 Task: Look for space in Tocoa, Honduras from 9th June, 2023 to 16th June, 2023 for 2 adults in price range Rs.8000 to Rs.16000. Place can be entire place with 2 bedrooms having 2 beds and 1 bathroom. Property type can be house, flat, guest house. Booking option can be shelf check-in. Required host language is English.
Action: Mouse moved to (532, 88)
Screenshot: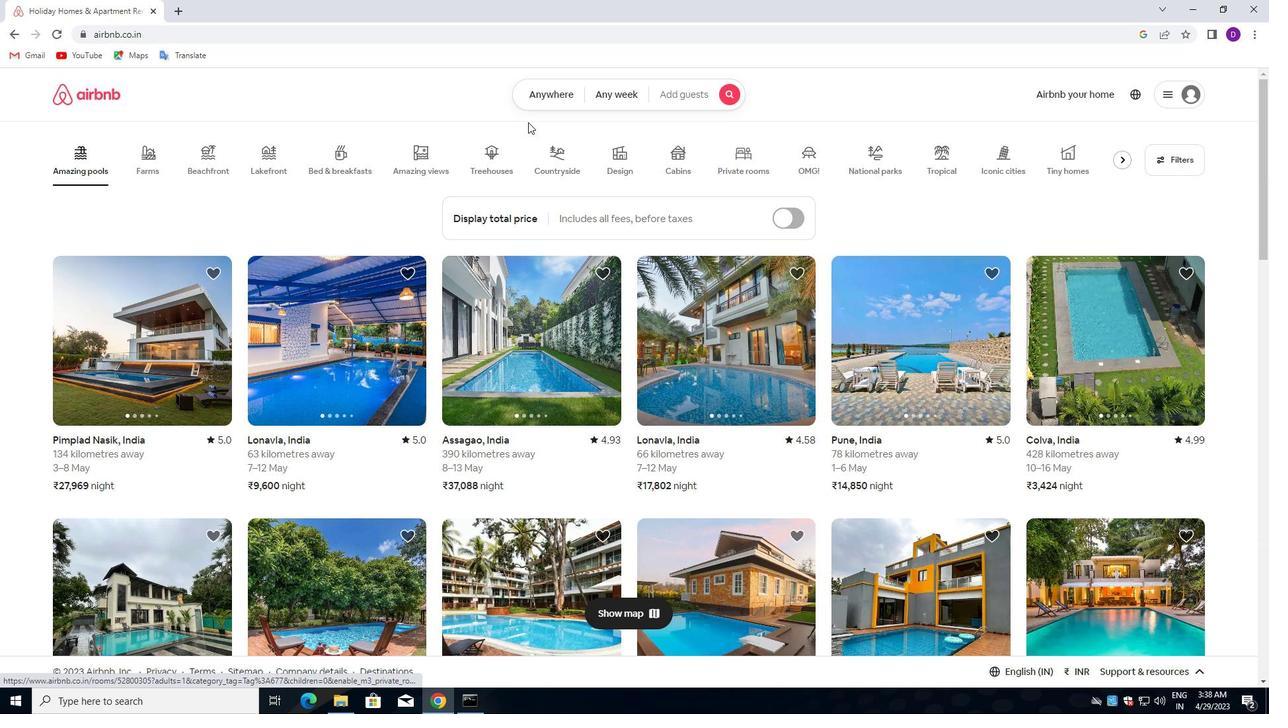 
Action: Mouse pressed left at (532, 88)
Screenshot: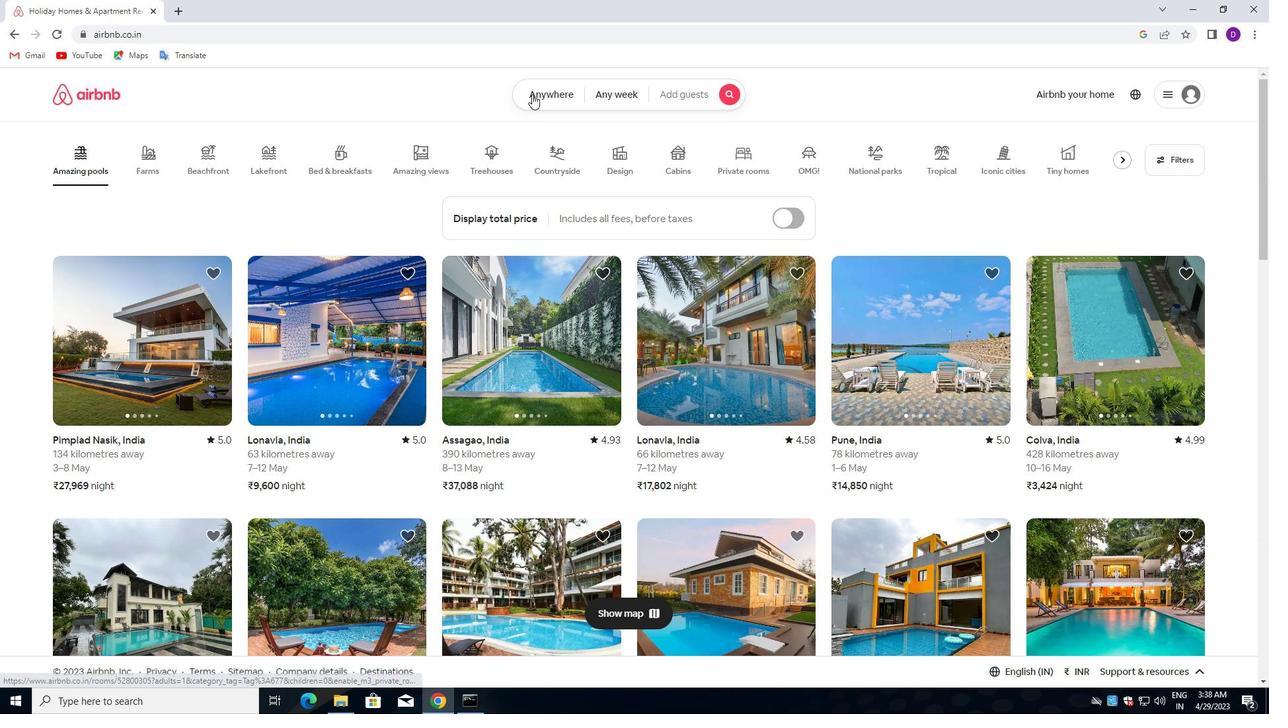
Action: Mouse moved to (416, 149)
Screenshot: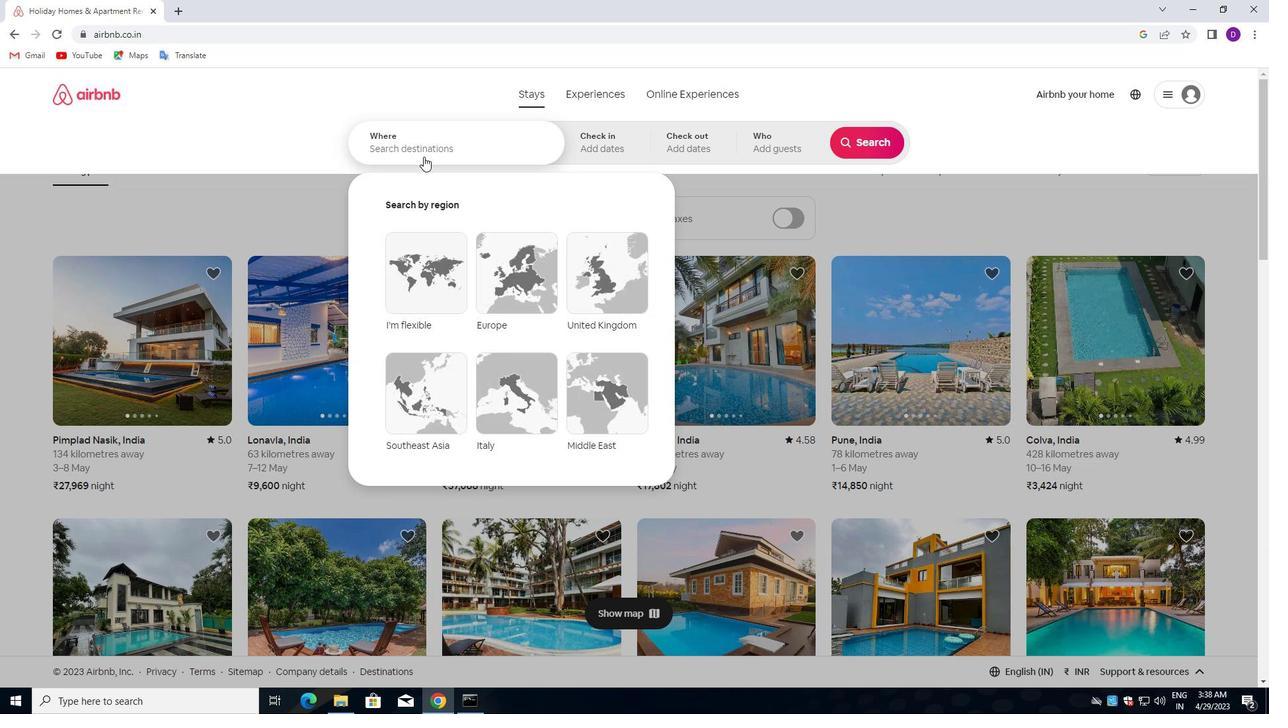 
Action: Mouse pressed left at (416, 149)
Screenshot: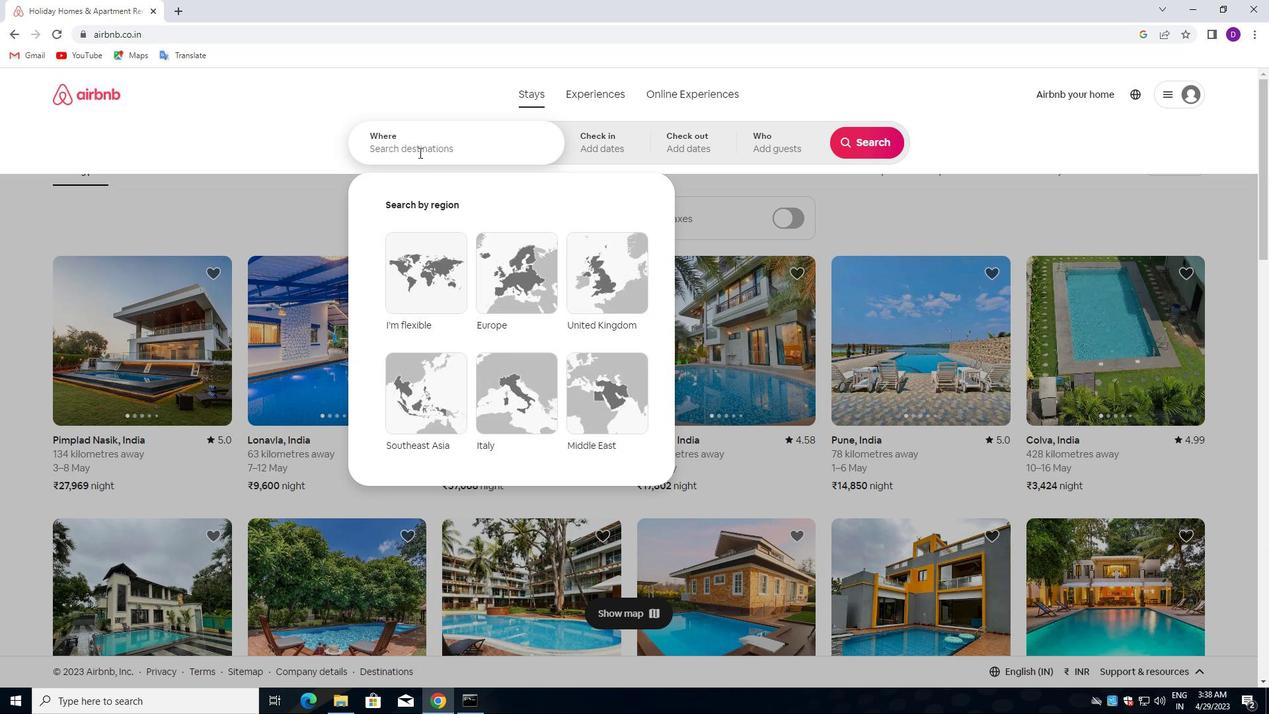 
Action: Key pressed <Key.shift>TOCOA,<Key.space><Key.shift>HONDU<Key.down><Key.enter>
Screenshot: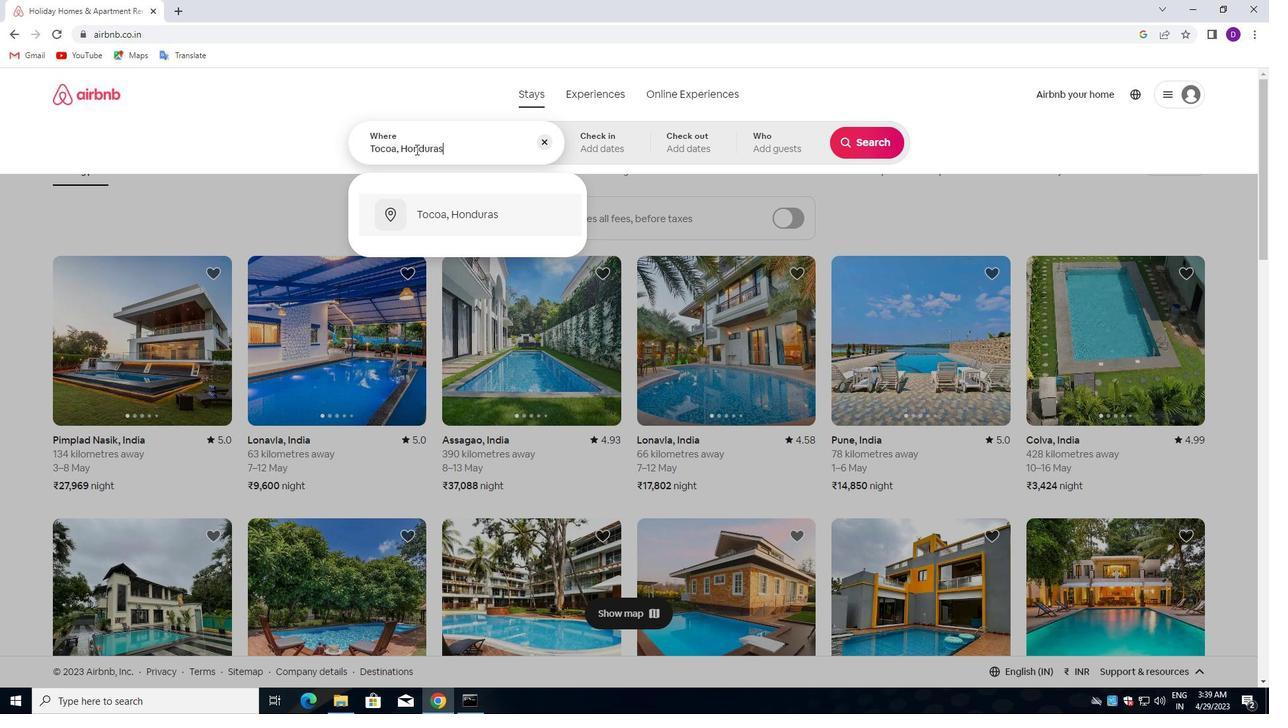 
Action: Mouse moved to (861, 250)
Screenshot: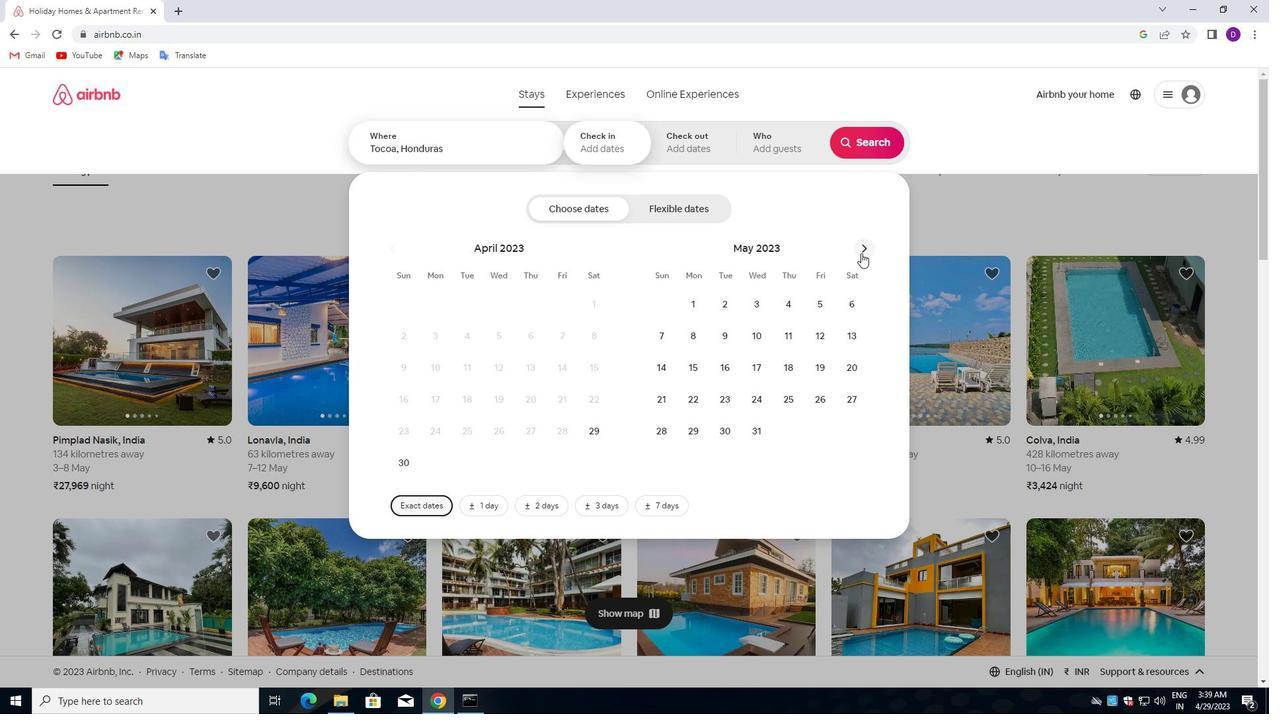 
Action: Mouse pressed left at (861, 250)
Screenshot: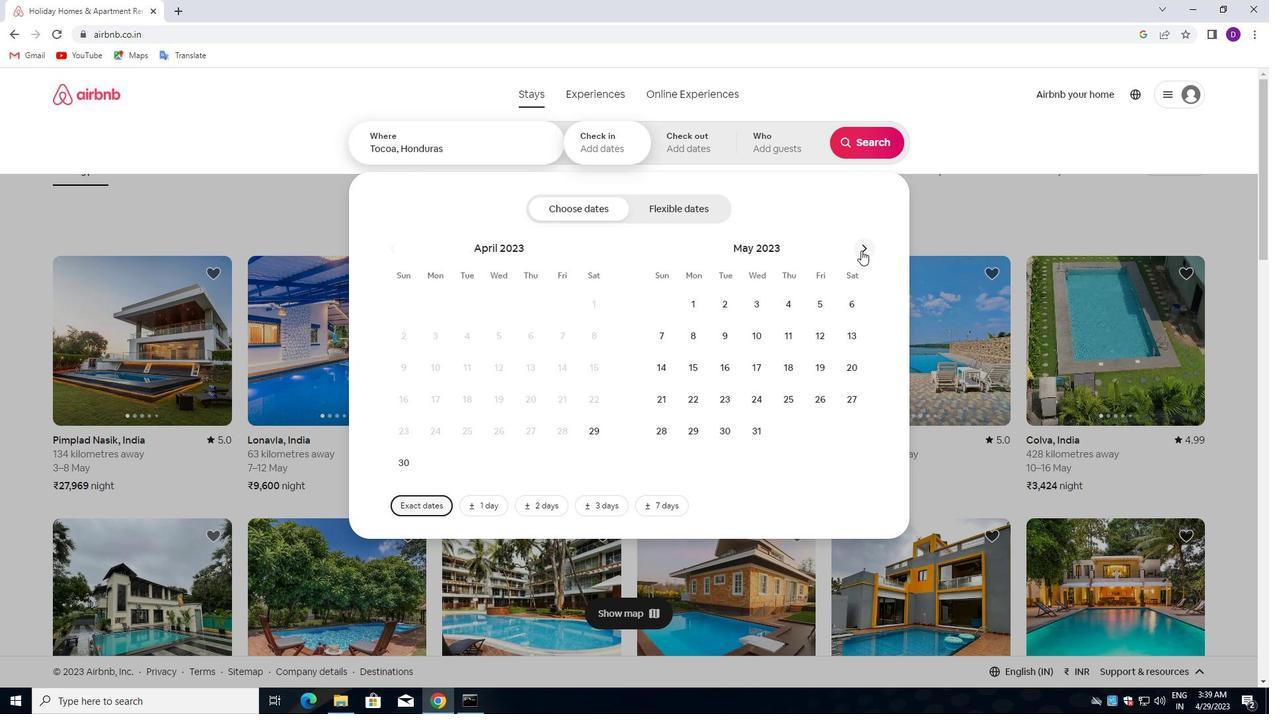 
Action: Mouse moved to (822, 335)
Screenshot: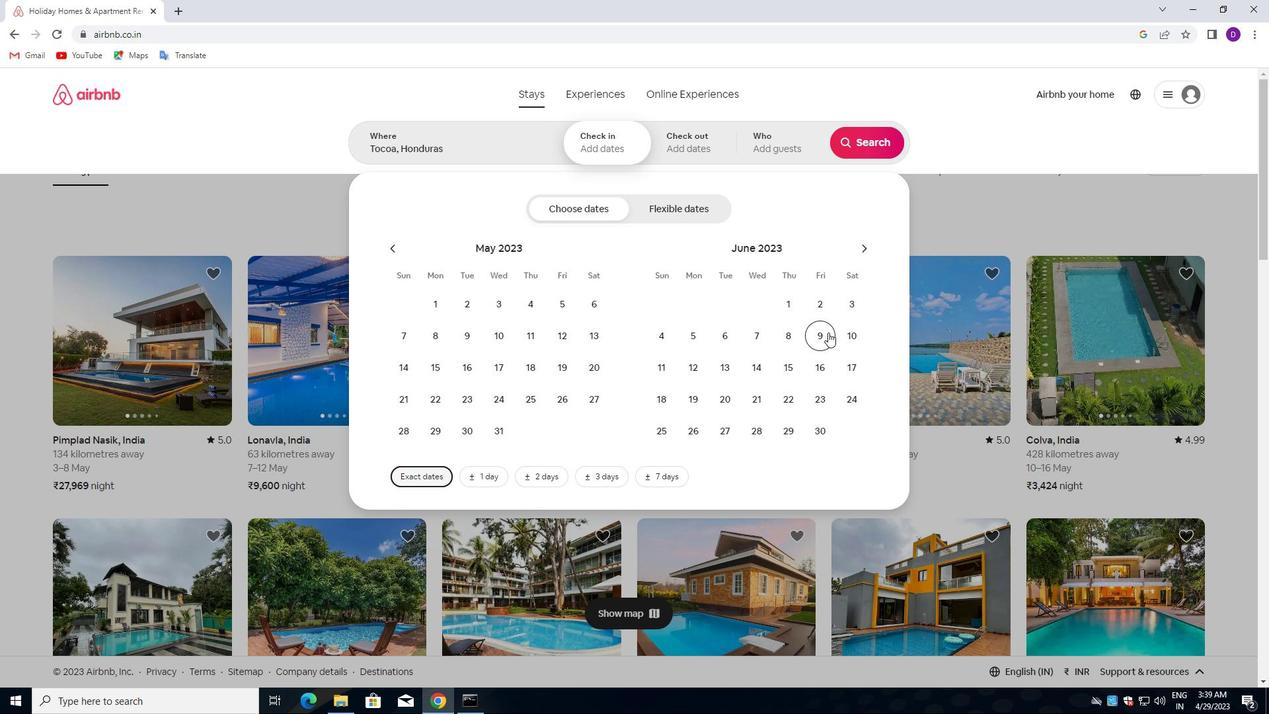 
Action: Mouse pressed left at (822, 335)
Screenshot: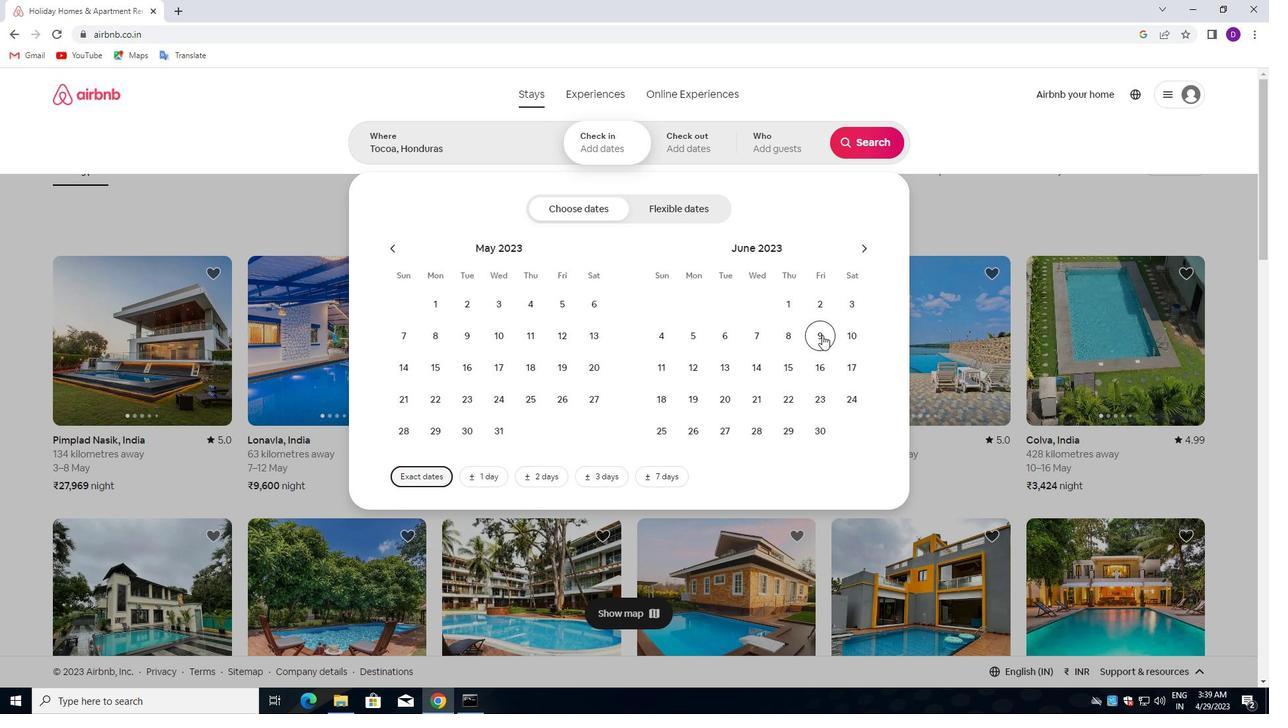 
Action: Mouse moved to (824, 362)
Screenshot: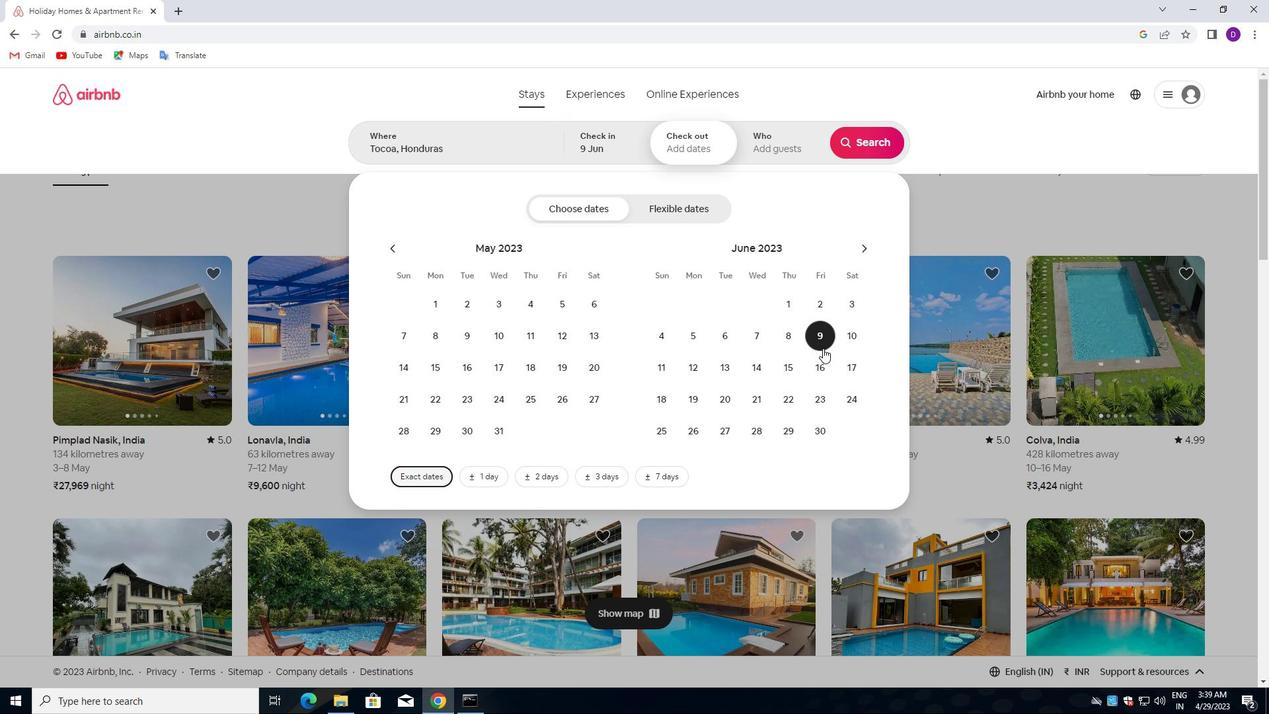 
Action: Mouse pressed left at (824, 362)
Screenshot: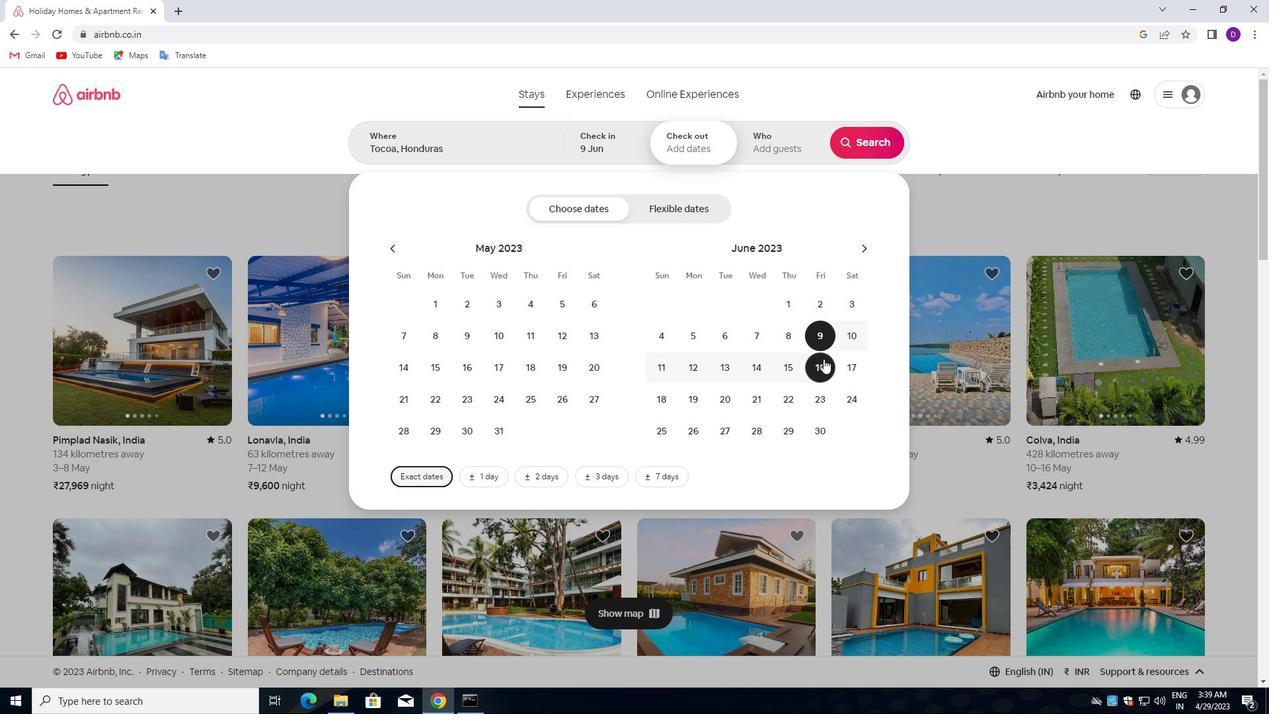 
Action: Mouse moved to (771, 148)
Screenshot: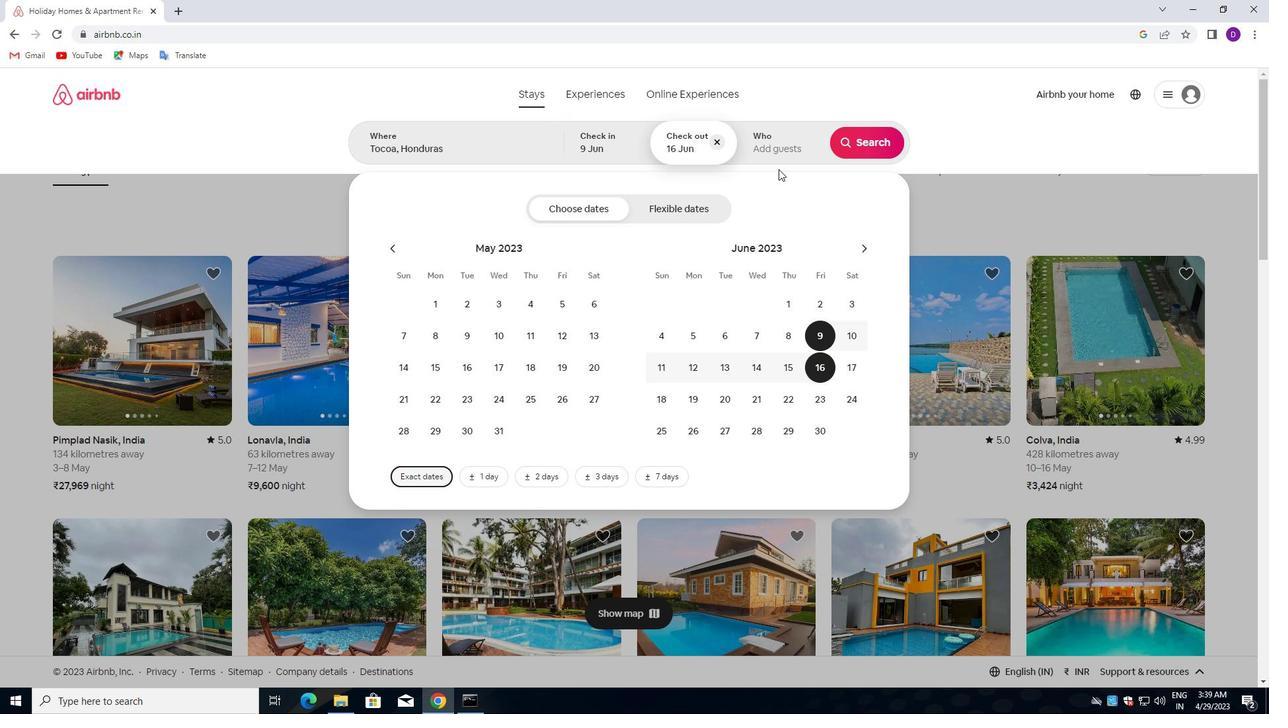 
Action: Mouse pressed left at (771, 148)
Screenshot: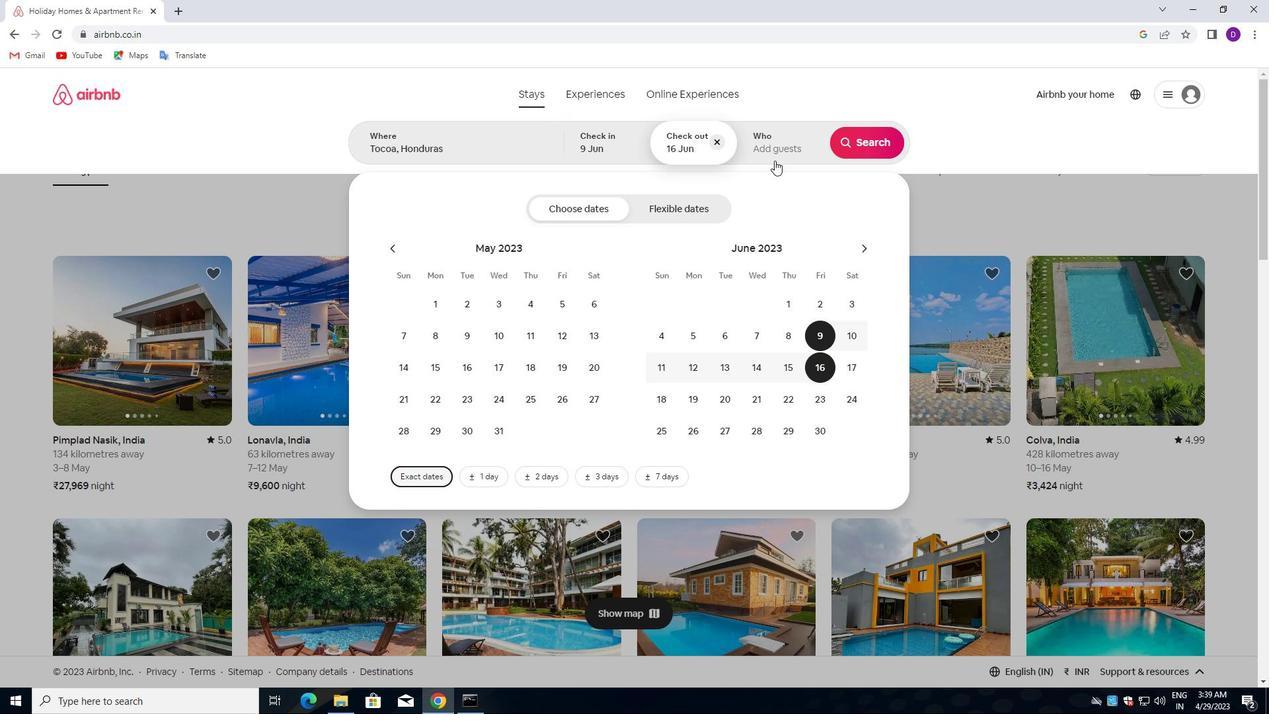 
Action: Mouse moved to (867, 217)
Screenshot: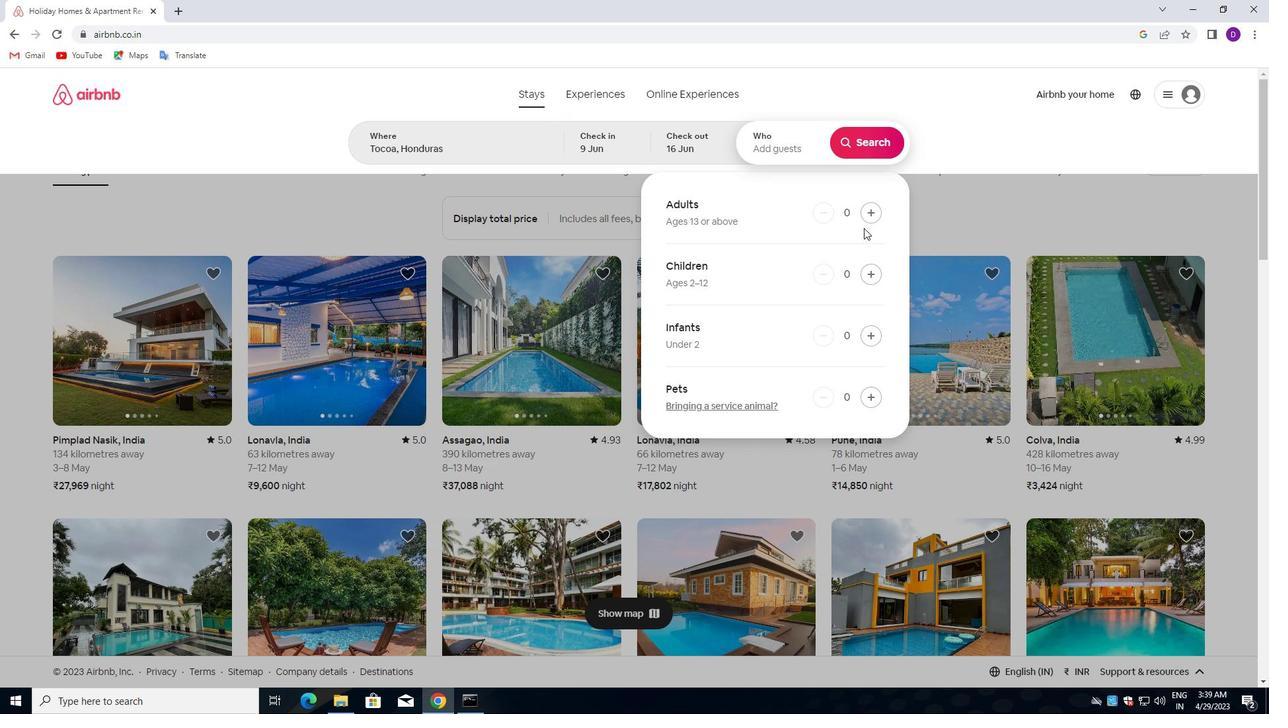 
Action: Mouse pressed left at (867, 217)
Screenshot: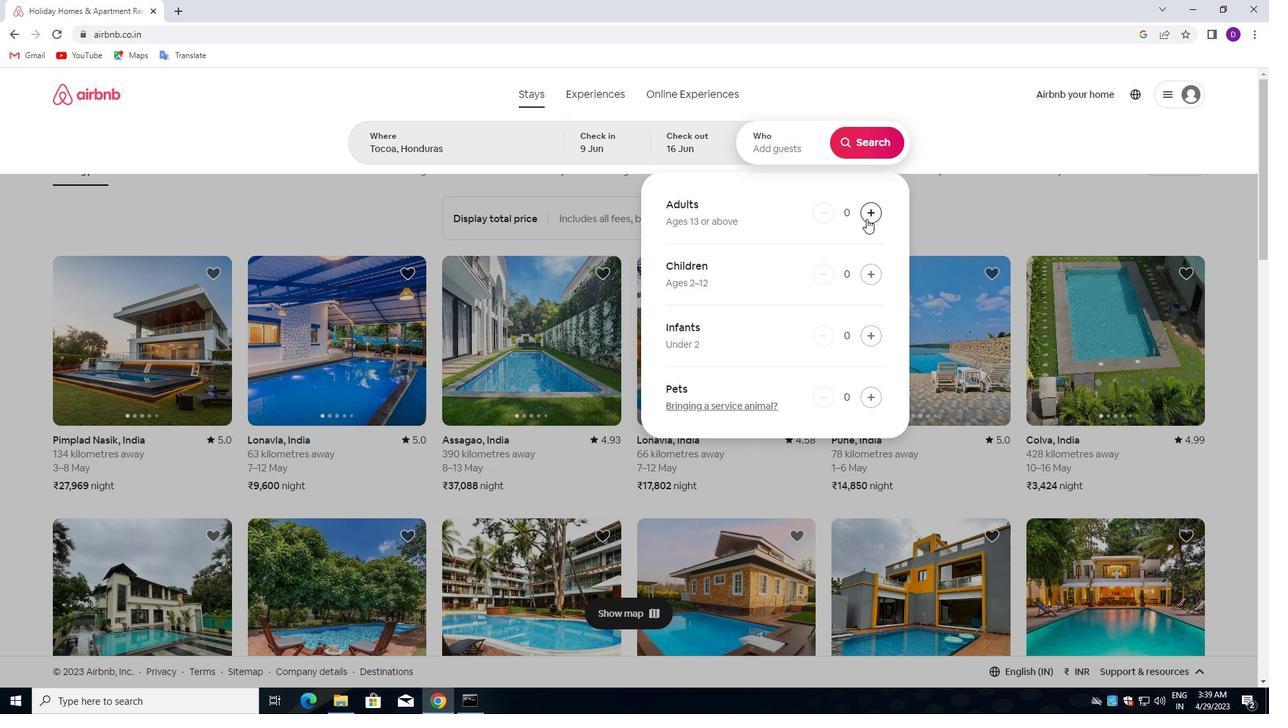 
Action: Mouse pressed left at (867, 217)
Screenshot: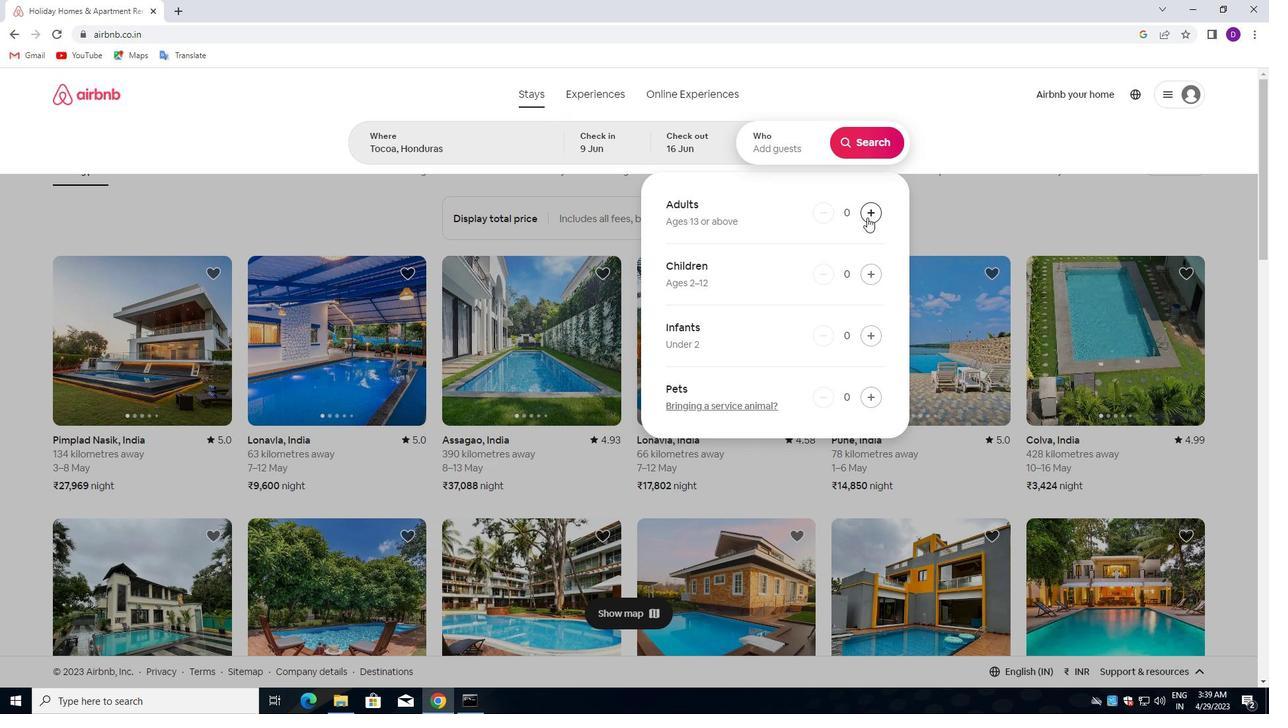 
Action: Mouse moved to (855, 146)
Screenshot: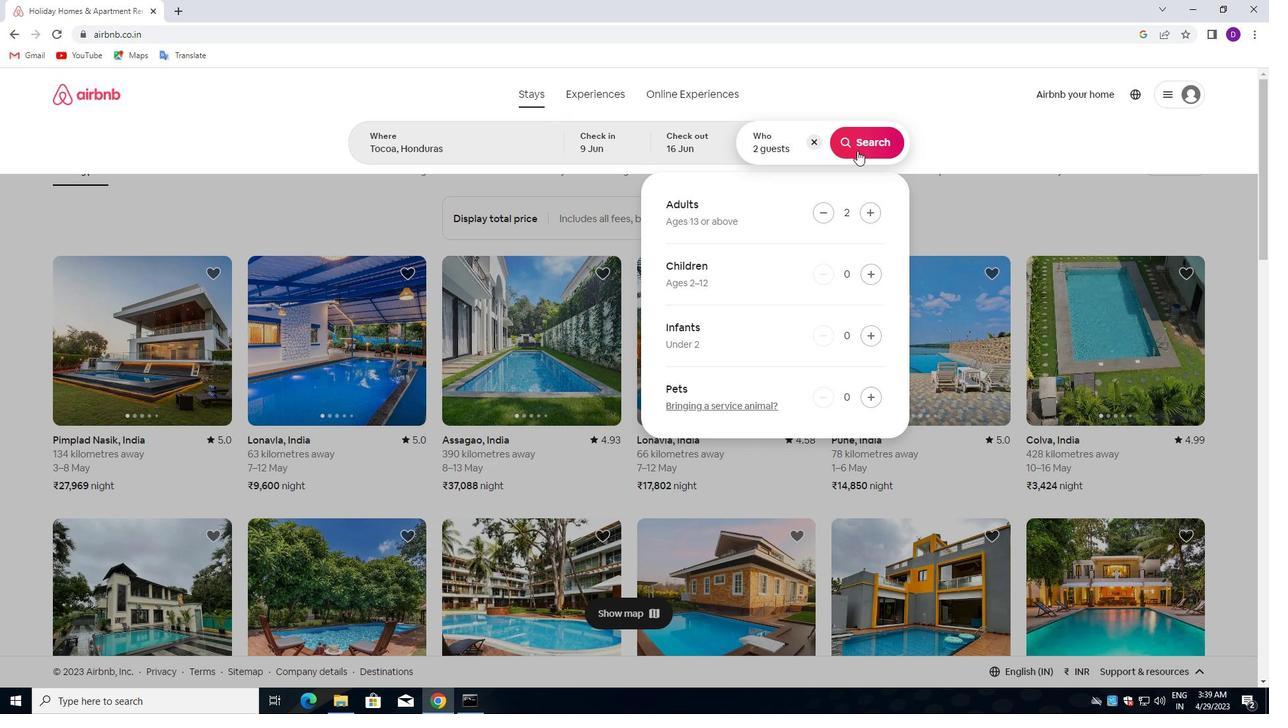 
Action: Mouse pressed left at (855, 146)
Screenshot: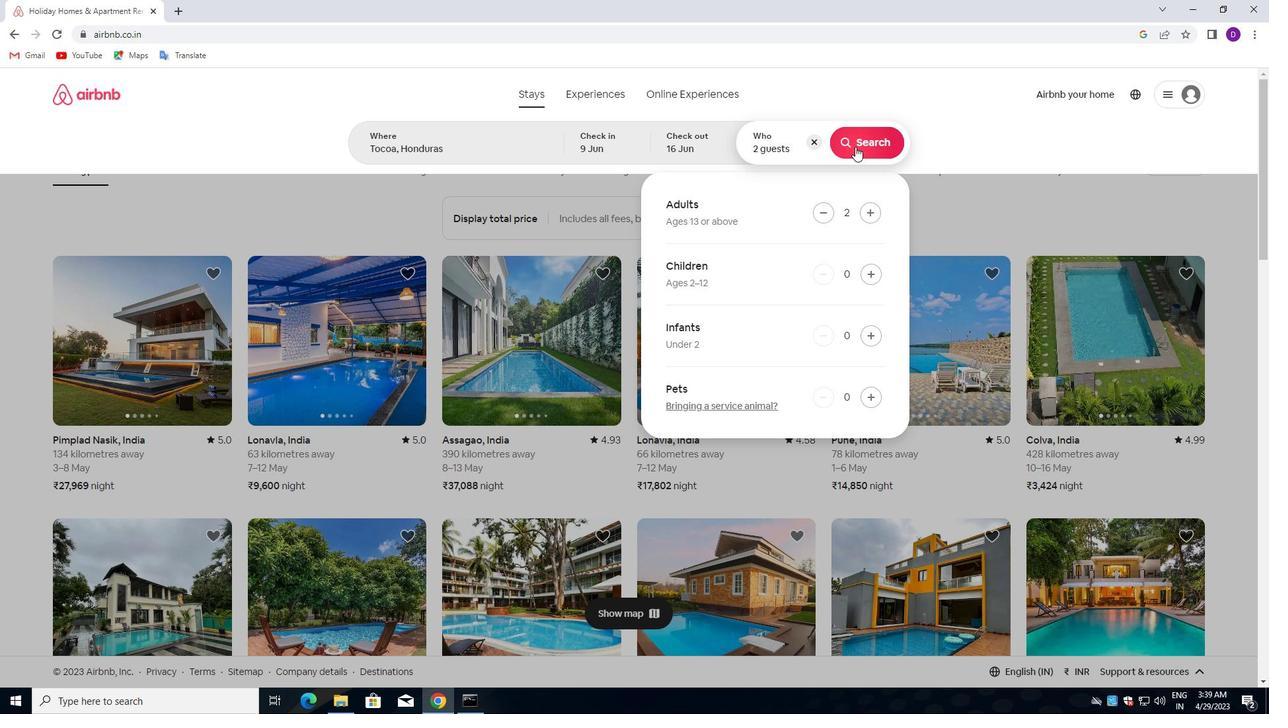 
Action: Mouse moved to (1204, 143)
Screenshot: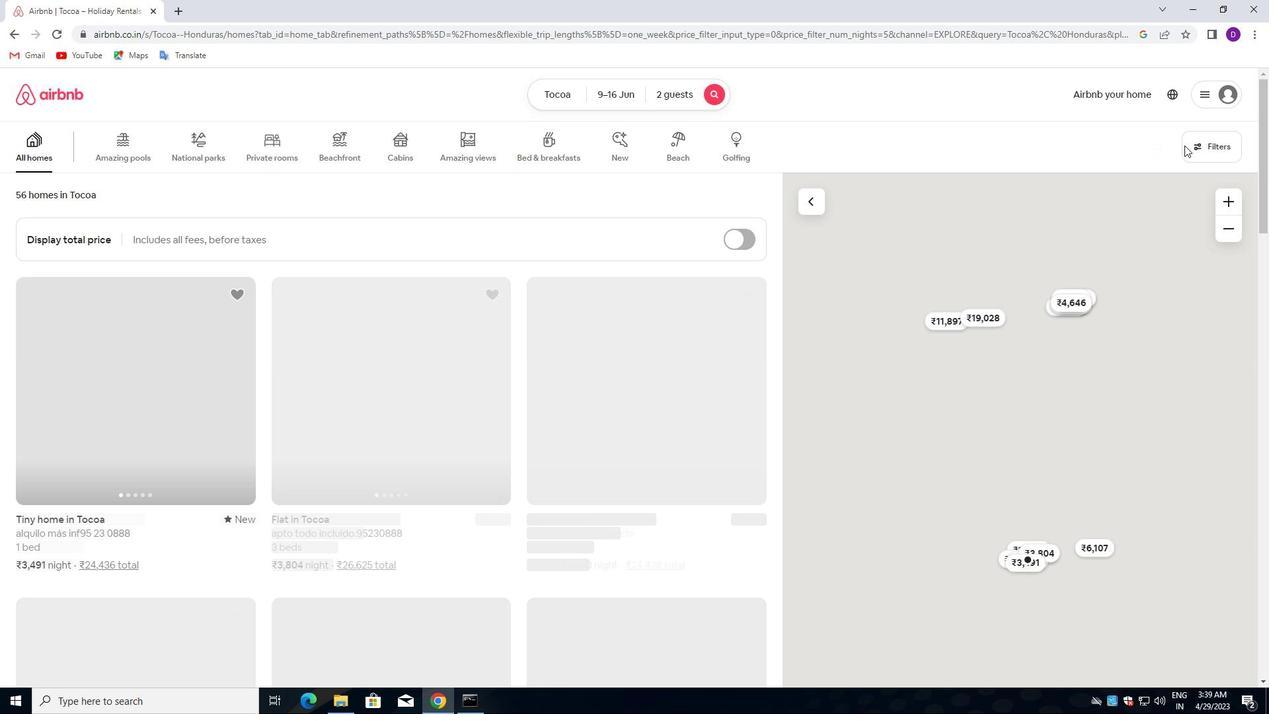 
Action: Mouse pressed left at (1204, 143)
Screenshot: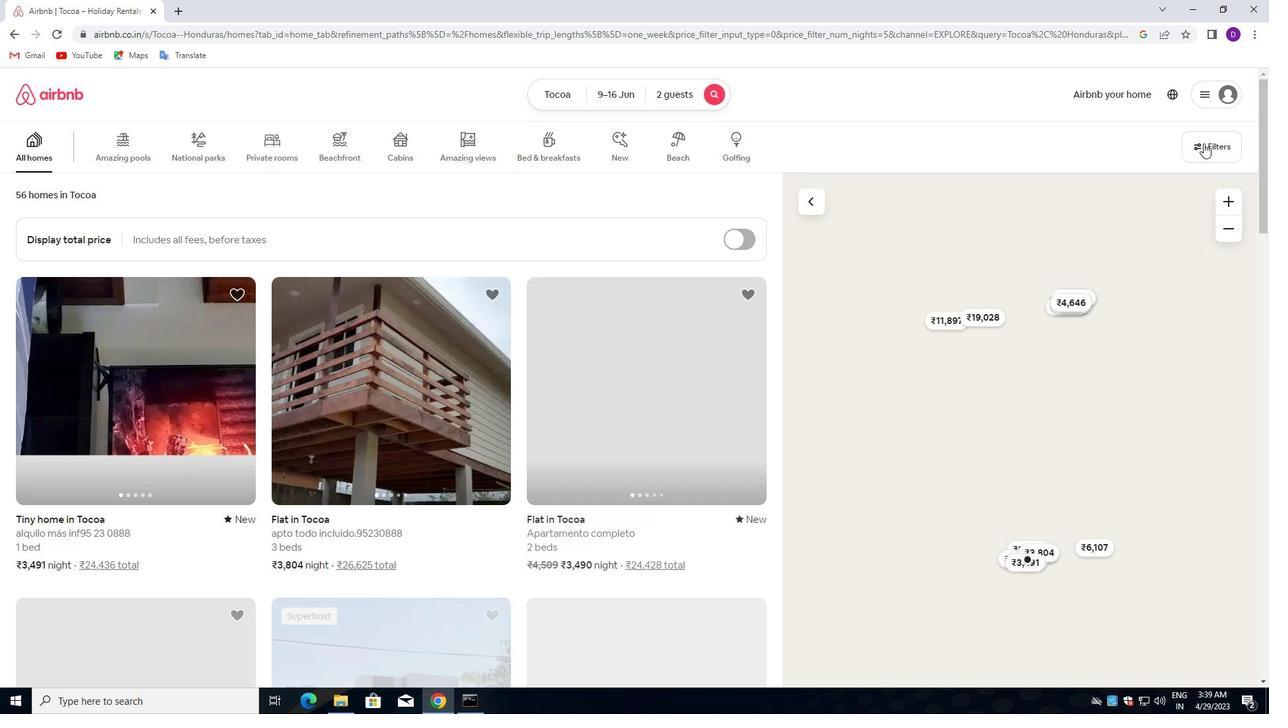 
Action: Mouse moved to (456, 318)
Screenshot: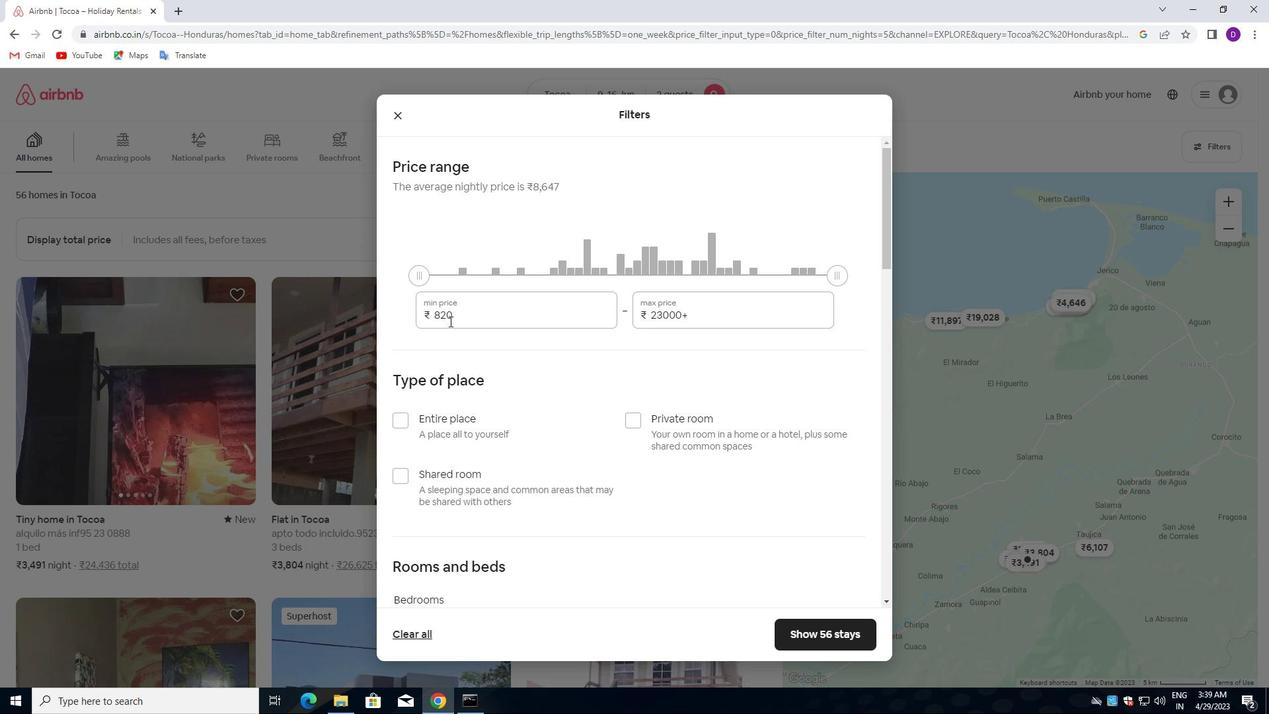 
Action: Mouse pressed left at (456, 318)
Screenshot: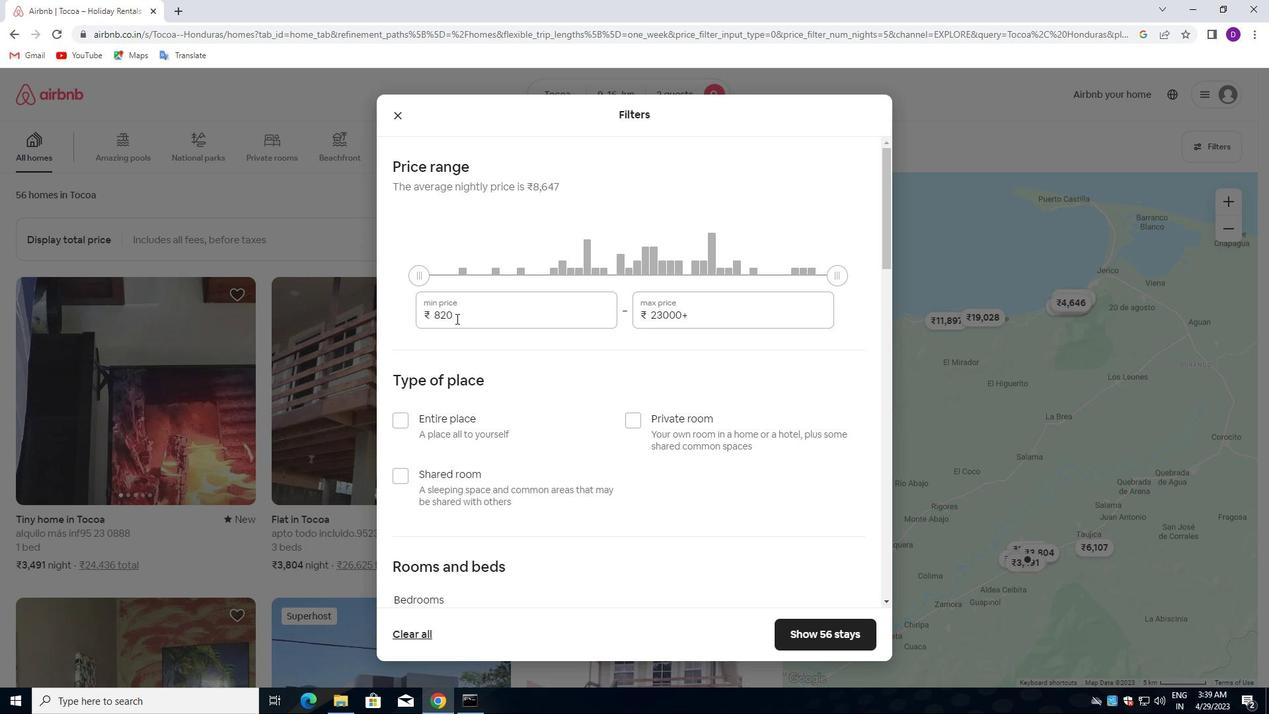 
Action: Mouse pressed left at (456, 318)
Screenshot: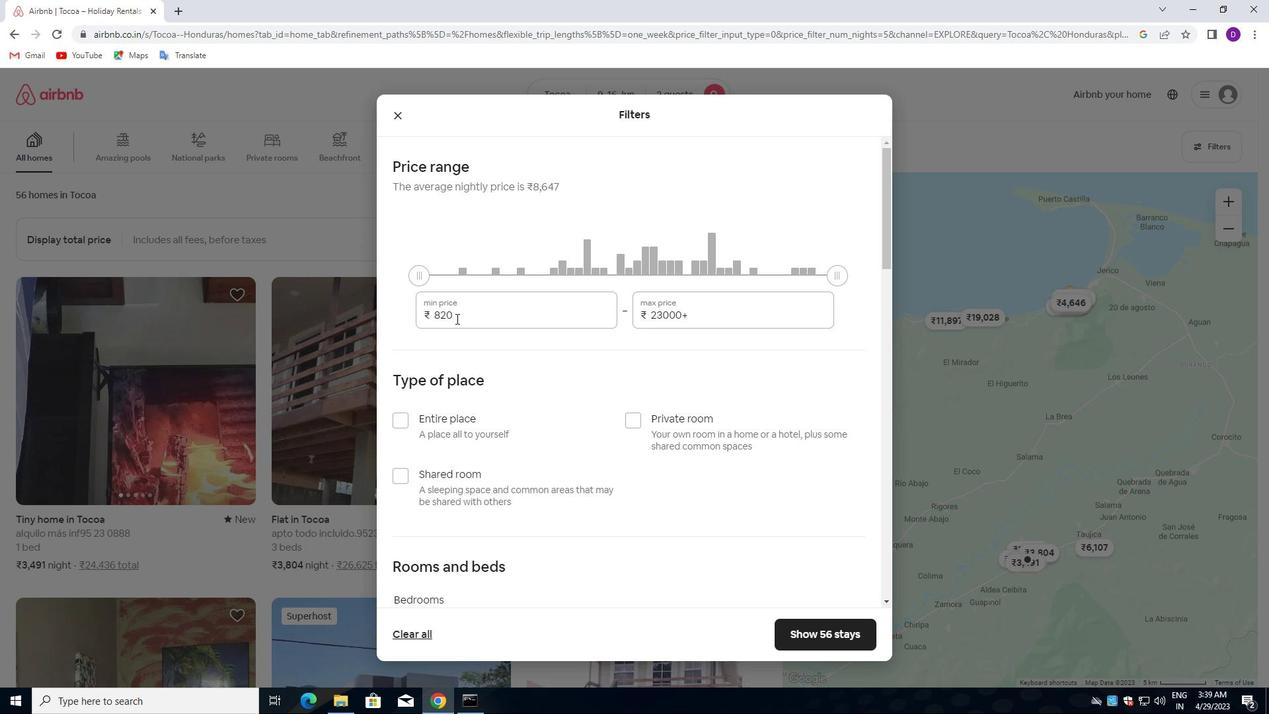 
Action: Key pressed 8000<Key.tab>16000
Screenshot: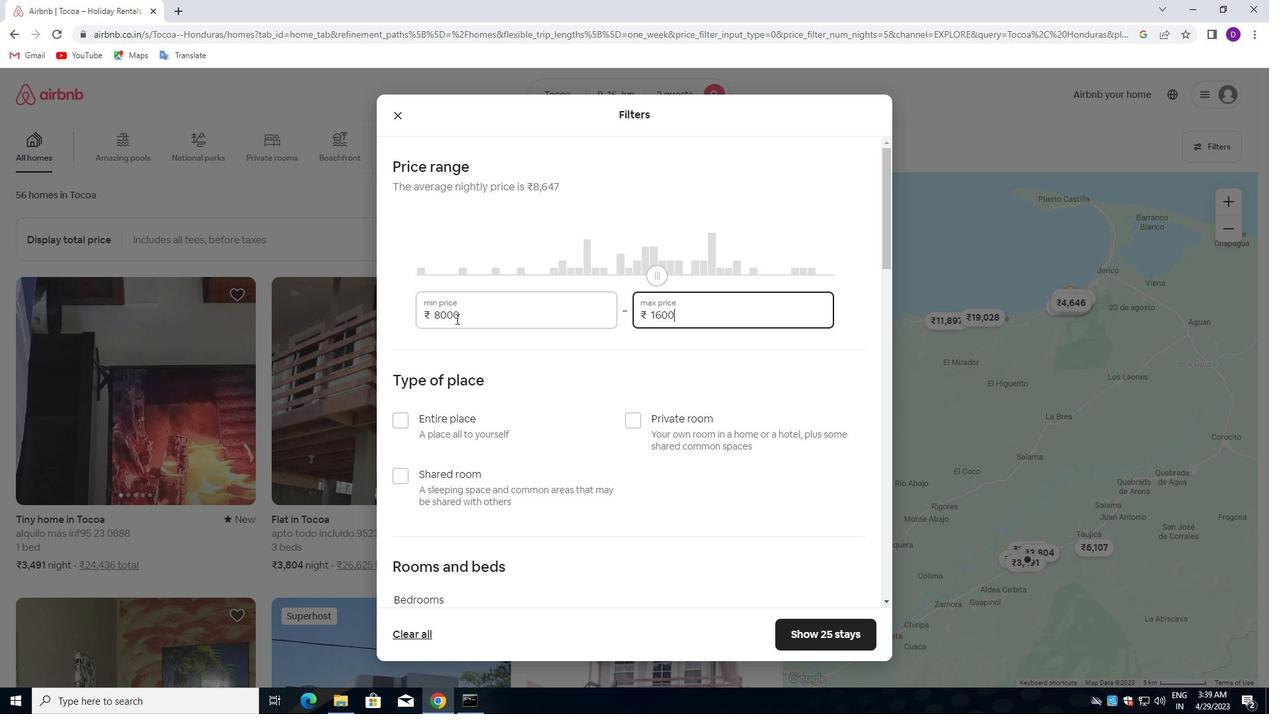 
Action: Mouse moved to (394, 419)
Screenshot: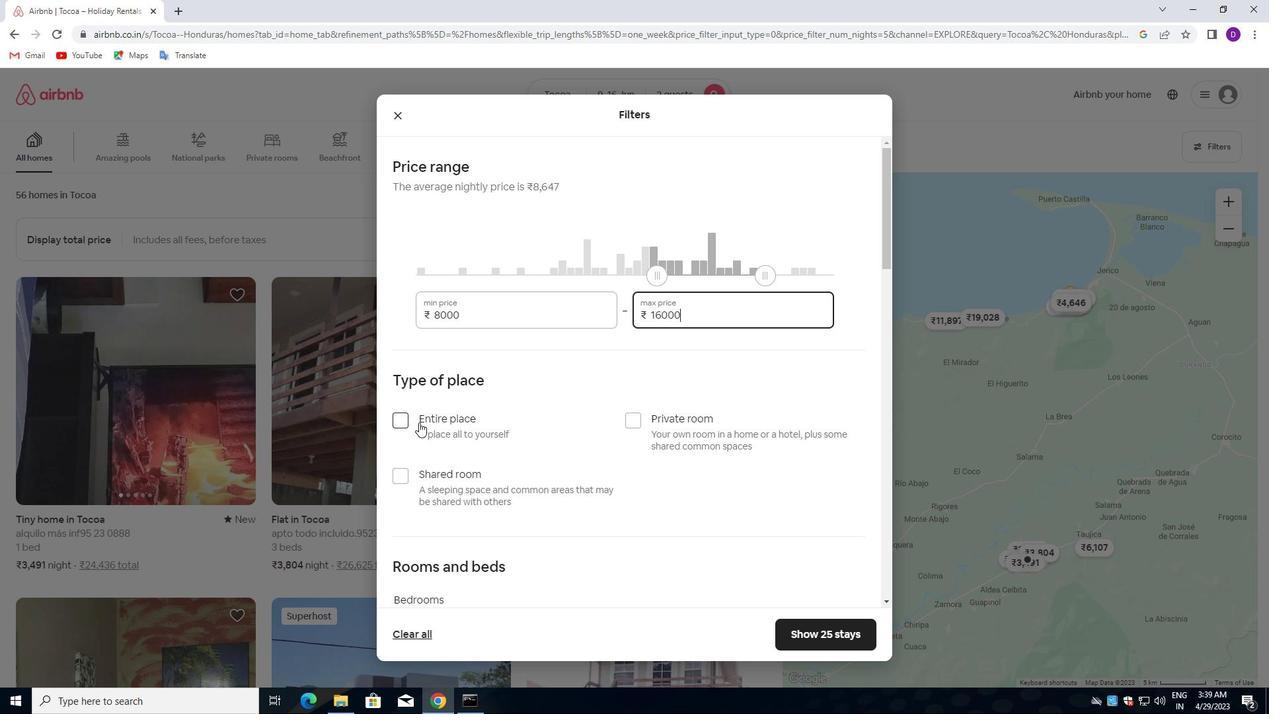 
Action: Mouse pressed left at (394, 419)
Screenshot: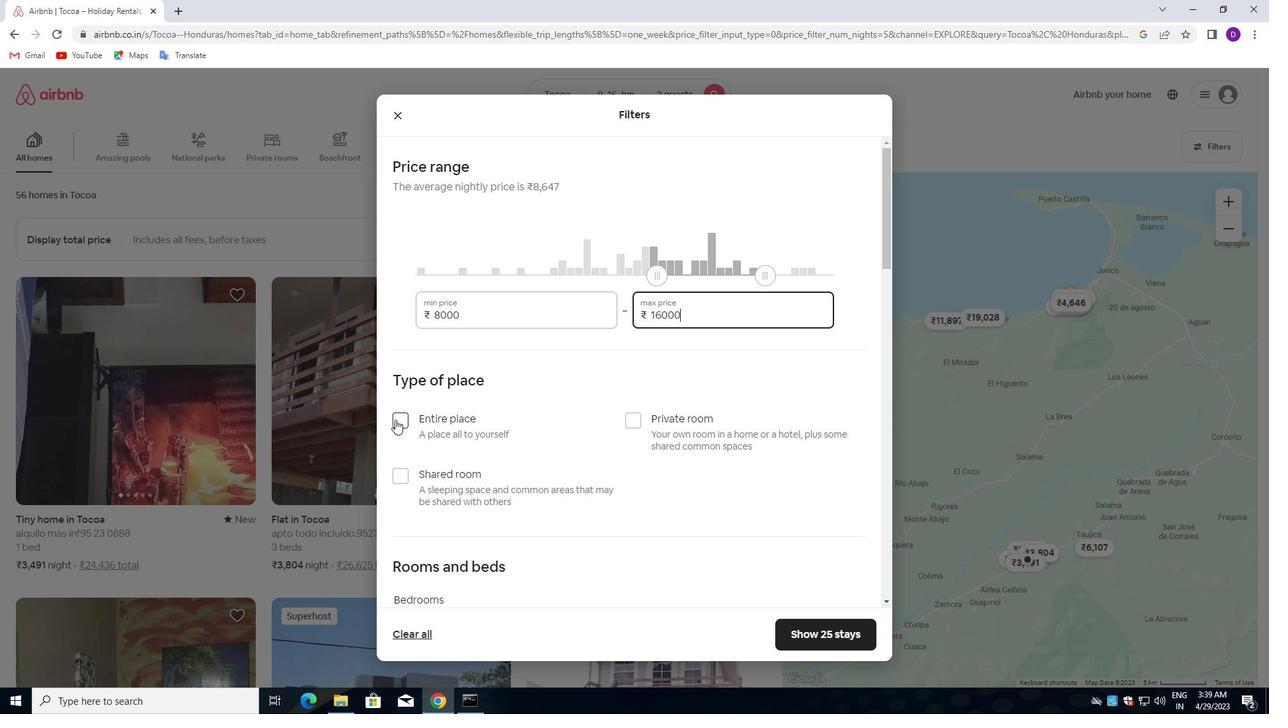 
Action: Mouse moved to (488, 412)
Screenshot: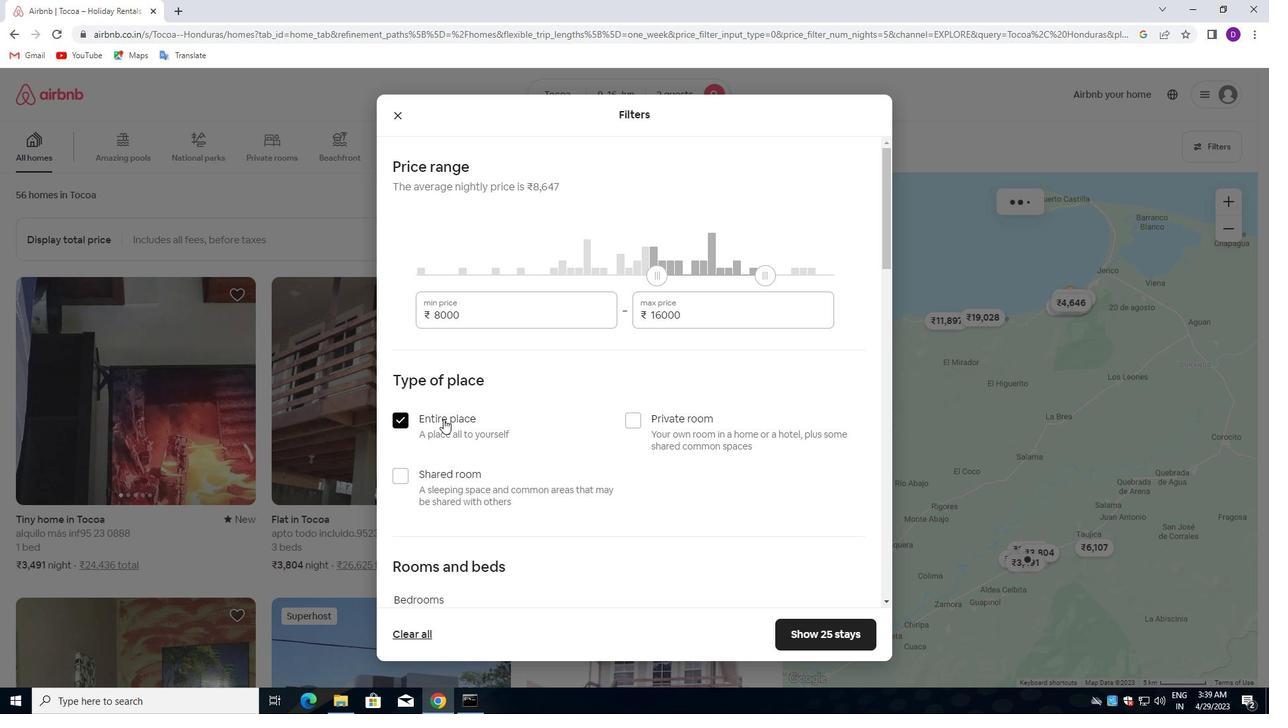 
Action: Mouse scrolled (488, 412) with delta (0, 0)
Screenshot: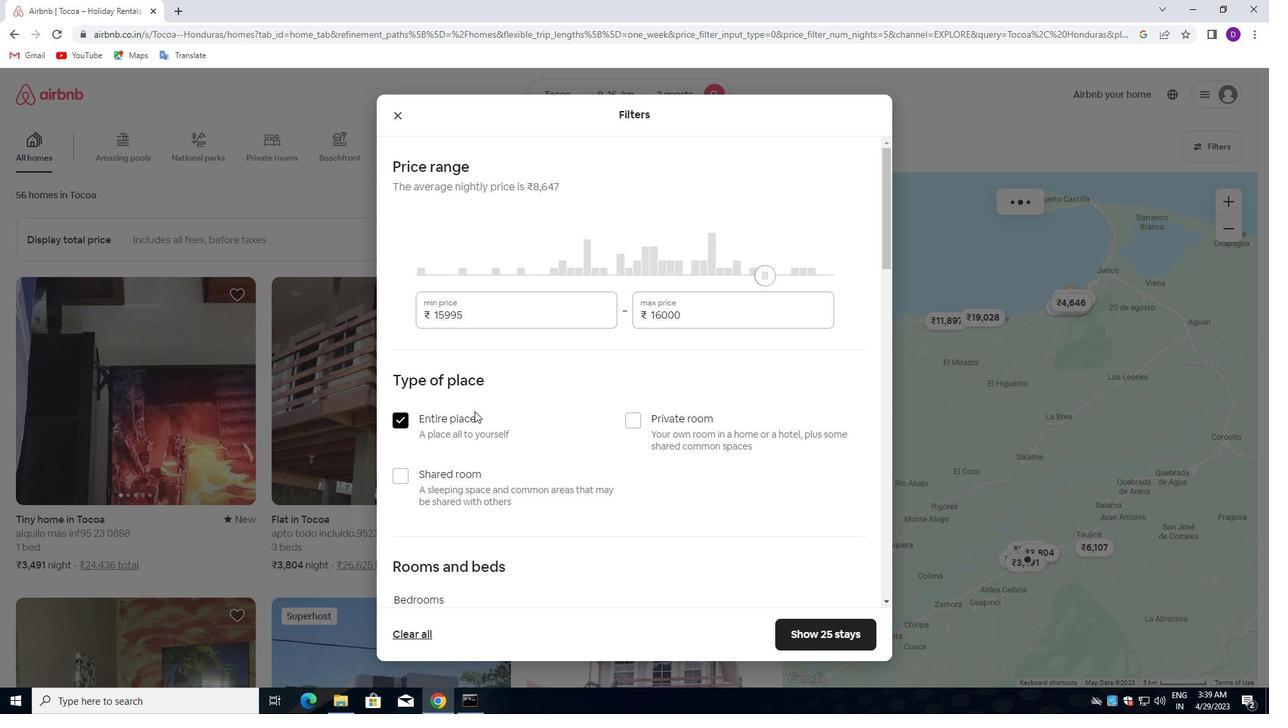 
Action: Mouse moved to (489, 413)
Screenshot: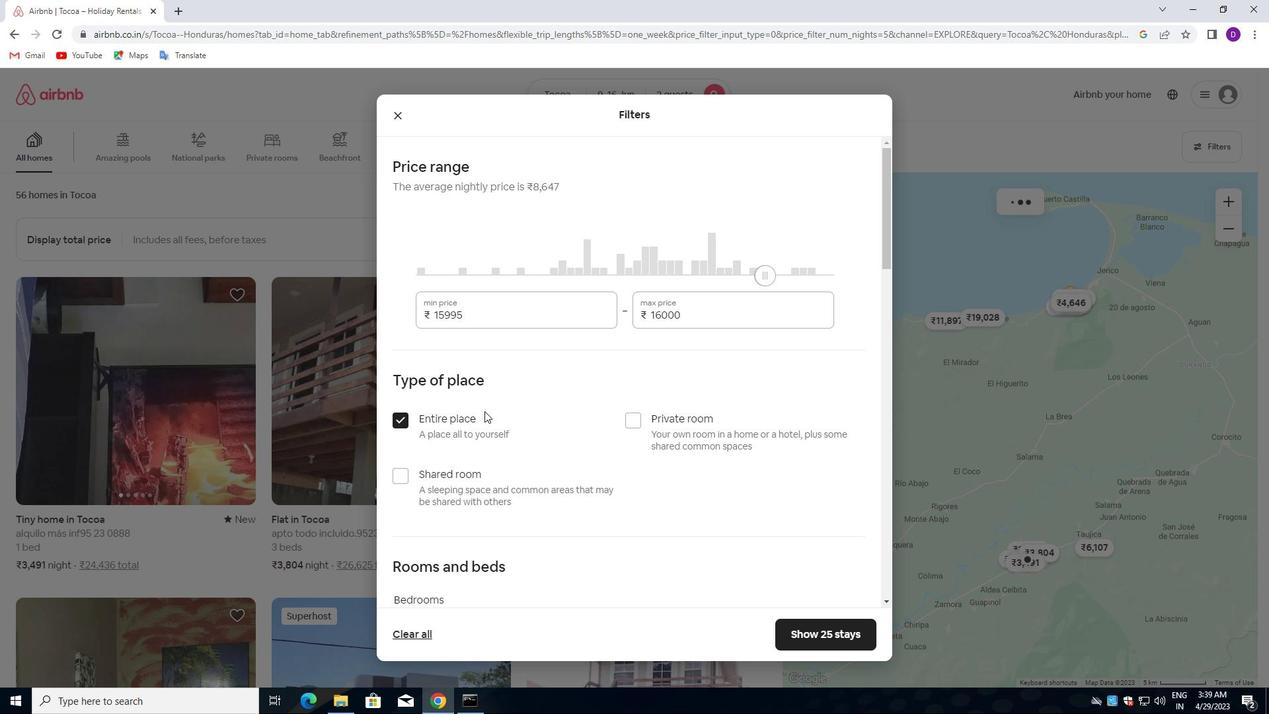 
Action: Mouse scrolled (489, 412) with delta (0, 0)
Screenshot: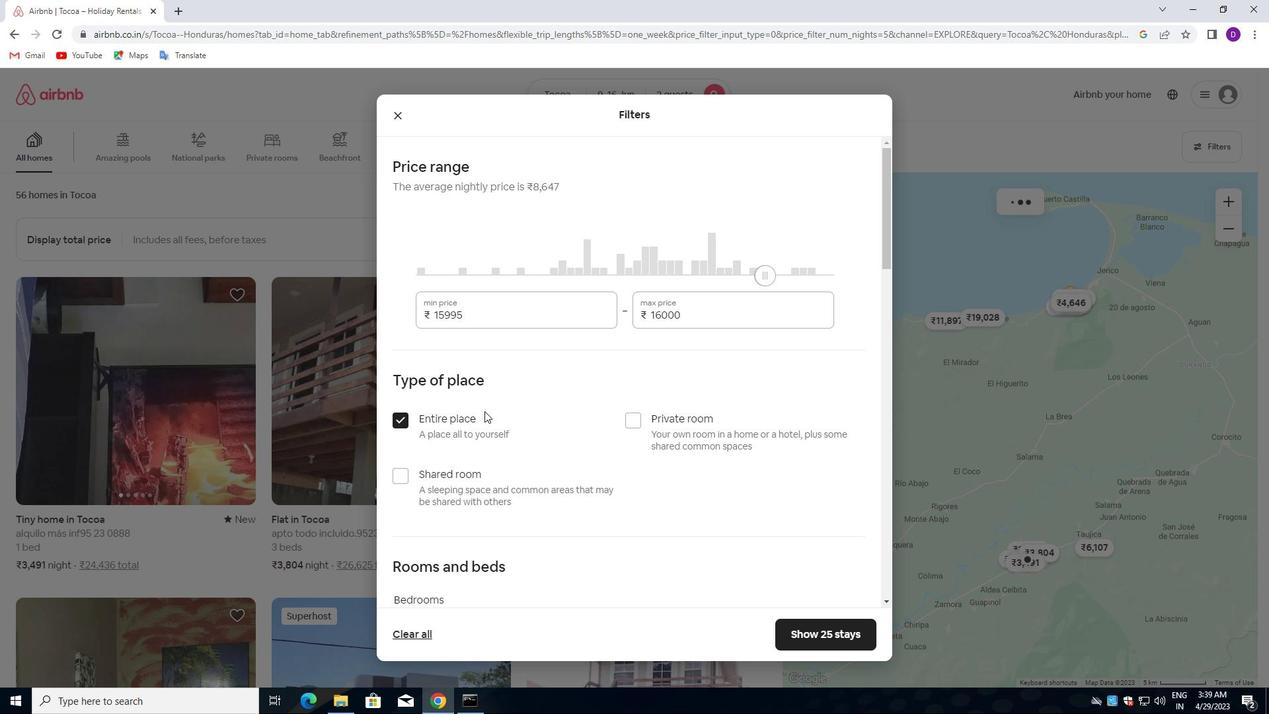 
Action: Mouse scrolled (489, 412) with delta (0, 0)
Screenshot: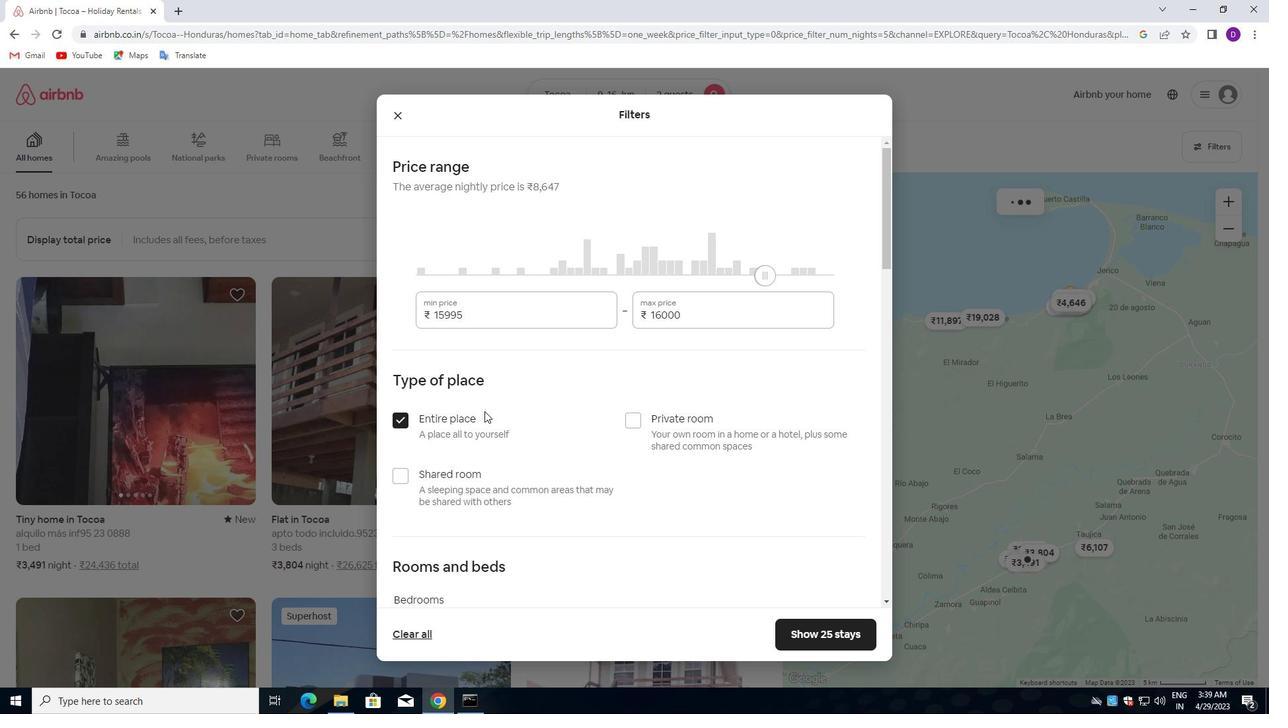 
Action: Mouse scrolled (489, 412) with delta (0, 0)
Screenshot: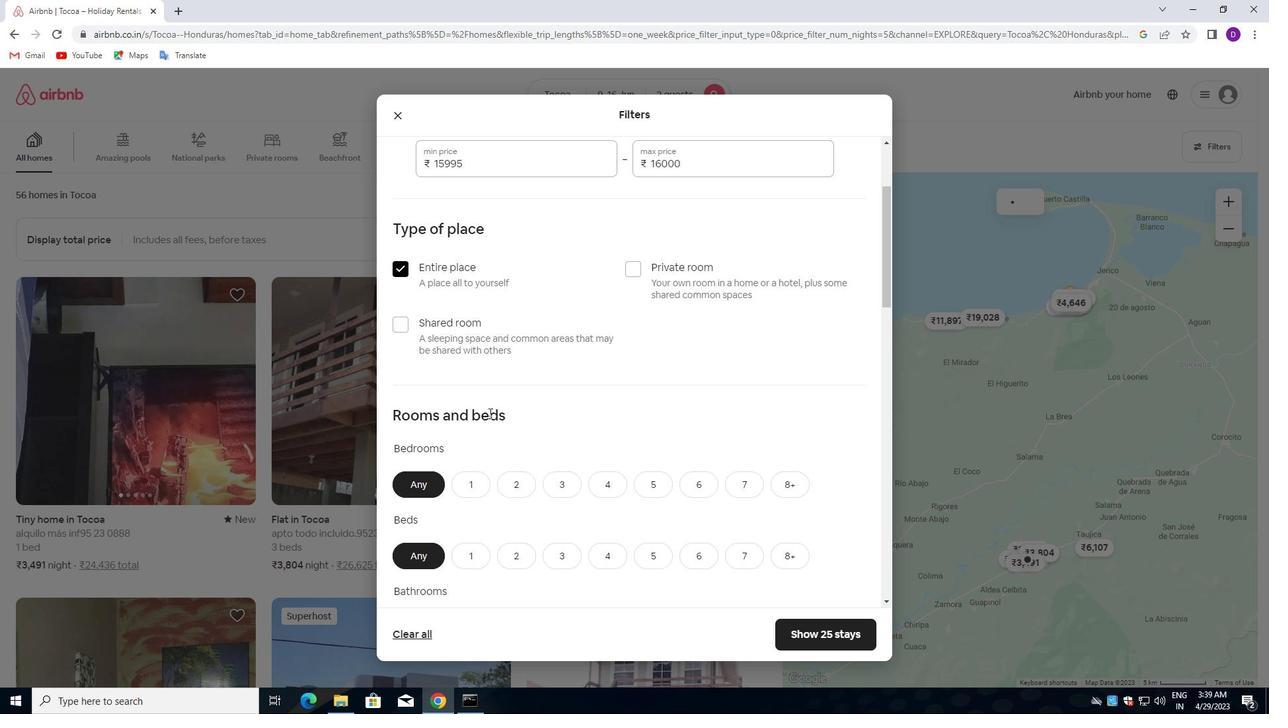 
Action: Mouse scrolled (489, 412) with delta (0, 0)
Screenshot: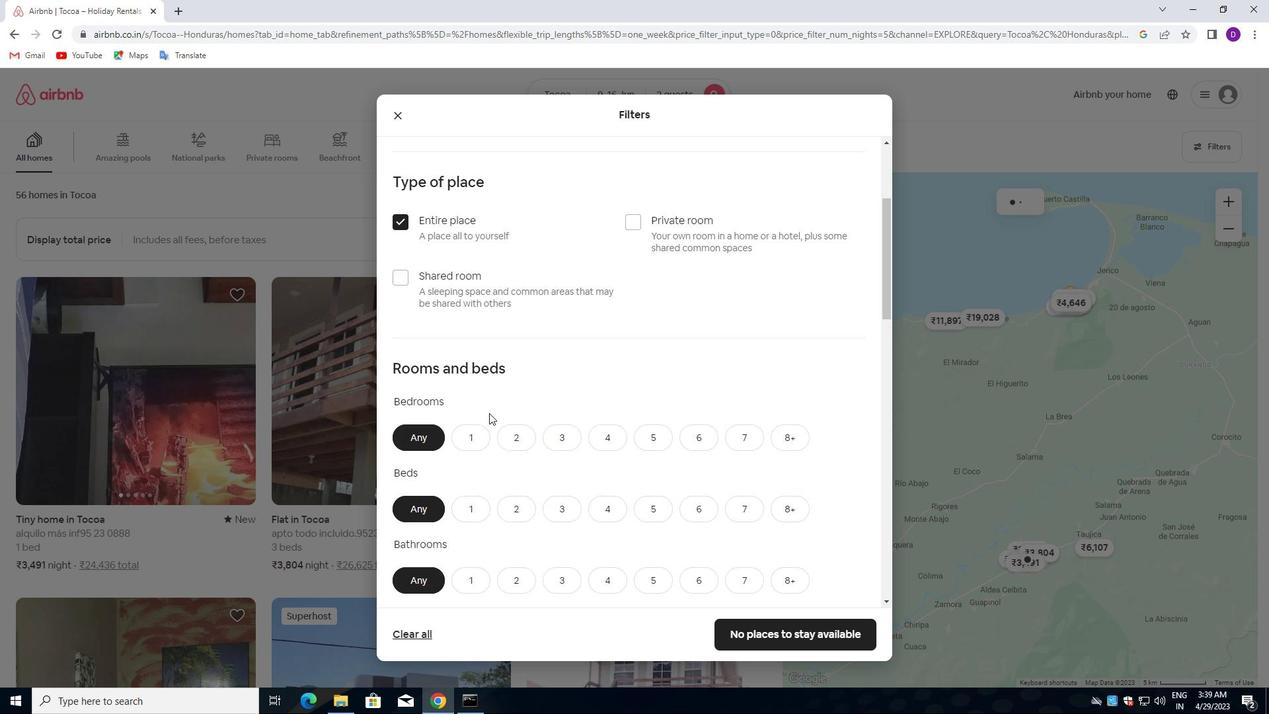 
Action: Mouse moved to (517, 309)
Screenshot: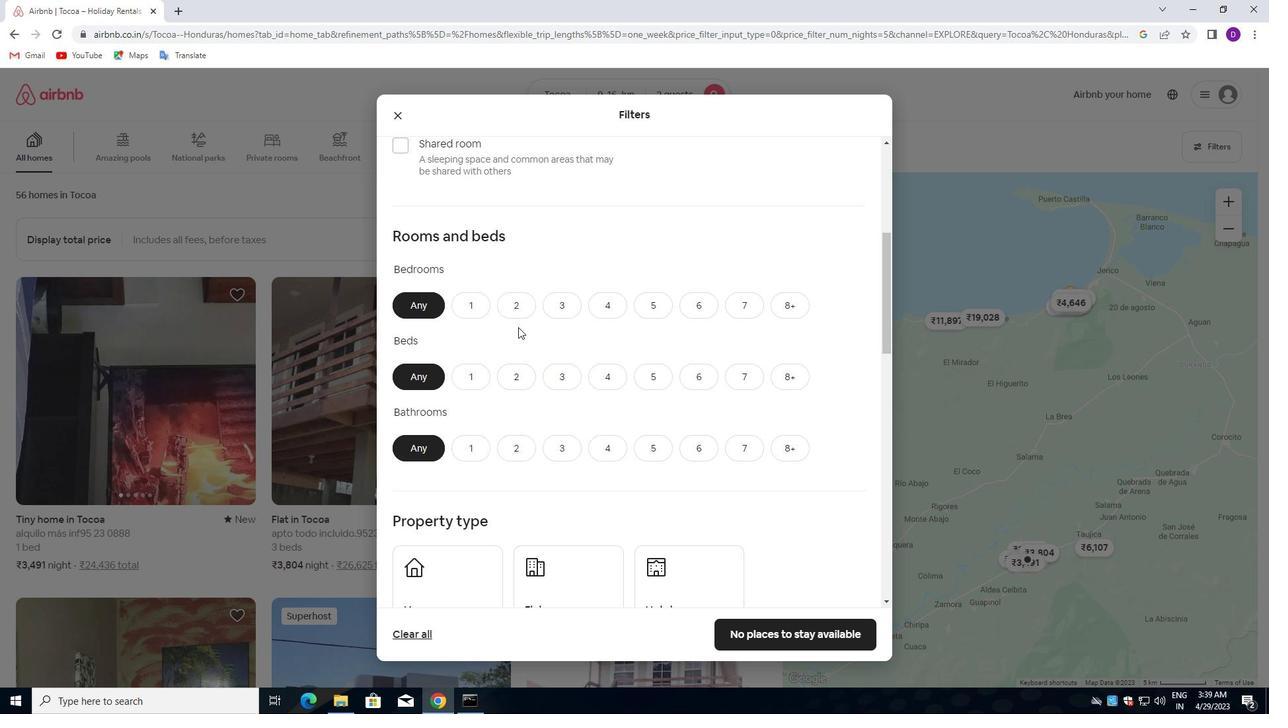 
Action: Mouse pressed left at (517, 309)
Screenshot: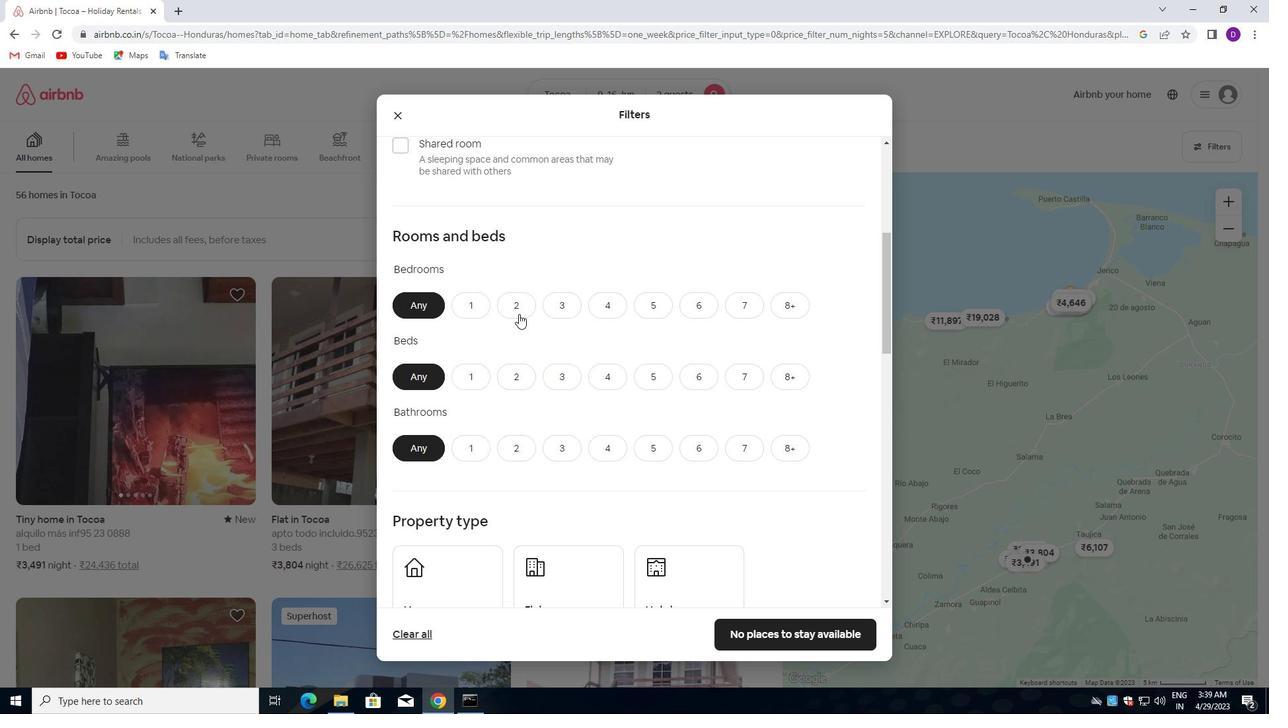 
Action: Mouse moved to (521, 379)
Screenshot: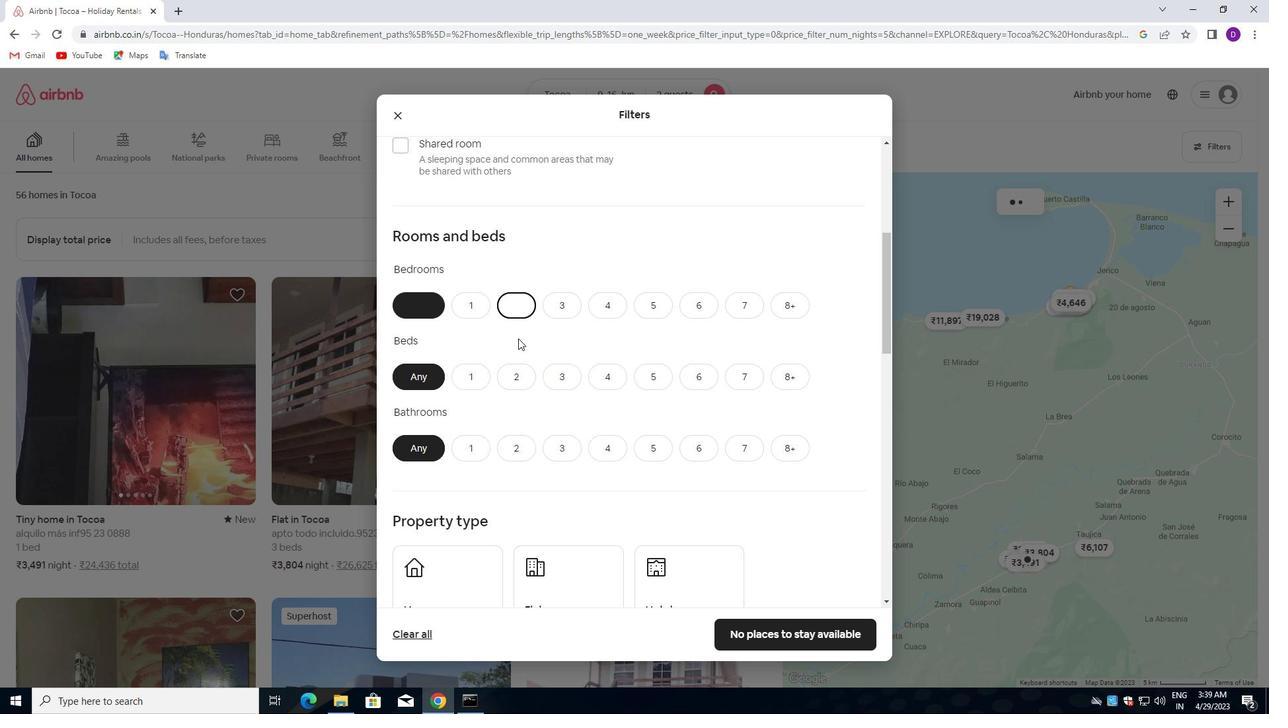 
Action: Mouse pressed left at (521, 379)
Screenshot: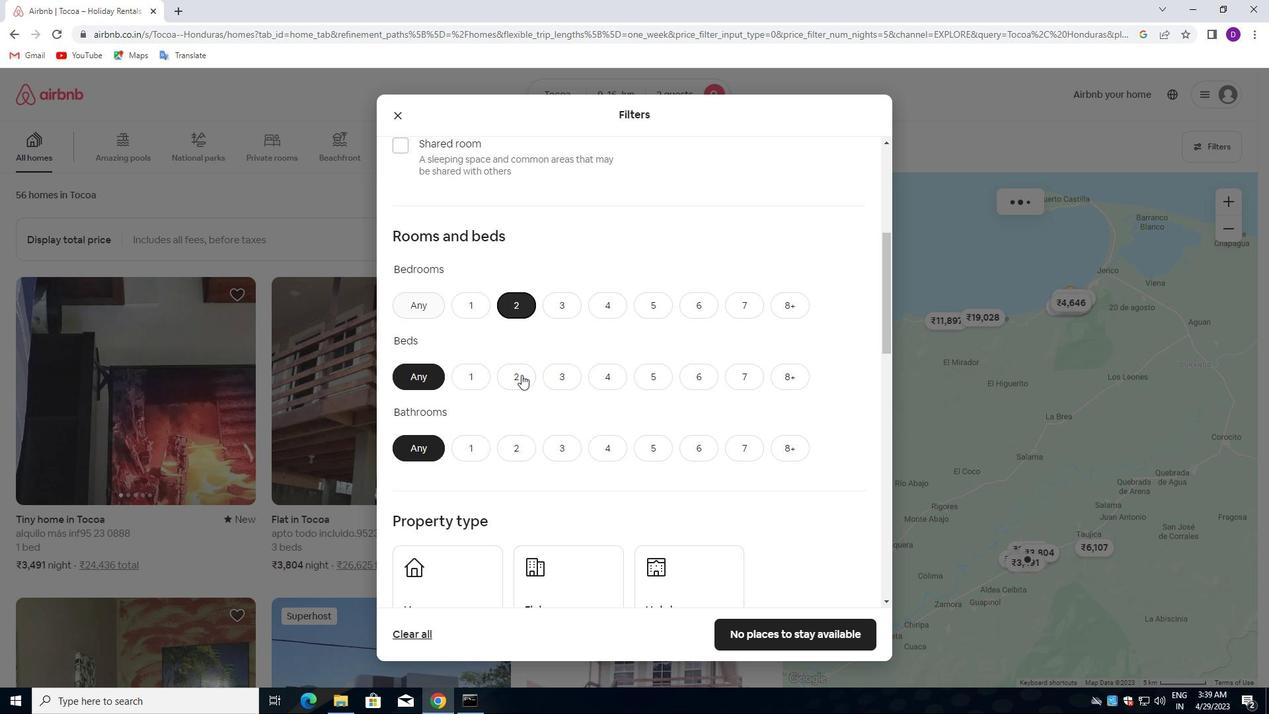 
Action: Mouse moved to (472, 455)
Screenshot: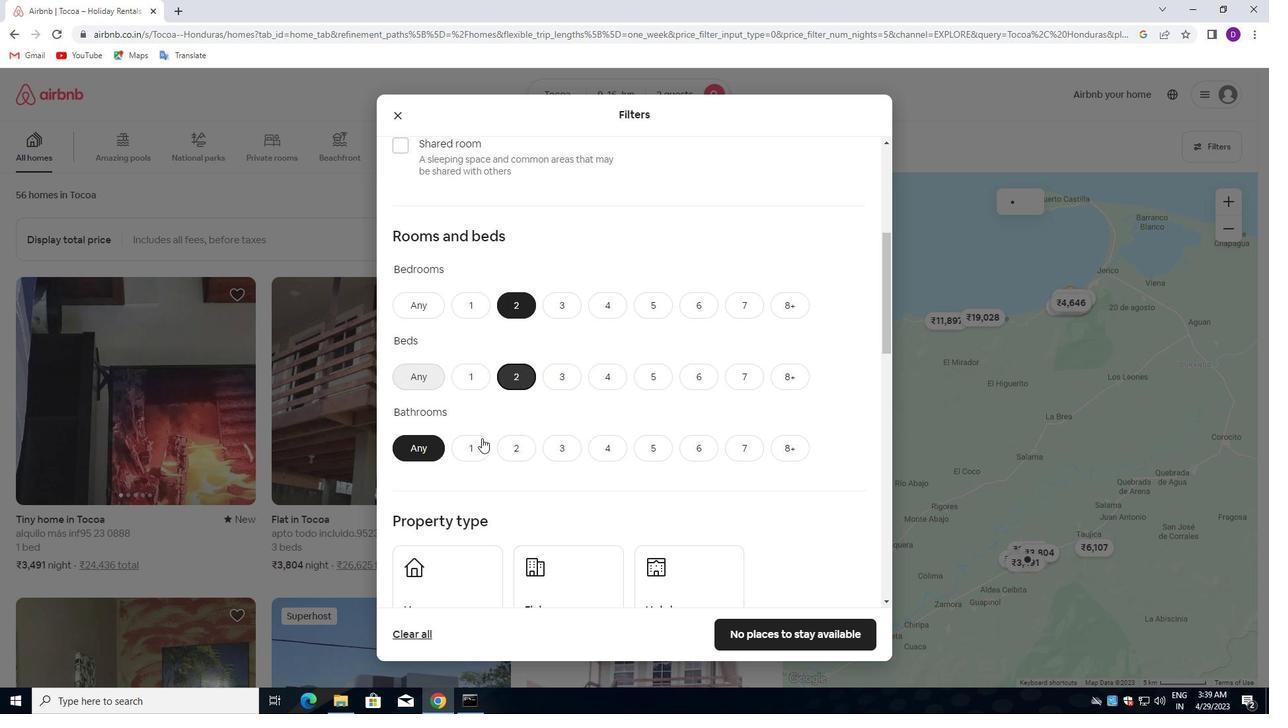 
Action: Mouse pressed left at (472, 455)
Screenshot: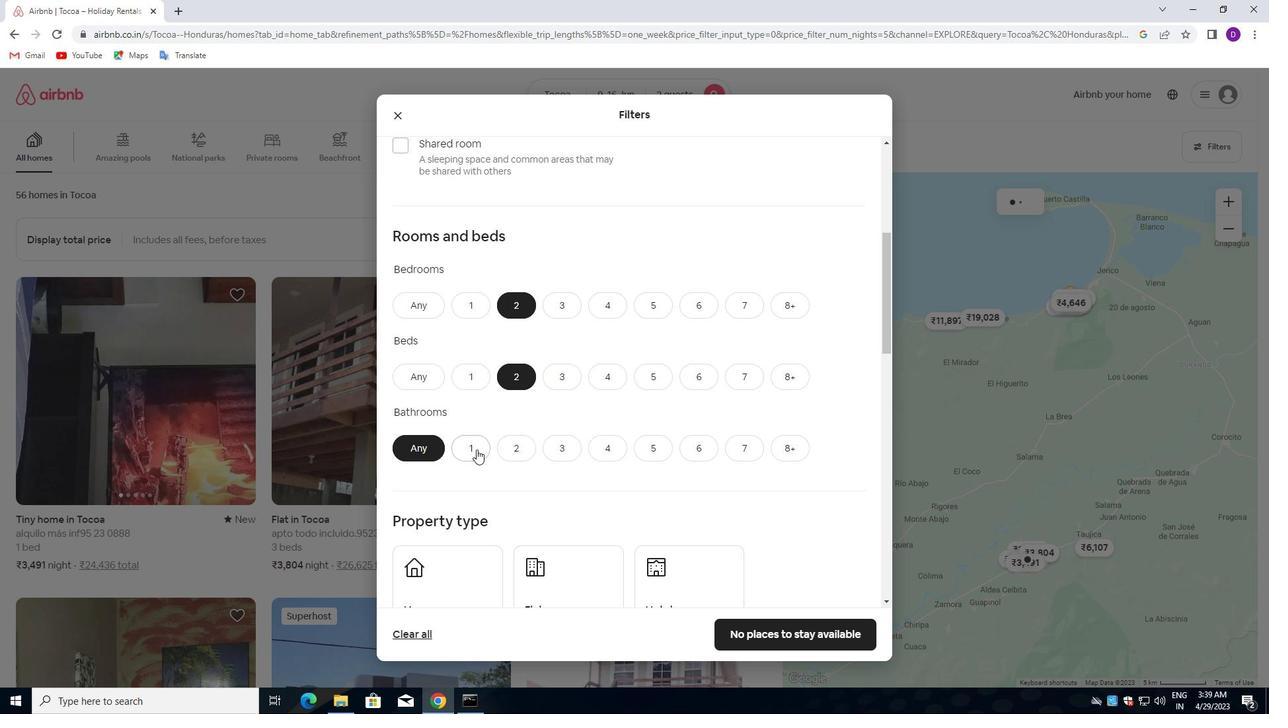 
Action: Mouse moved to (572, 421)
Screenshot: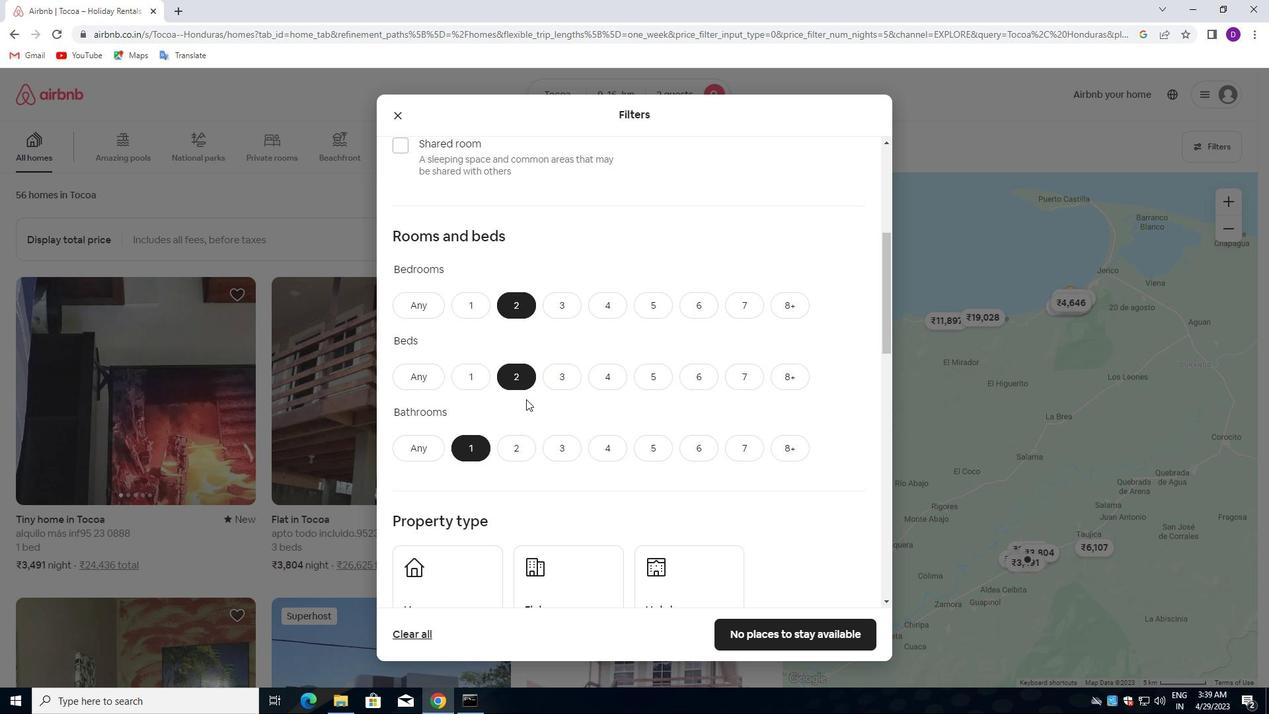 
Action: Mouse scrolled (572, 420) with delta (0, 0)
Screenshot: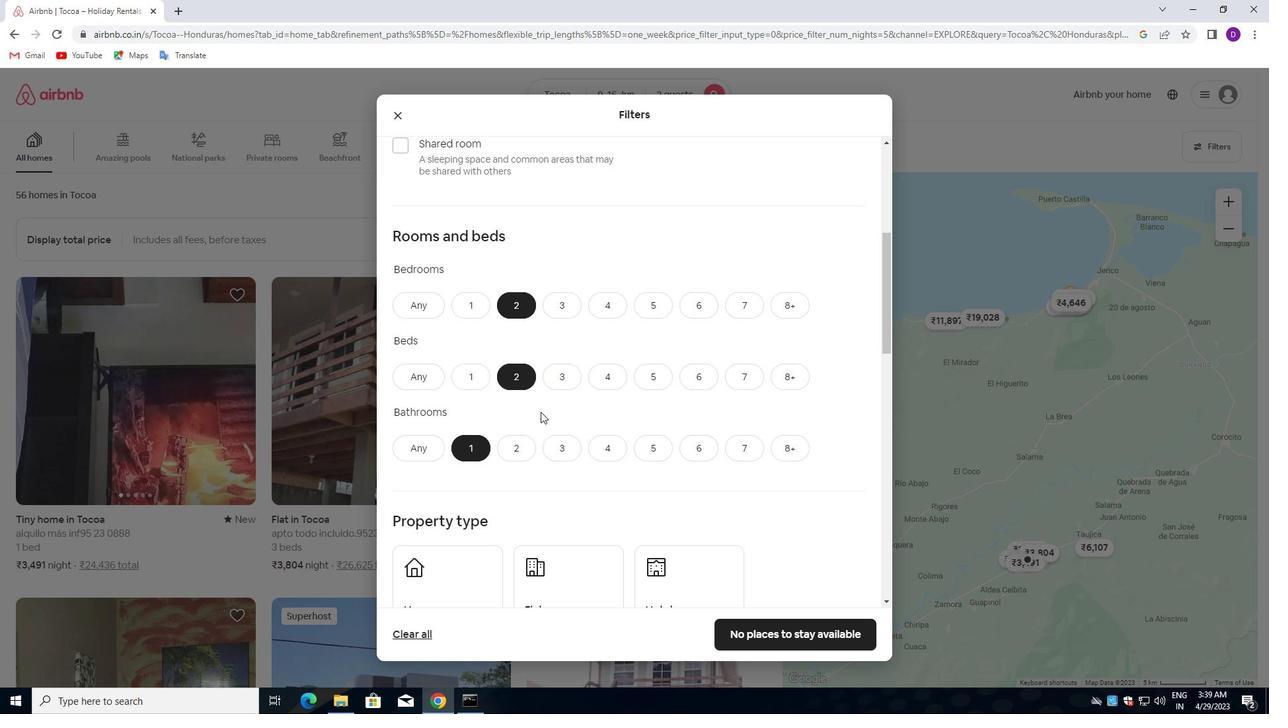 
Action: Mouse moved to (459, 496)
Screenshot: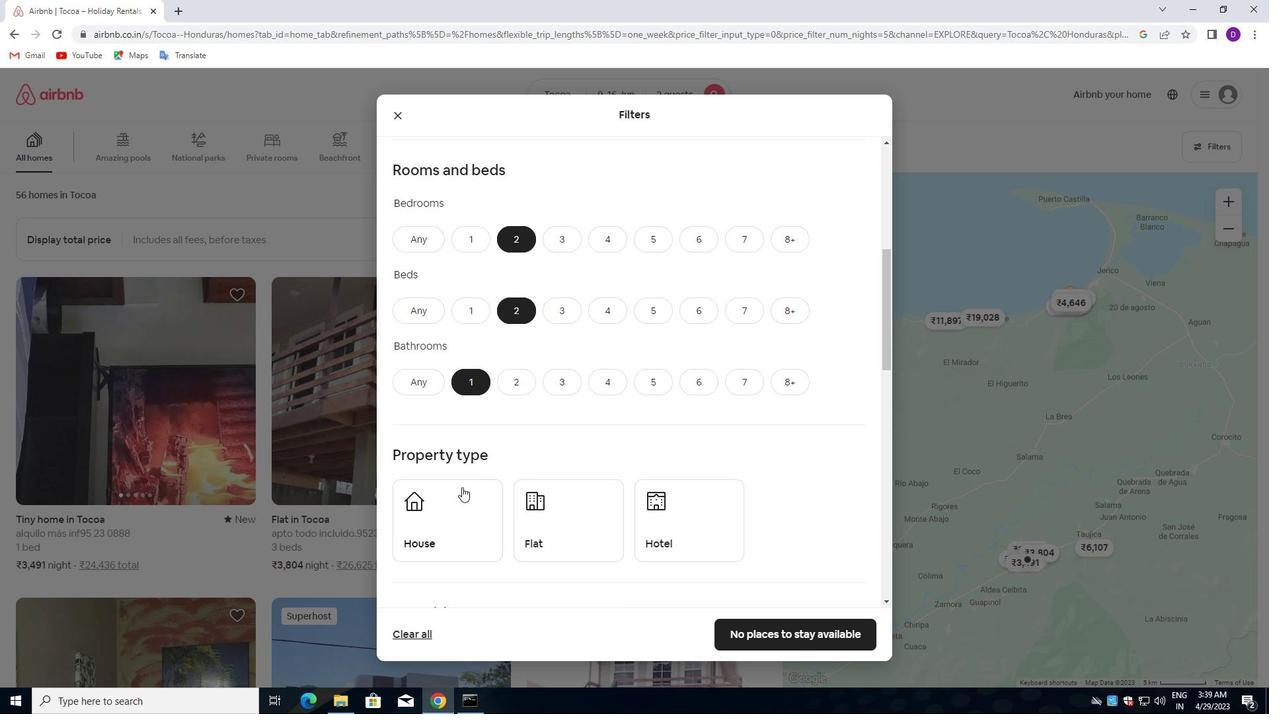 
Action: Mouse pressed left at (459, 496)
Screenshot: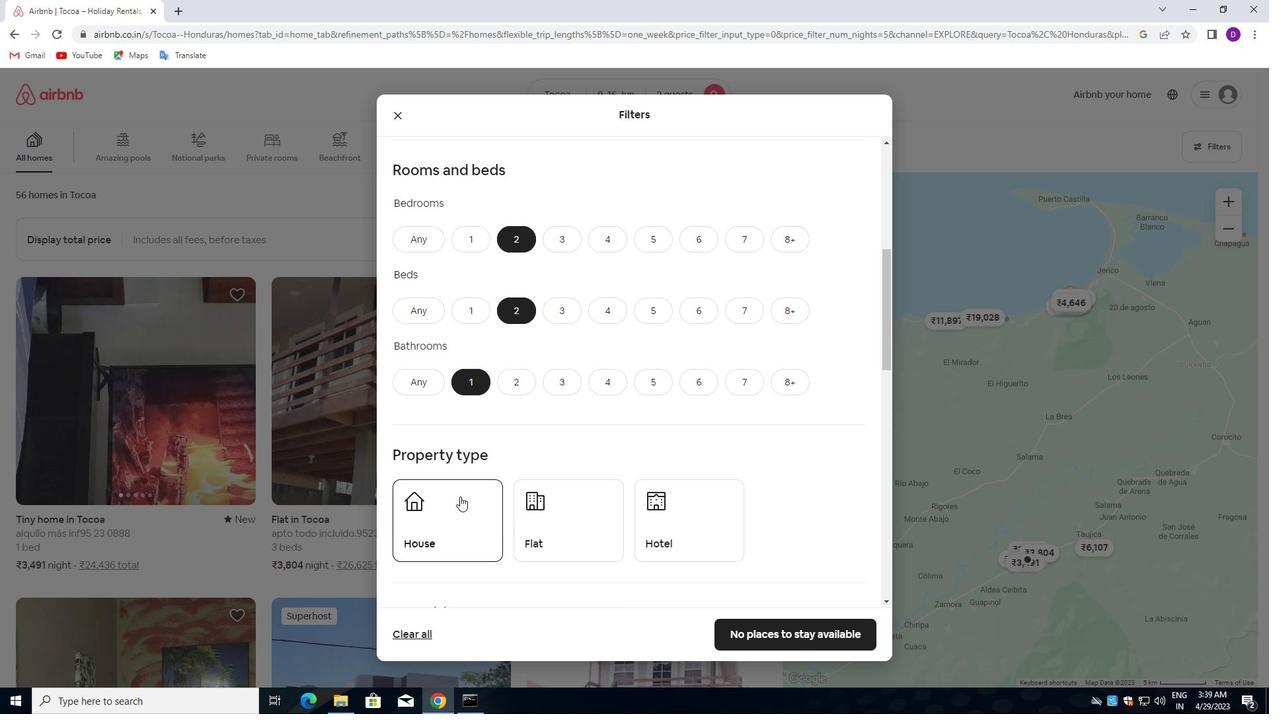 
Action: Mouse moved to (555, 507)
Screenshot: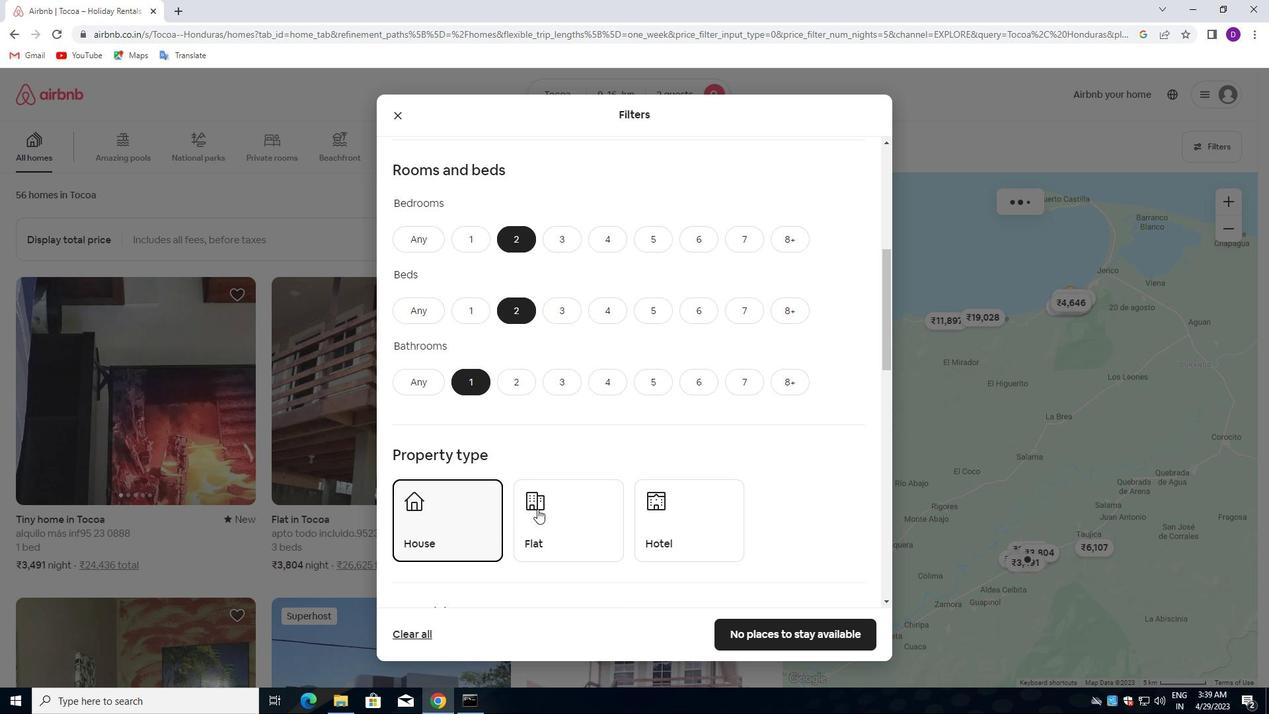 
Action: Mouse pressed left at (555, 507)
Screenshot: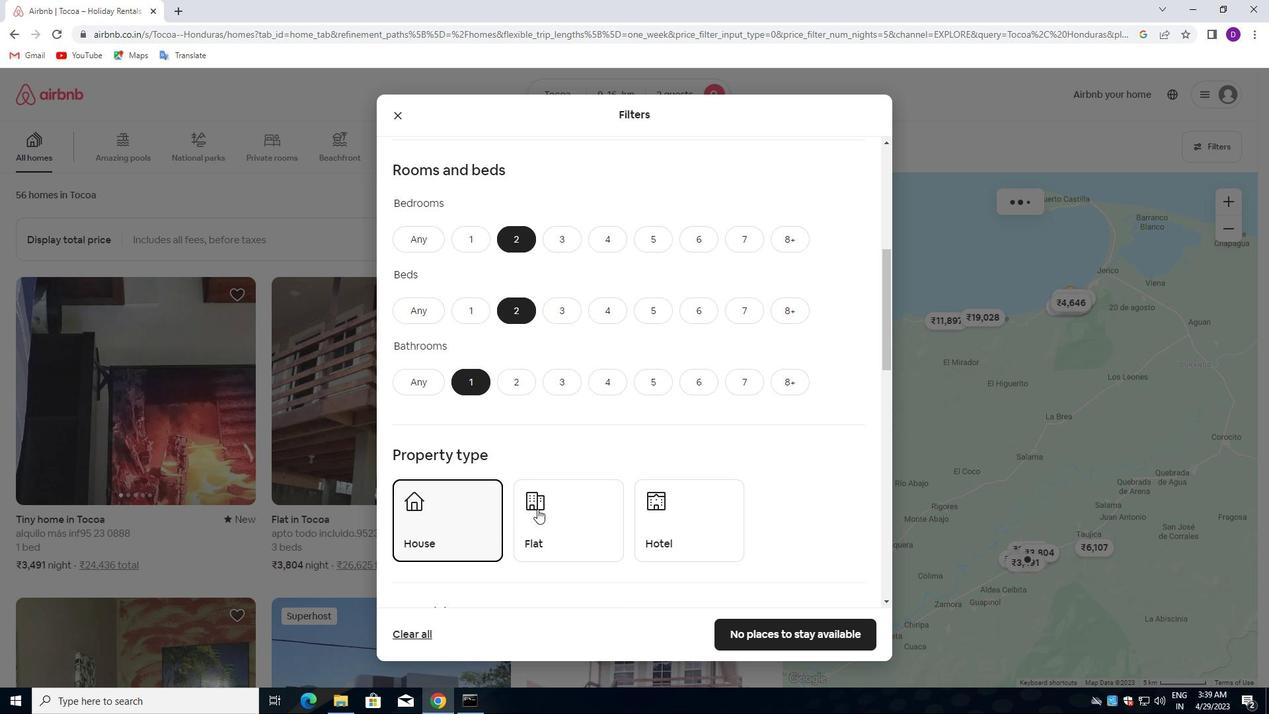 
Action: Mouse moved to (609, 440)
Screenshot: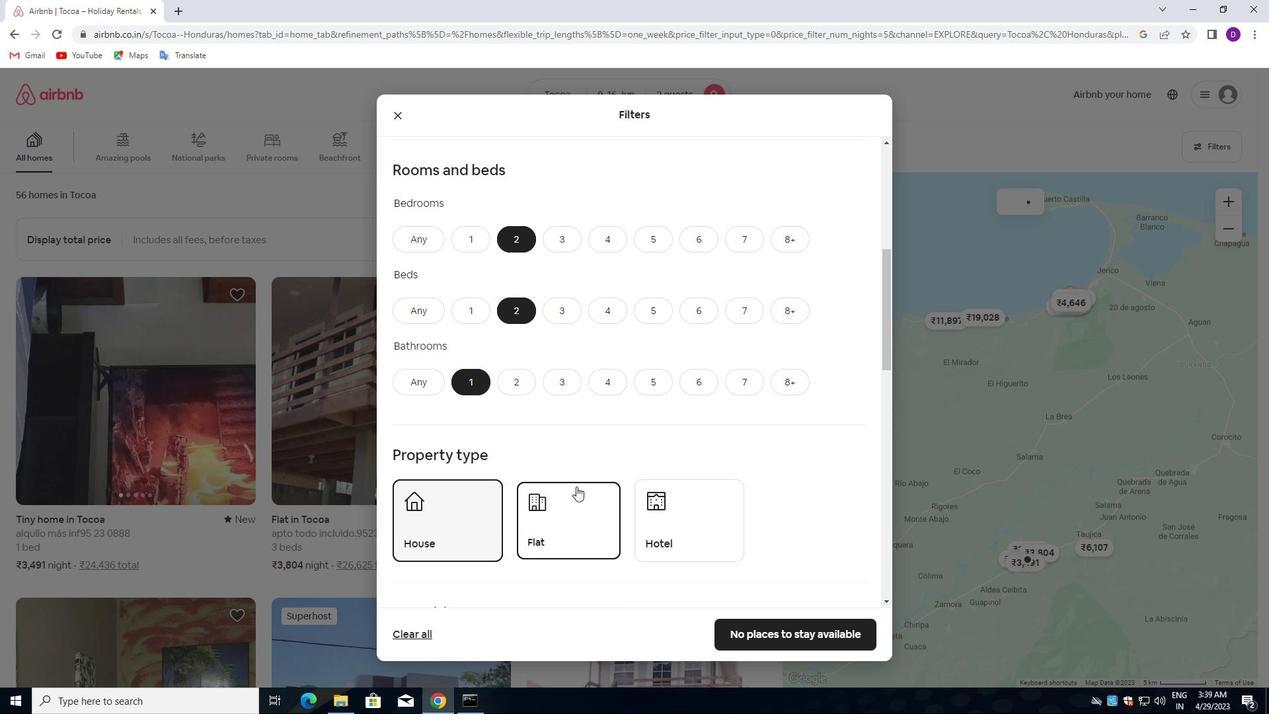 
Action: Mouse scrolled (609, 439) with delta (0, 0)
Screenshot: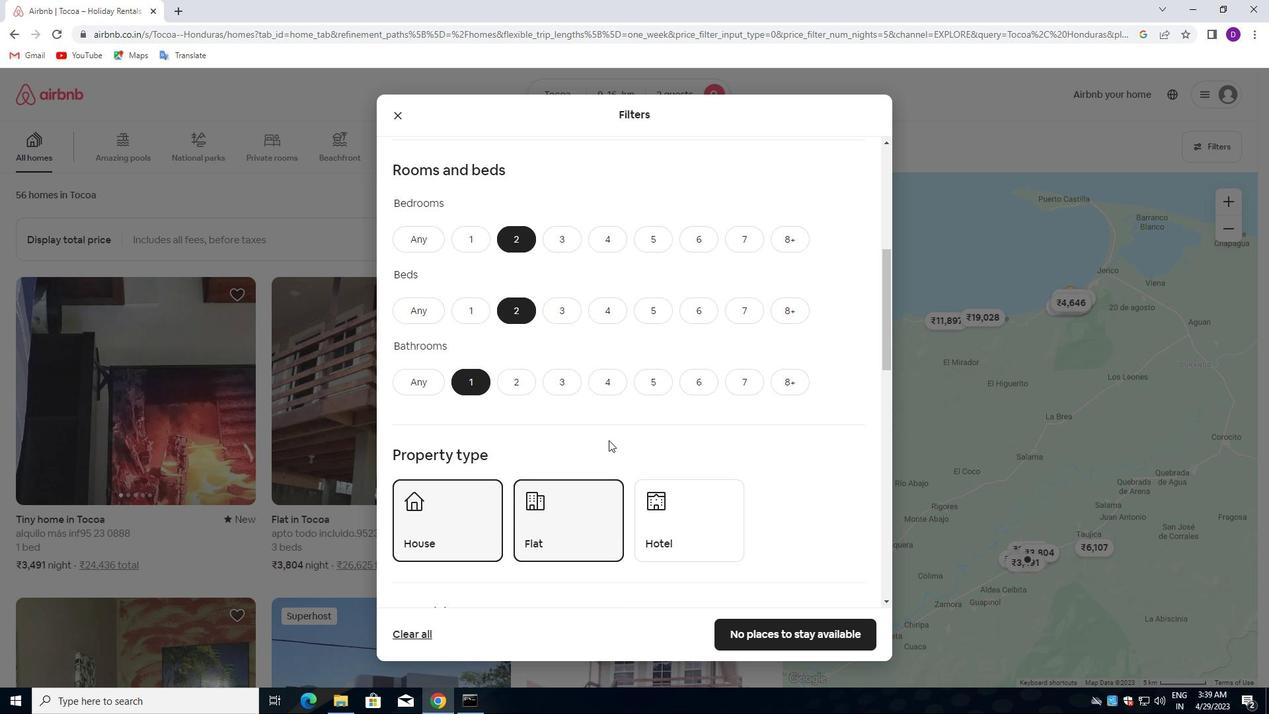 
Action: Mouse scrolled (609, 439) with delta (0, 0)
Screenshot: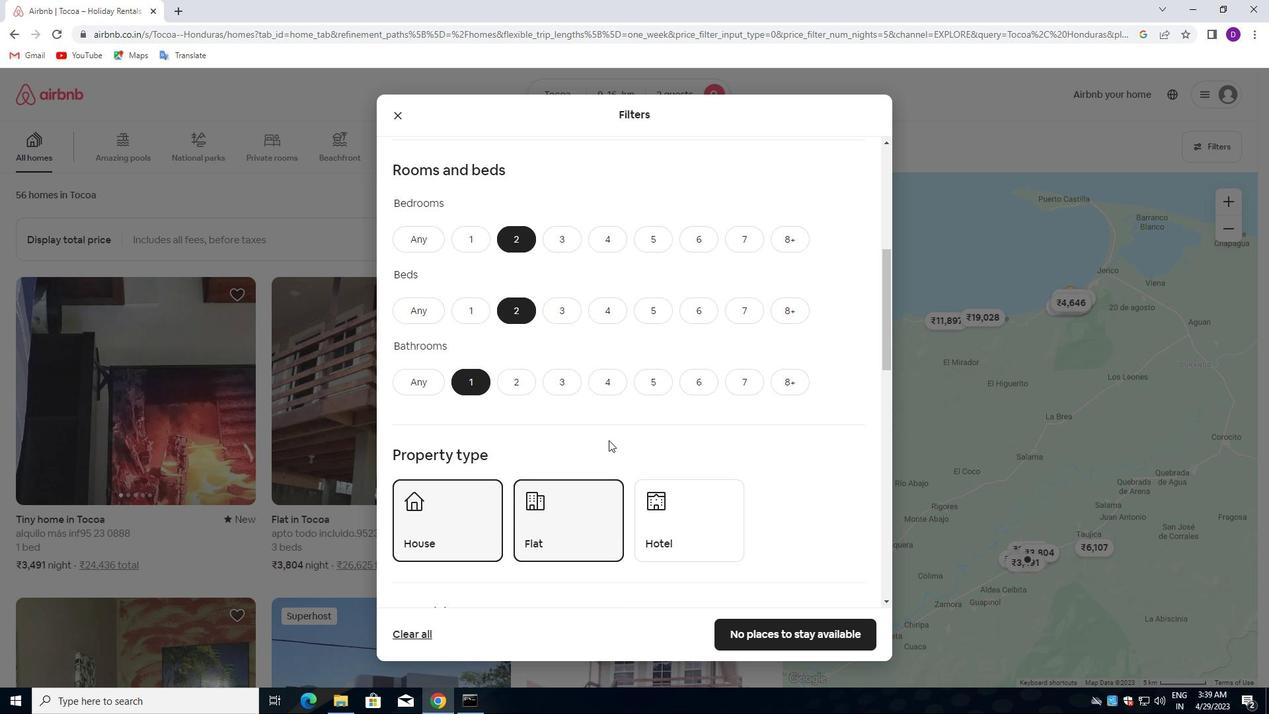 
Action: Mouse scrolled (609, 439) with delta (0, 0)
Screenshot: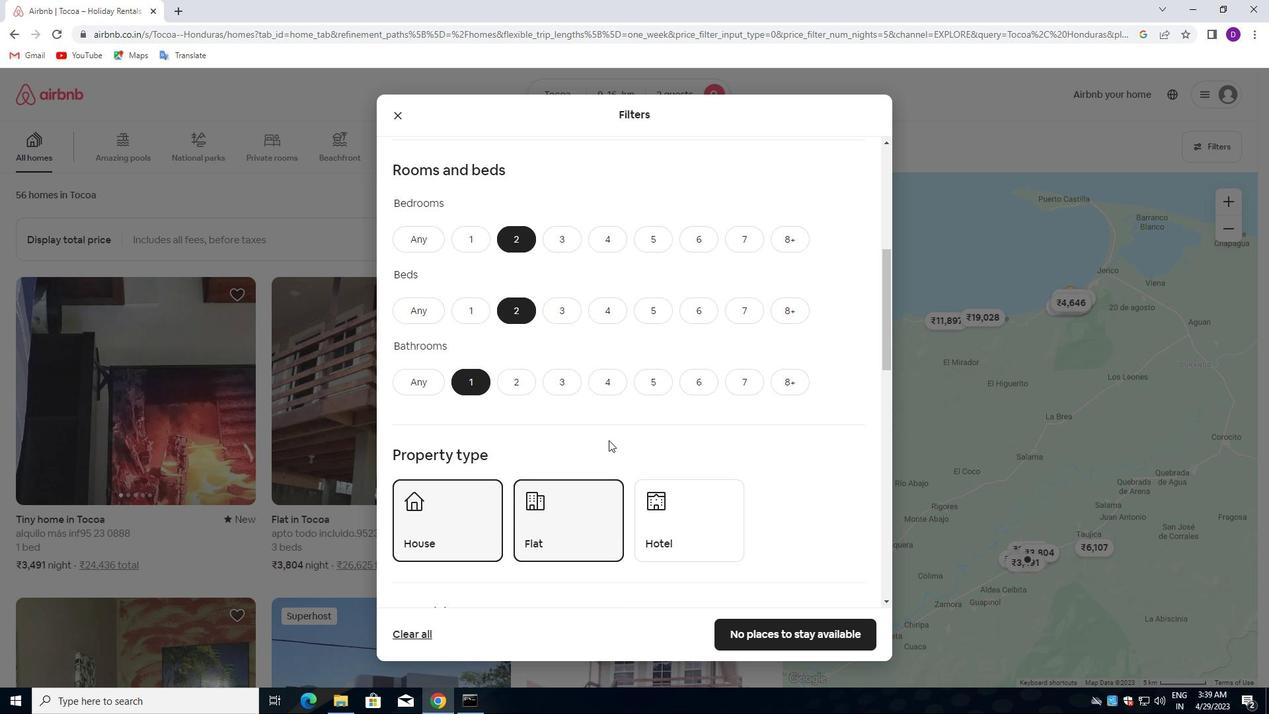 
Action: Mouse moved to (609, 439)
Screenshot: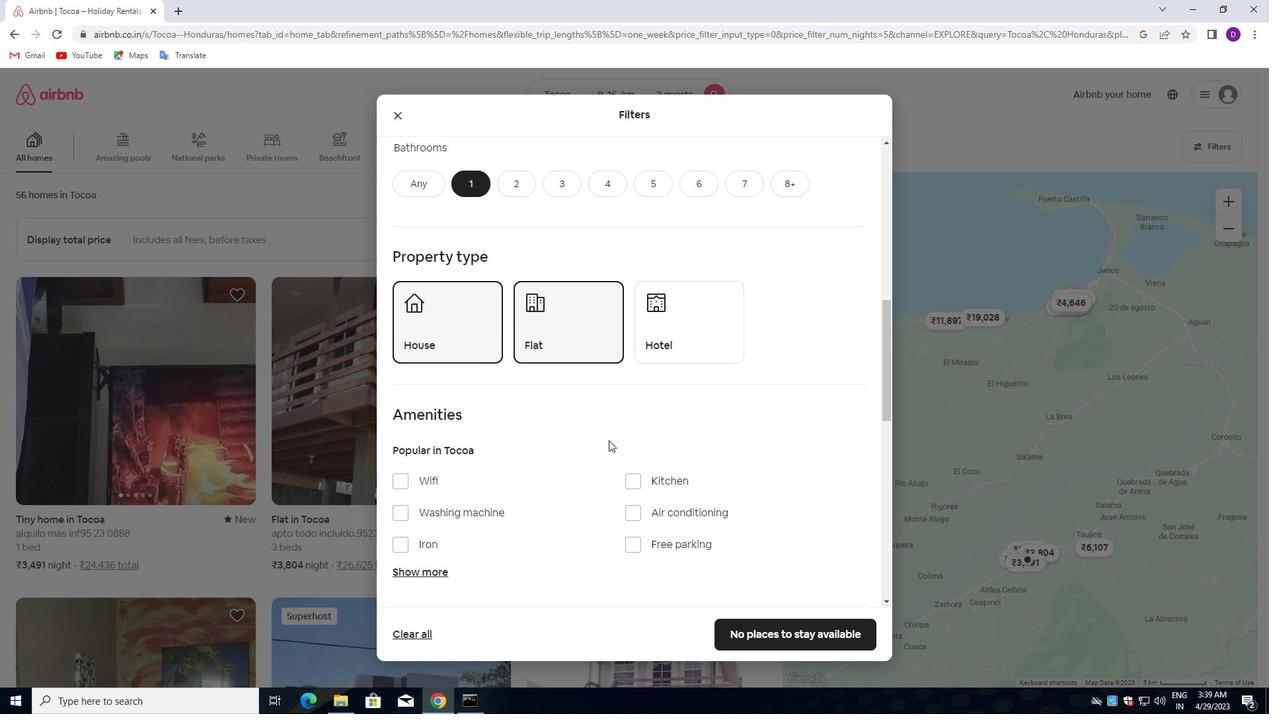 
Action: Mouse scrolled (609, 439) with delta (0, 0)
Screenshot: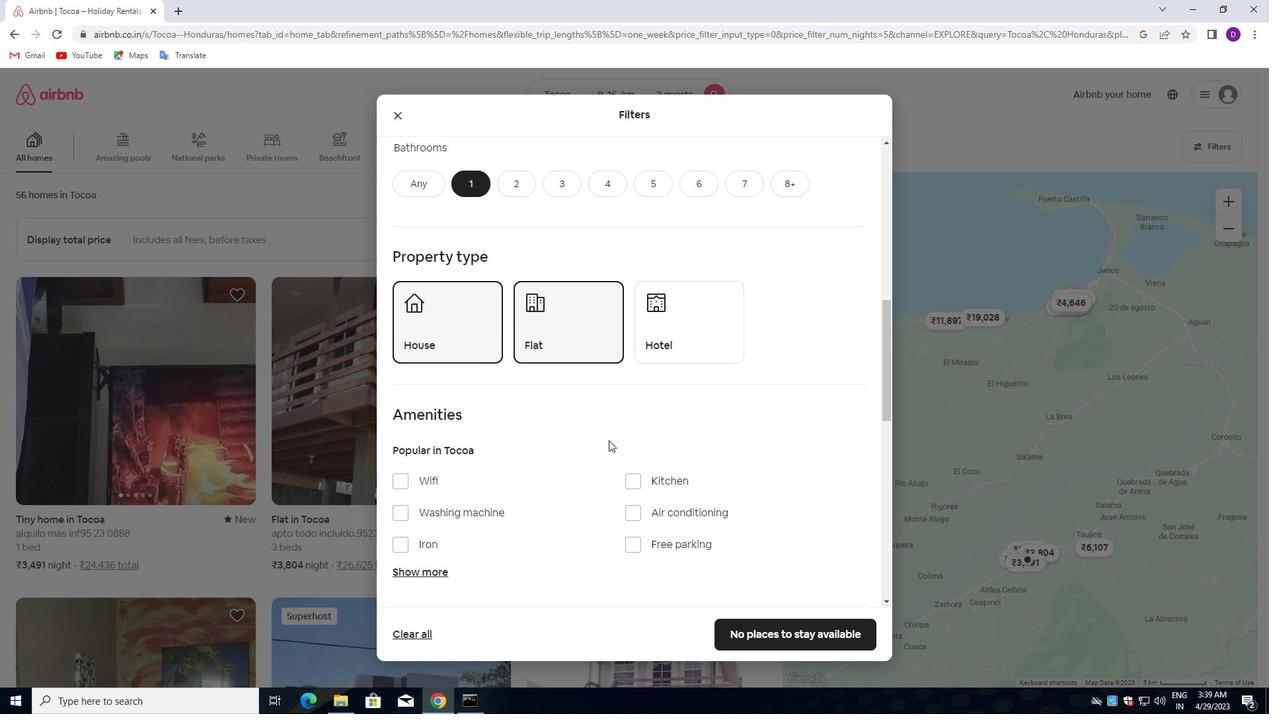 
Action: Mouse moved to (609, 439)
Screenshot: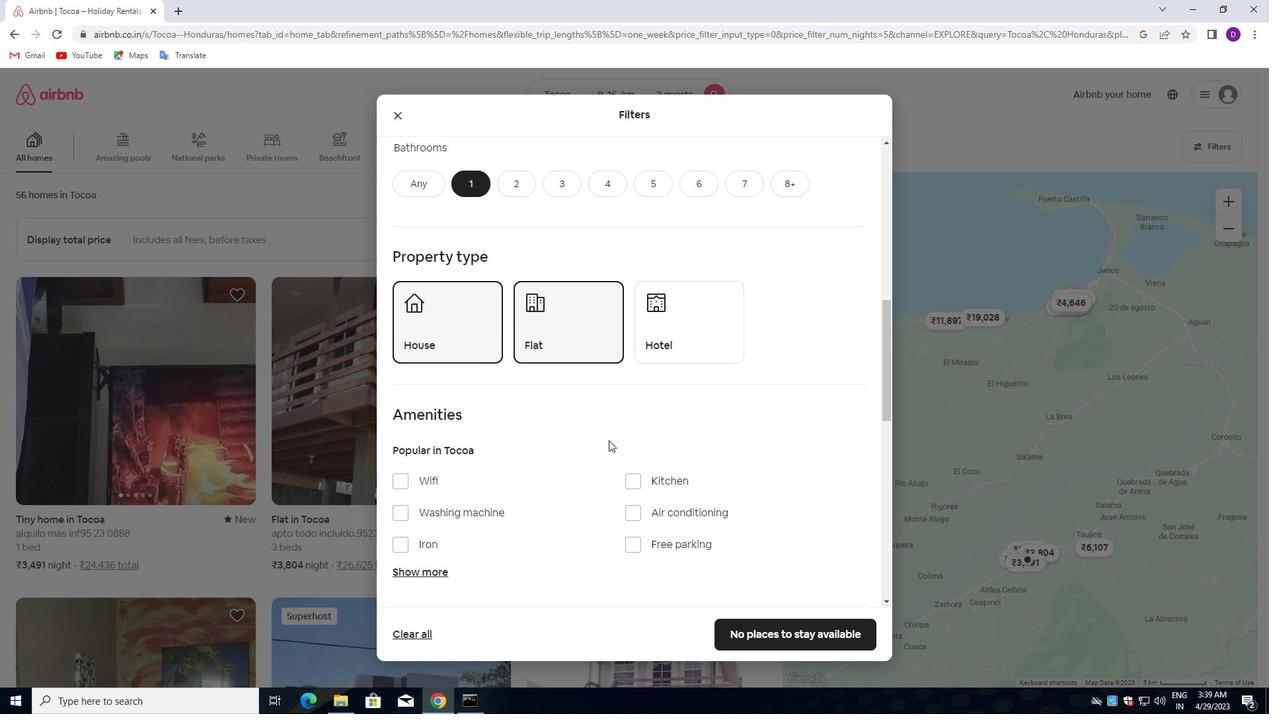 
Action: Mouse scrolled (609, 439) with delta (0, 0)
Screenshot: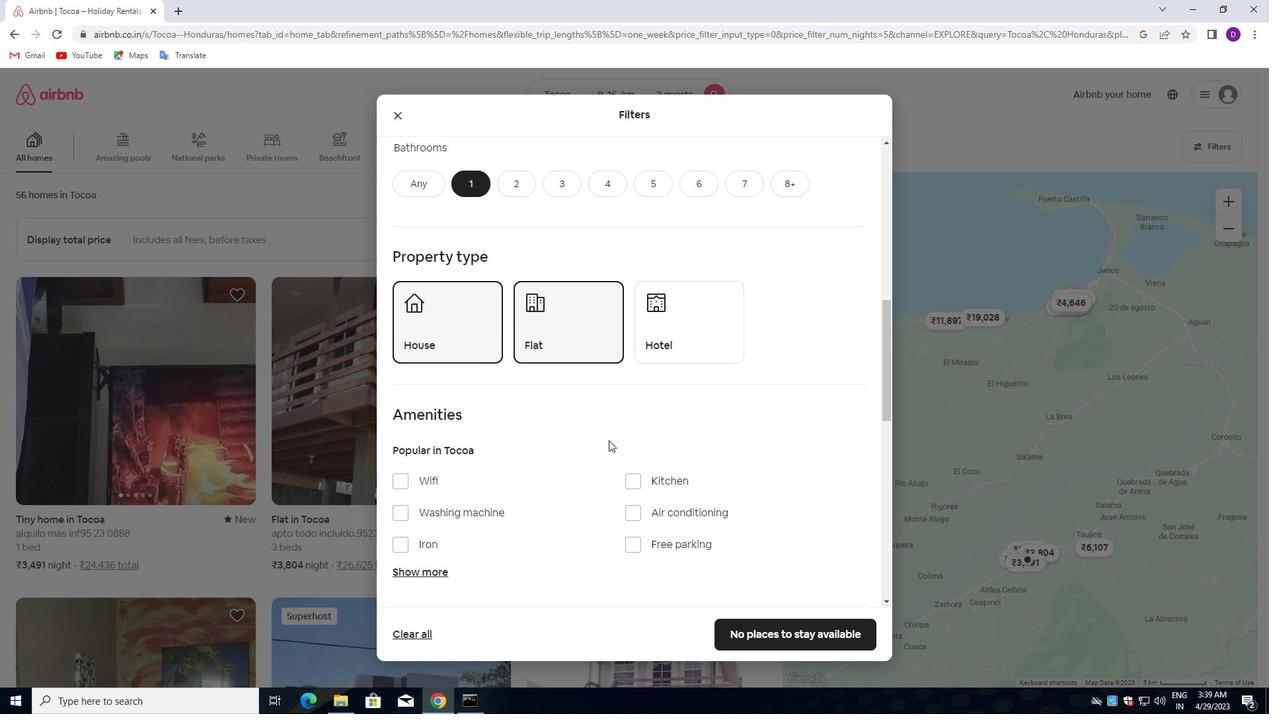 
Action: Mouse scrolled (609, 439) with delta (0, 0)
Screenshot: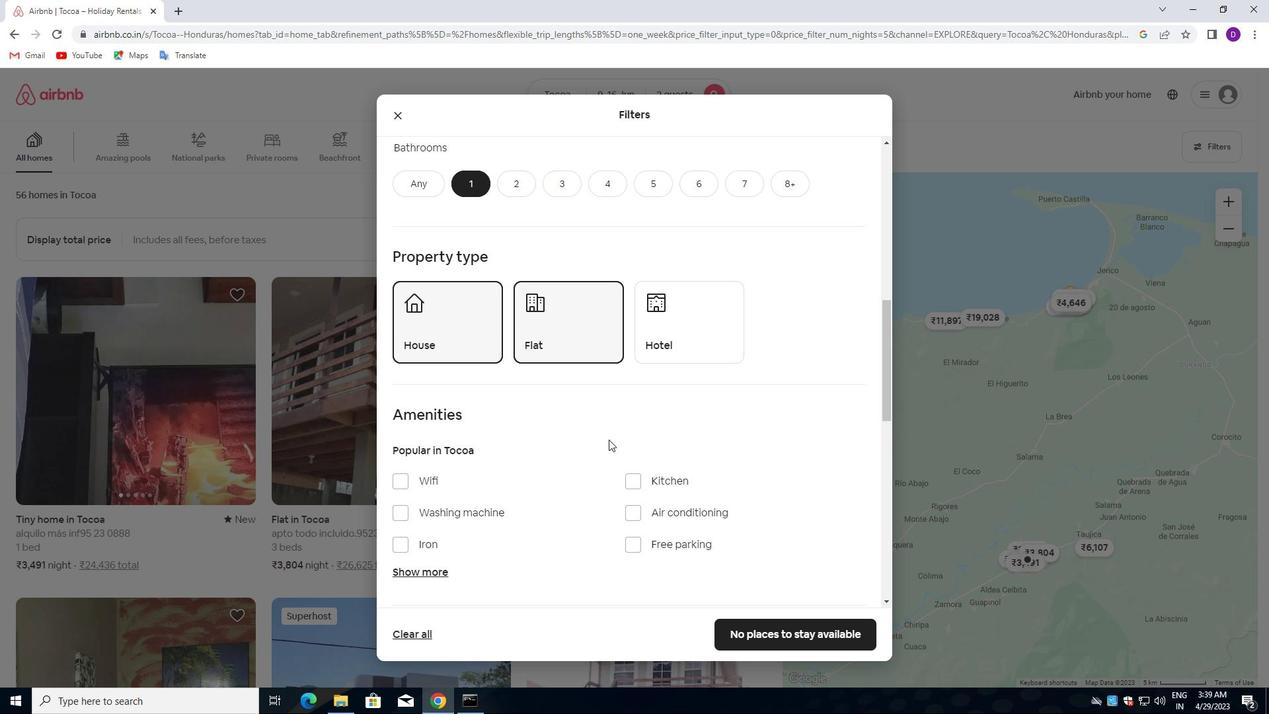 
Action: Mouse scrolled (609, 439) with delta (0, 0)
Screenshot: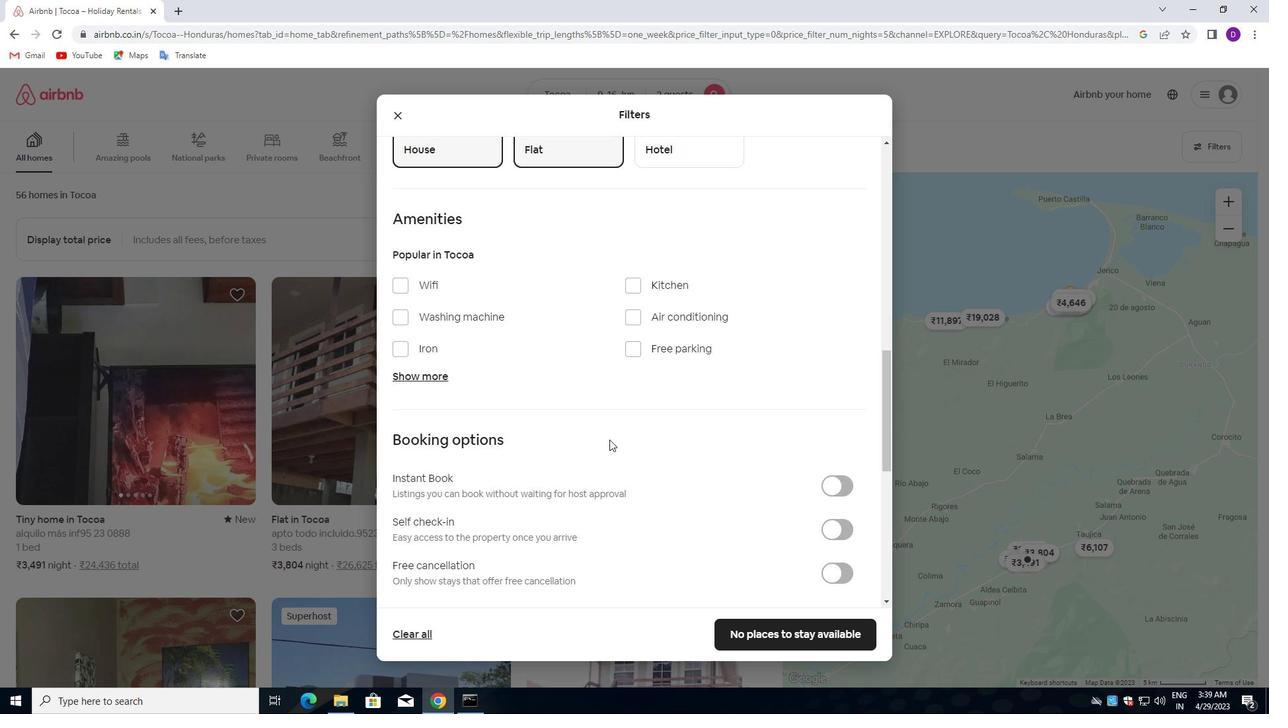 
Action: Mouse scrolled (609, 439) with delta (0, 0)
Screenshot: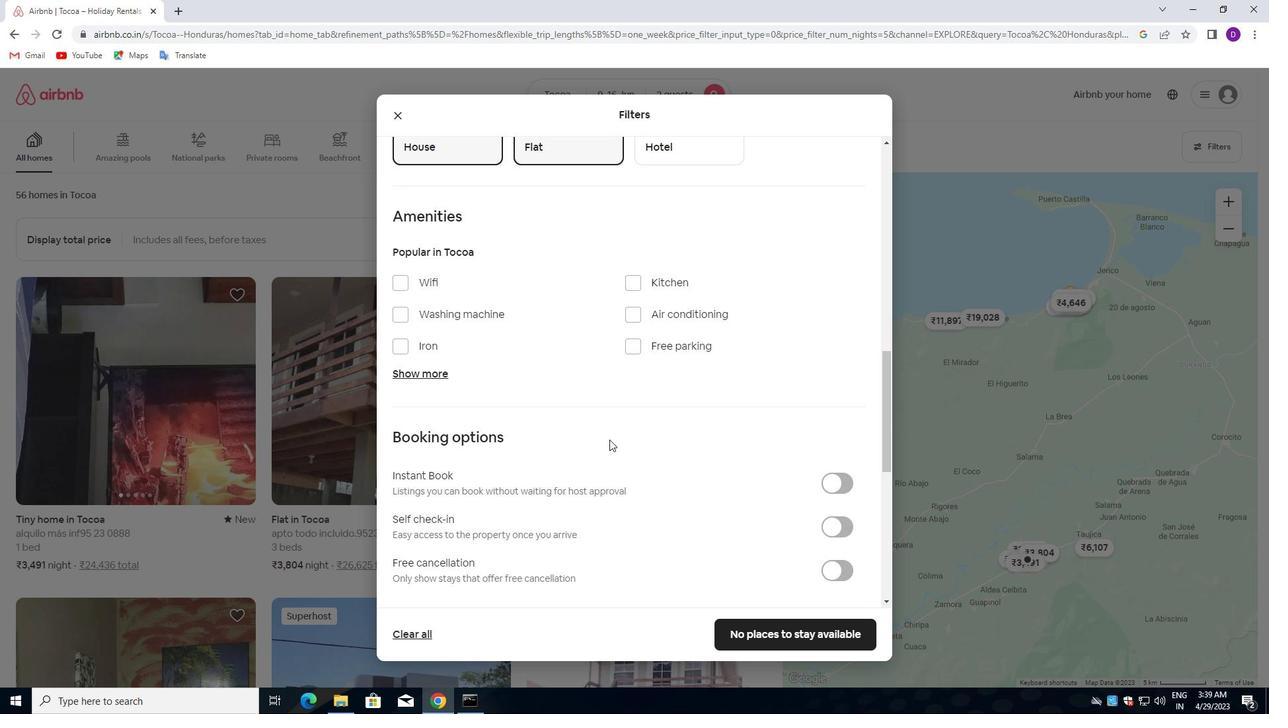 
Action: Mouse moved to (828, 394)
Screenshot: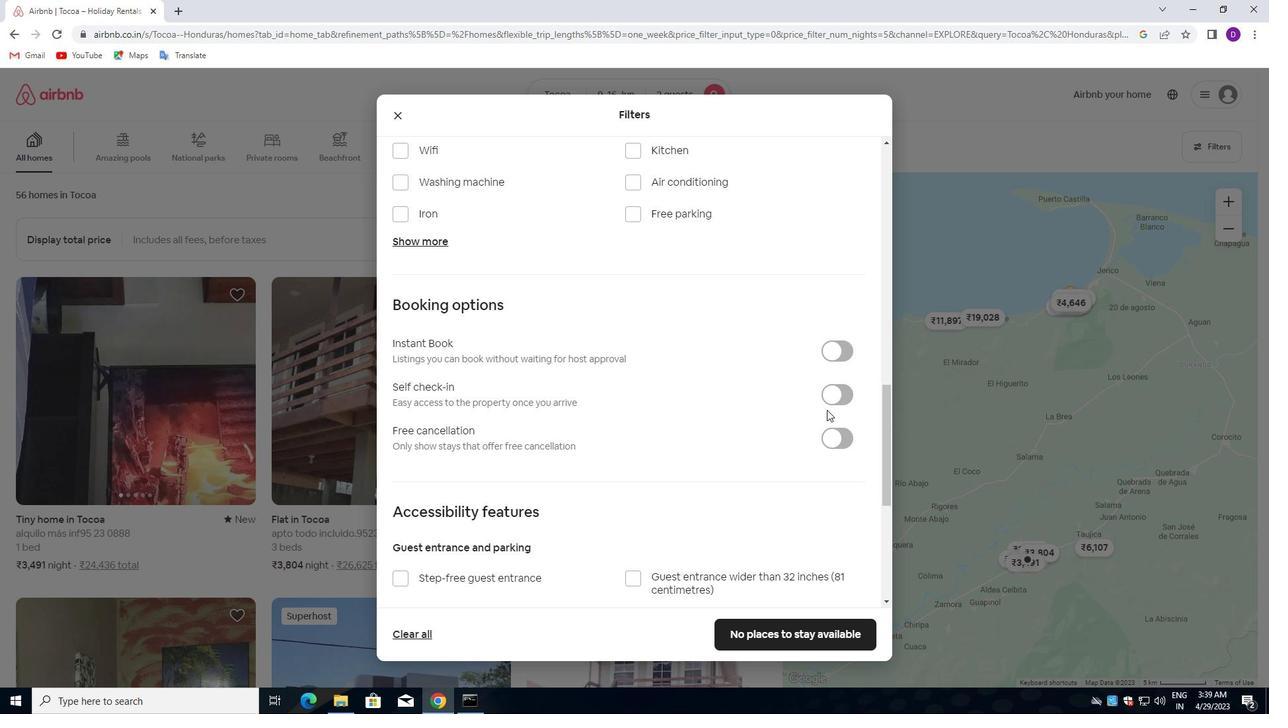 
Action: Mouse pressed left at (828, 394)
Screenshot: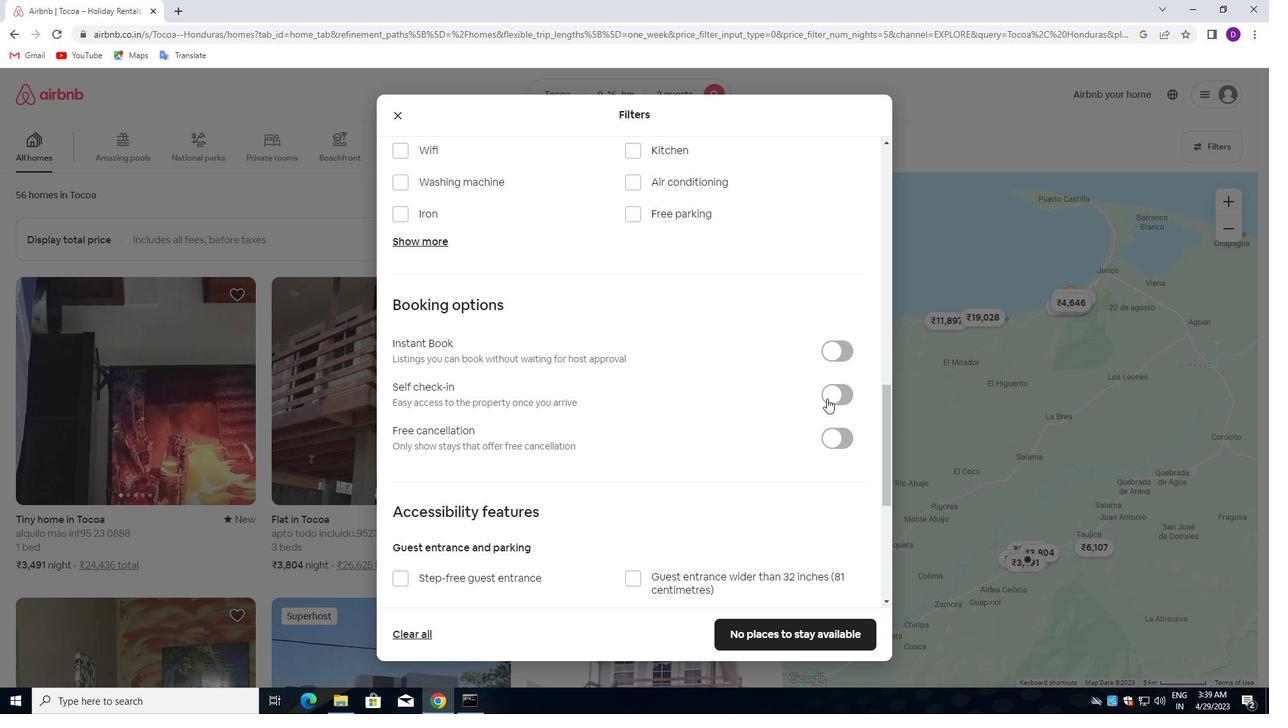 
Action: Mouse moved to (570, 466)
Screenshot: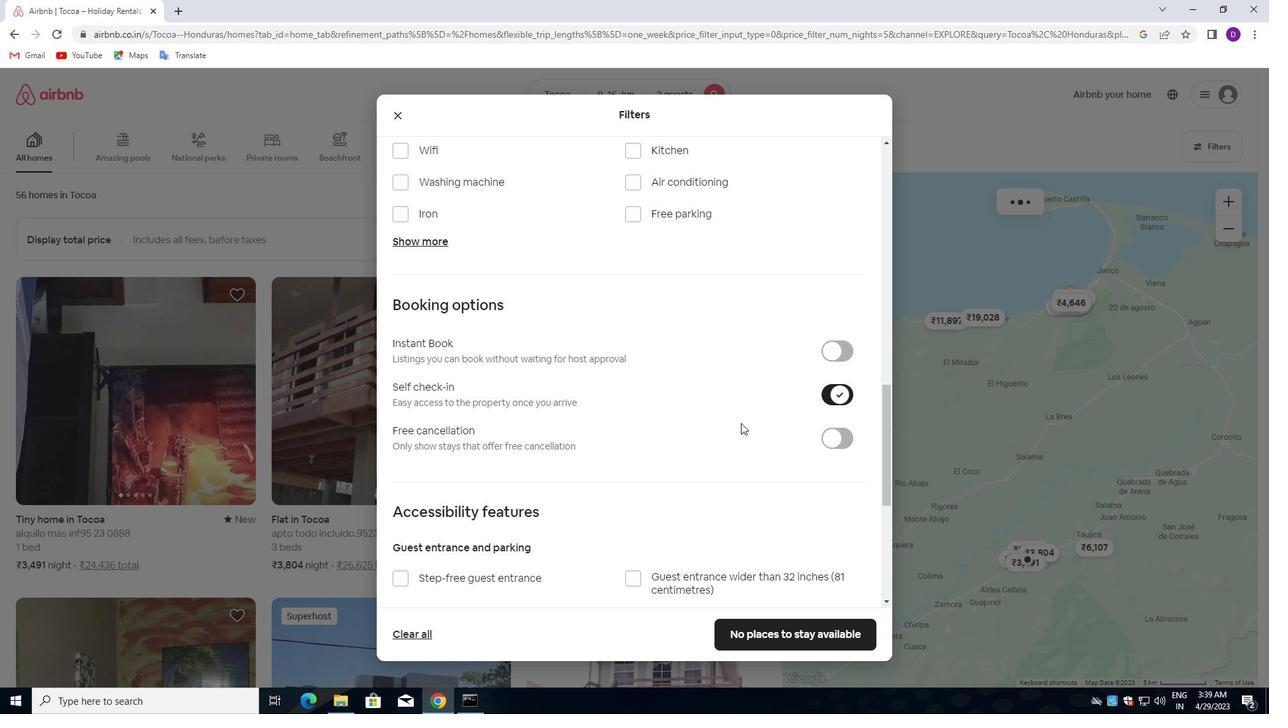
Action: Mouse scrolled (570, 466) with delta (0, 0)
Screenshot: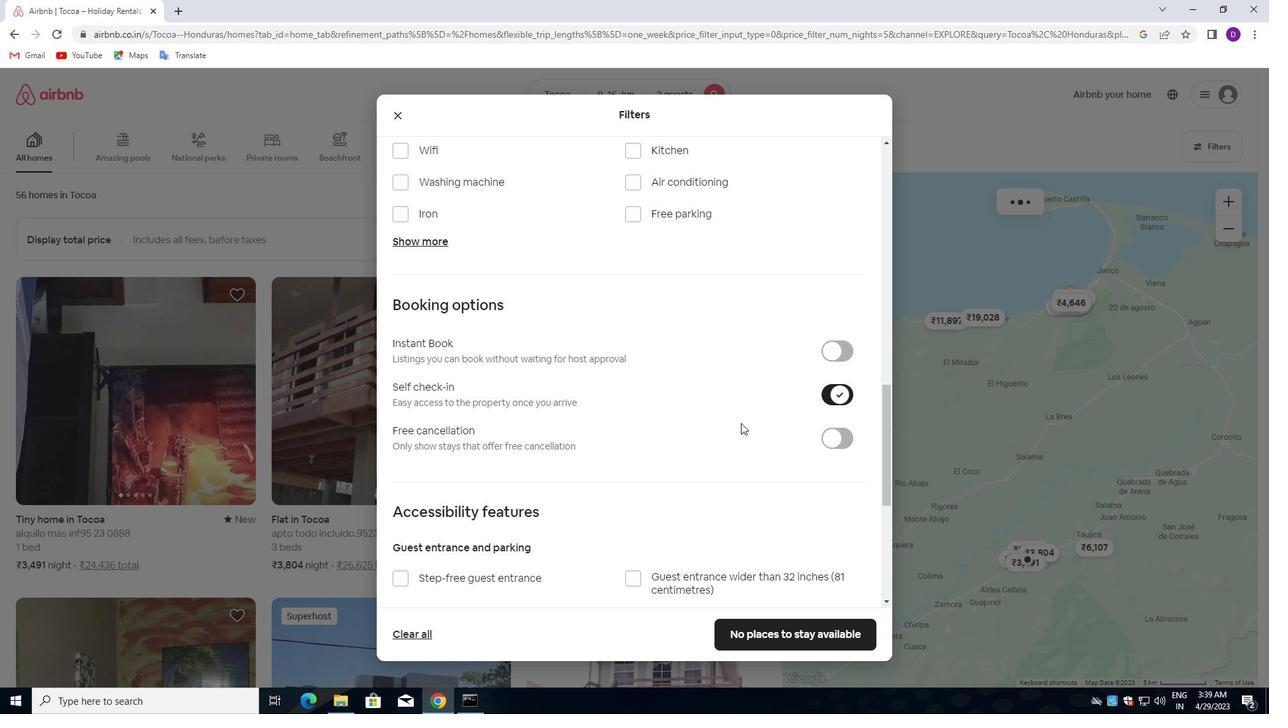 
Action: Mouse moved to (565, 470)
Screenshot: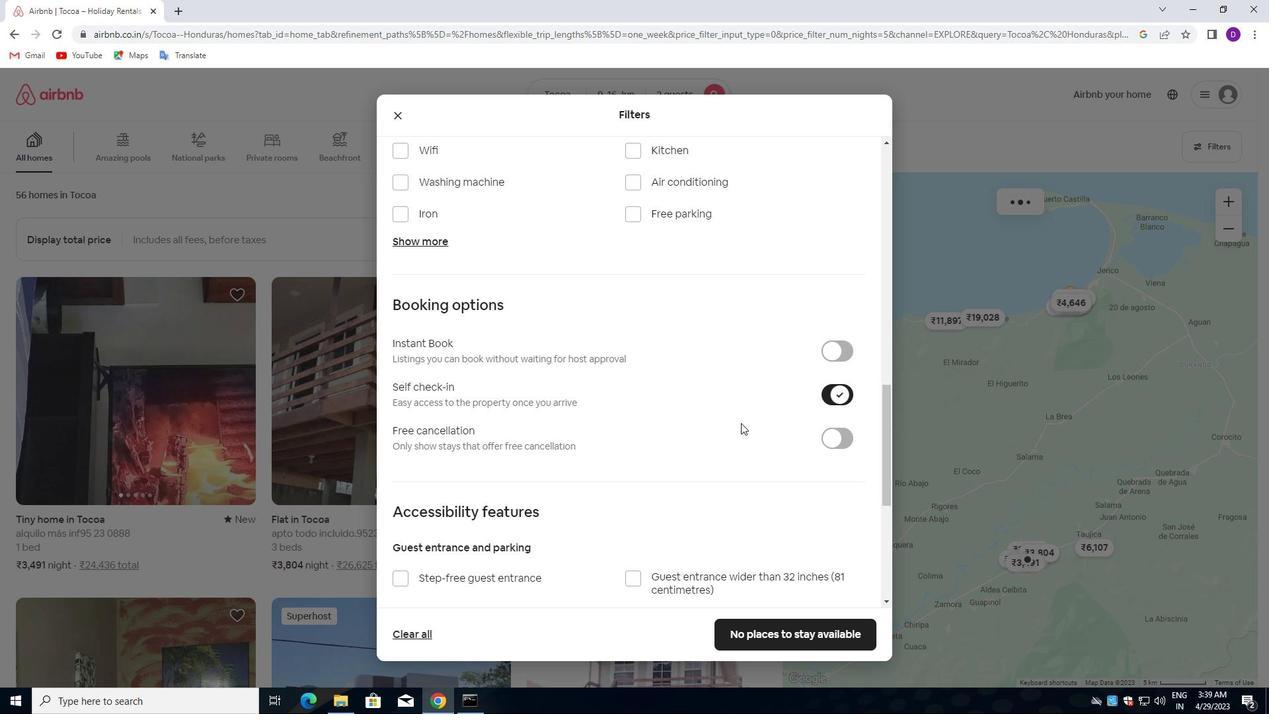 
Action: Mouse scrolled (565, 470) with delta (0, 0)
Screenshot: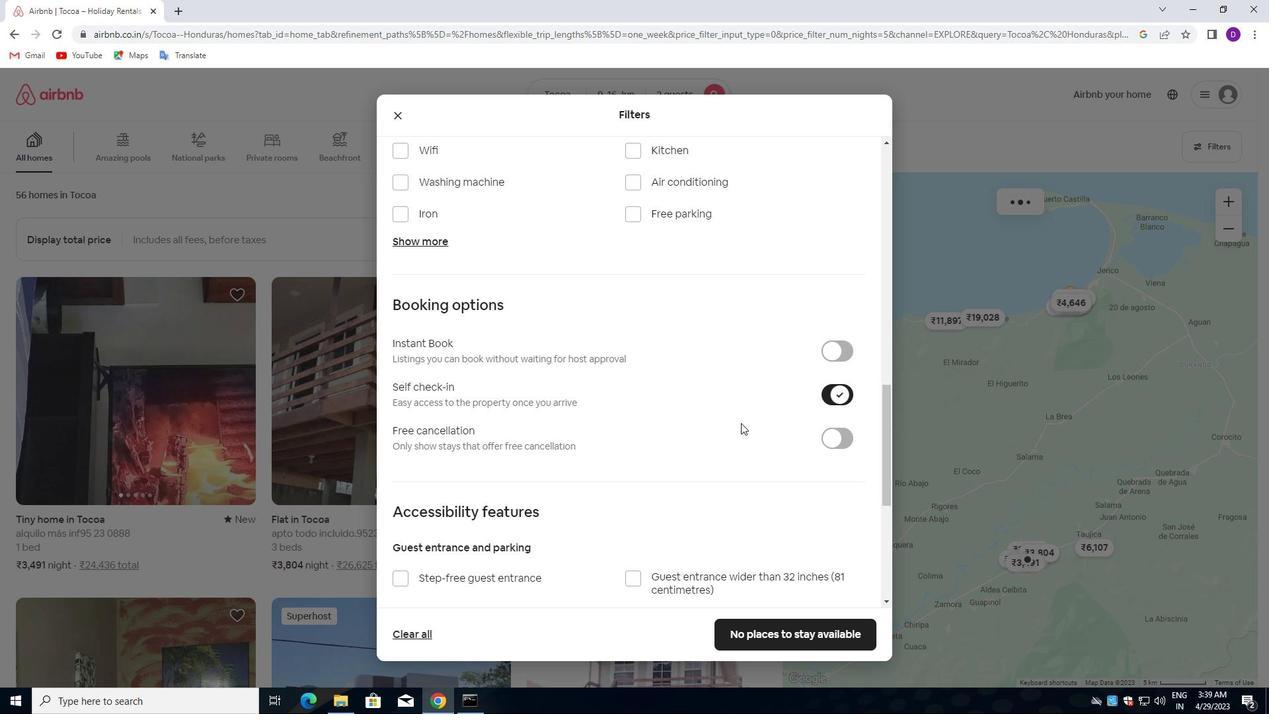 
Action: Mouse moved to (560, 473)
Screenshot: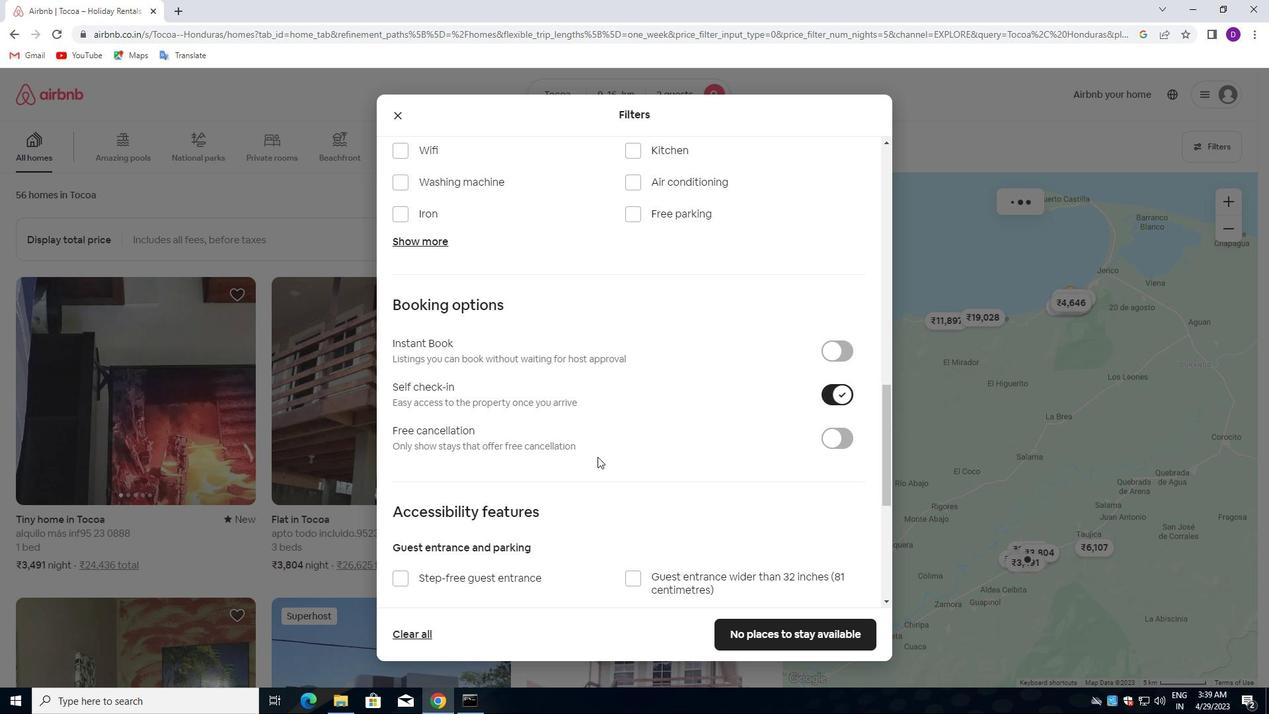 
Action: Mouse scrolled (560, 472) with delta (0, 0)
Screenshot: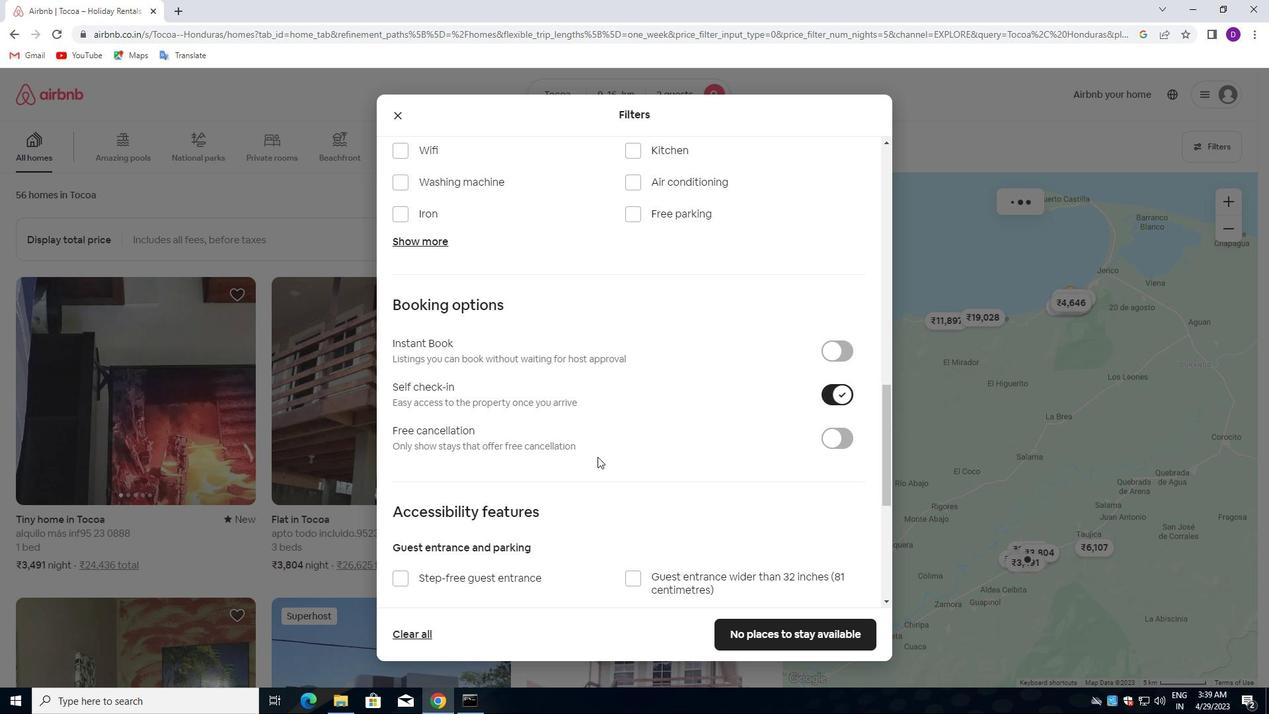 
Action: Mouse moved to (556, 474)
Screenshot: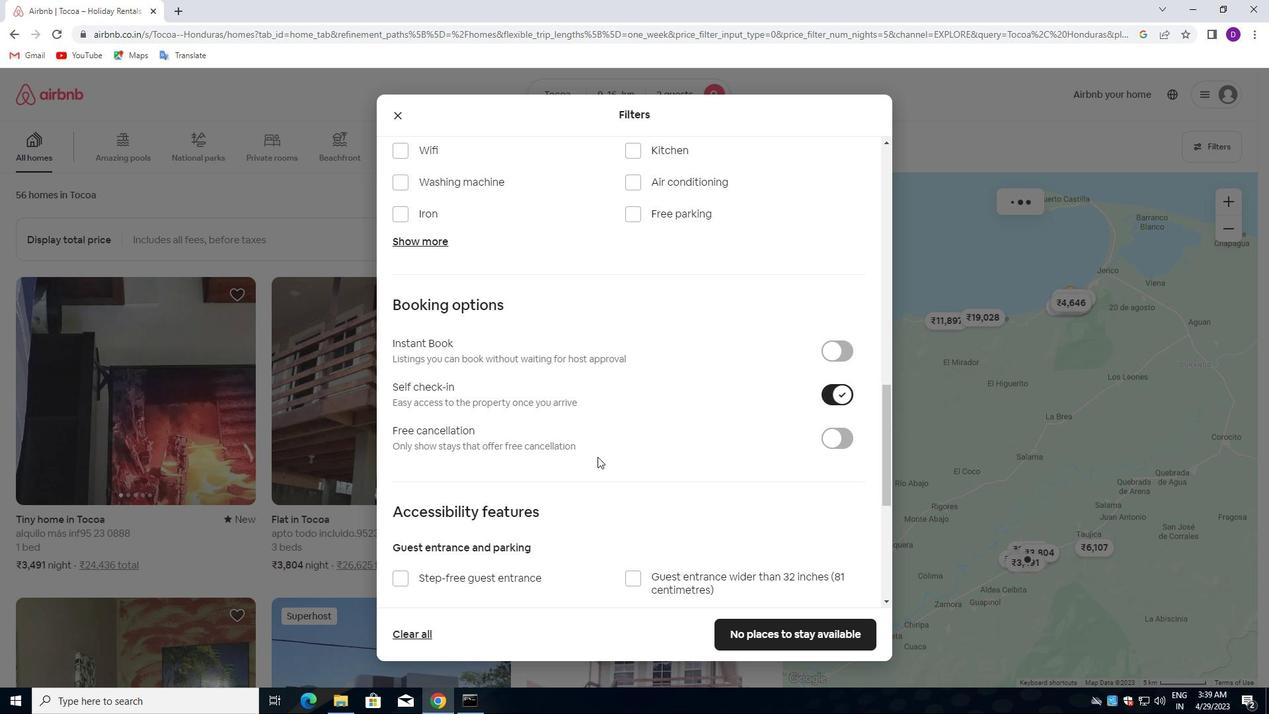 
Action: Mouse scrolled (556, 473) with delta (0, 0)
Screenshot: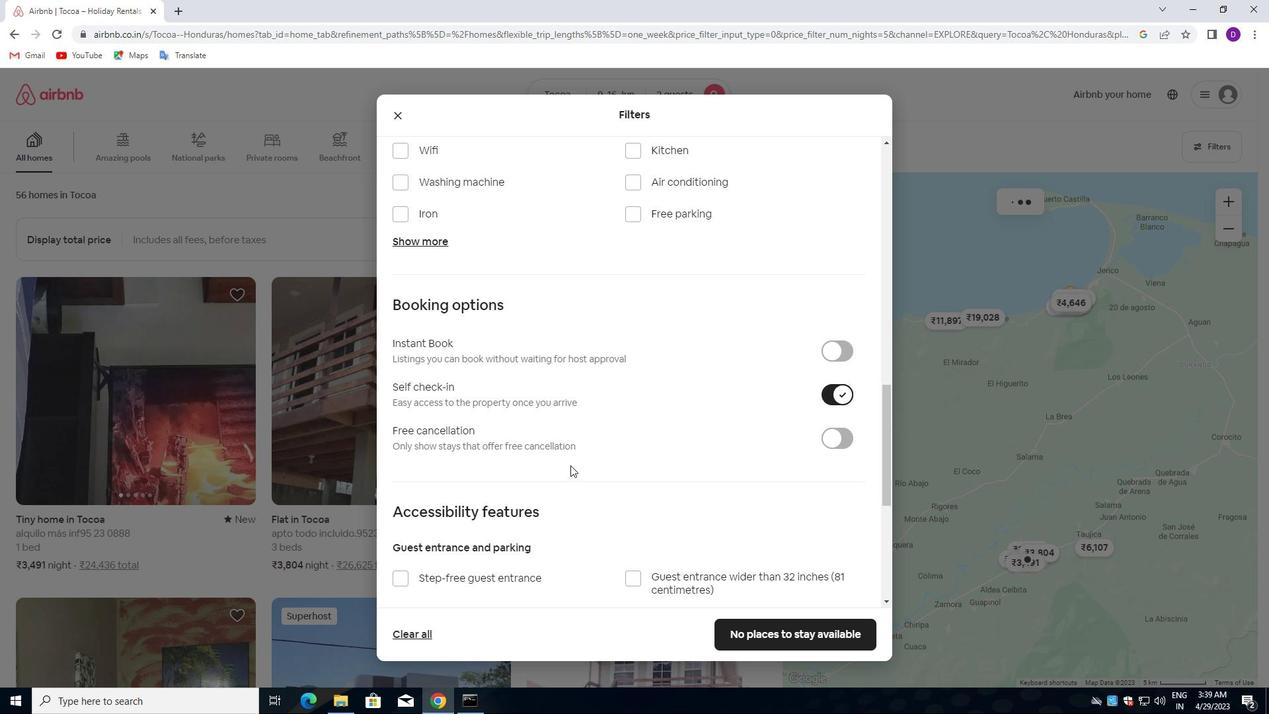 
Action: Mouse moved to (556, 474)
Screenshot: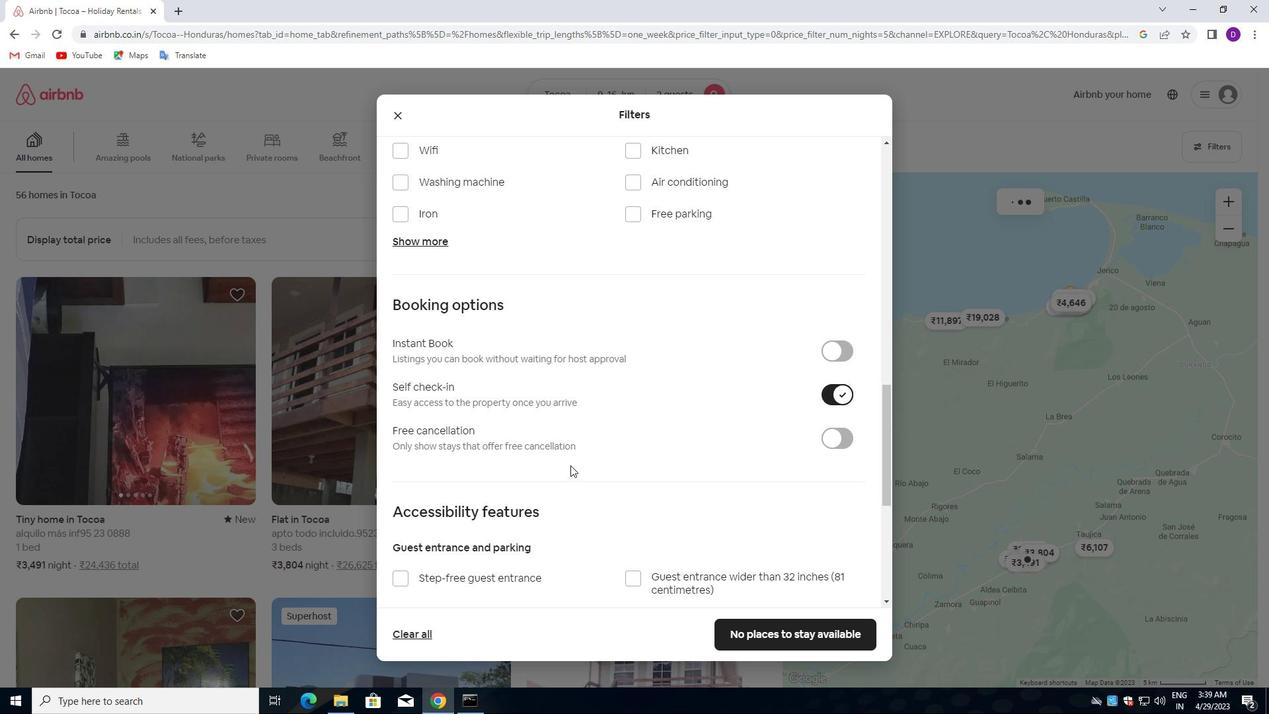 
Action: Mouse scrolled (556, 473) with delta (0, 0)
Screenshot: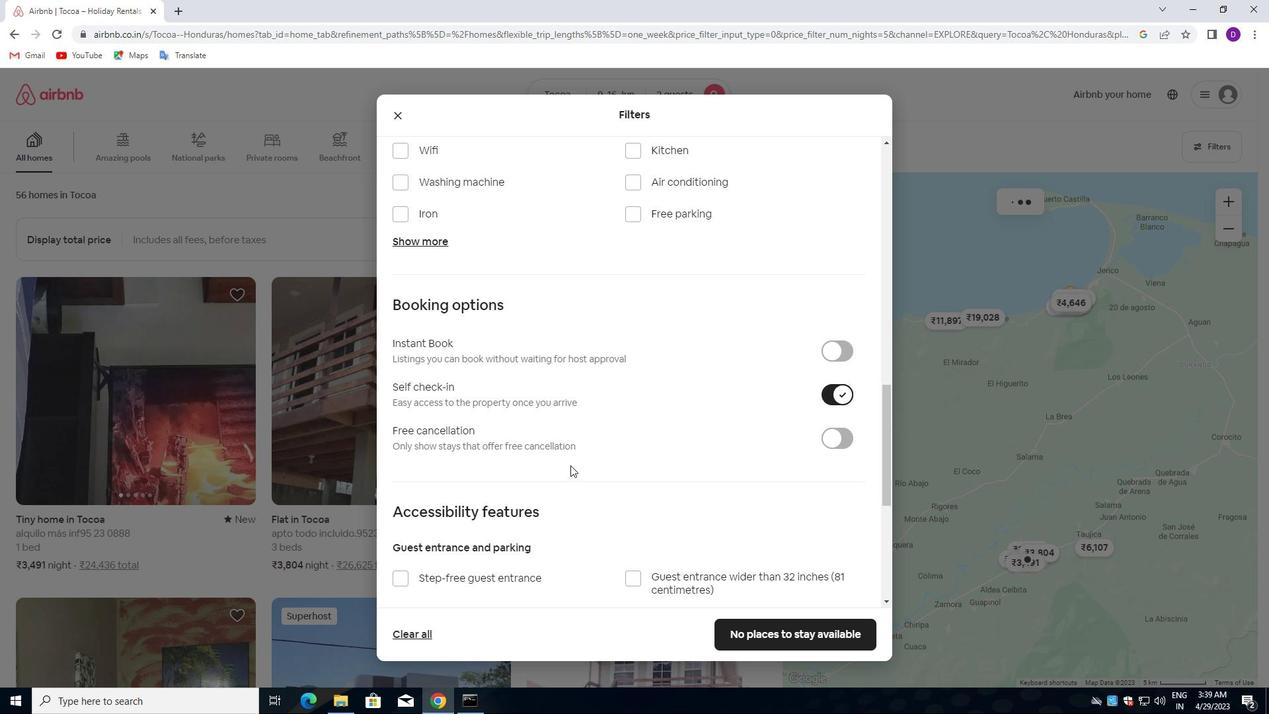 
Action: Mouse moved to (554, 474)
Screenshot: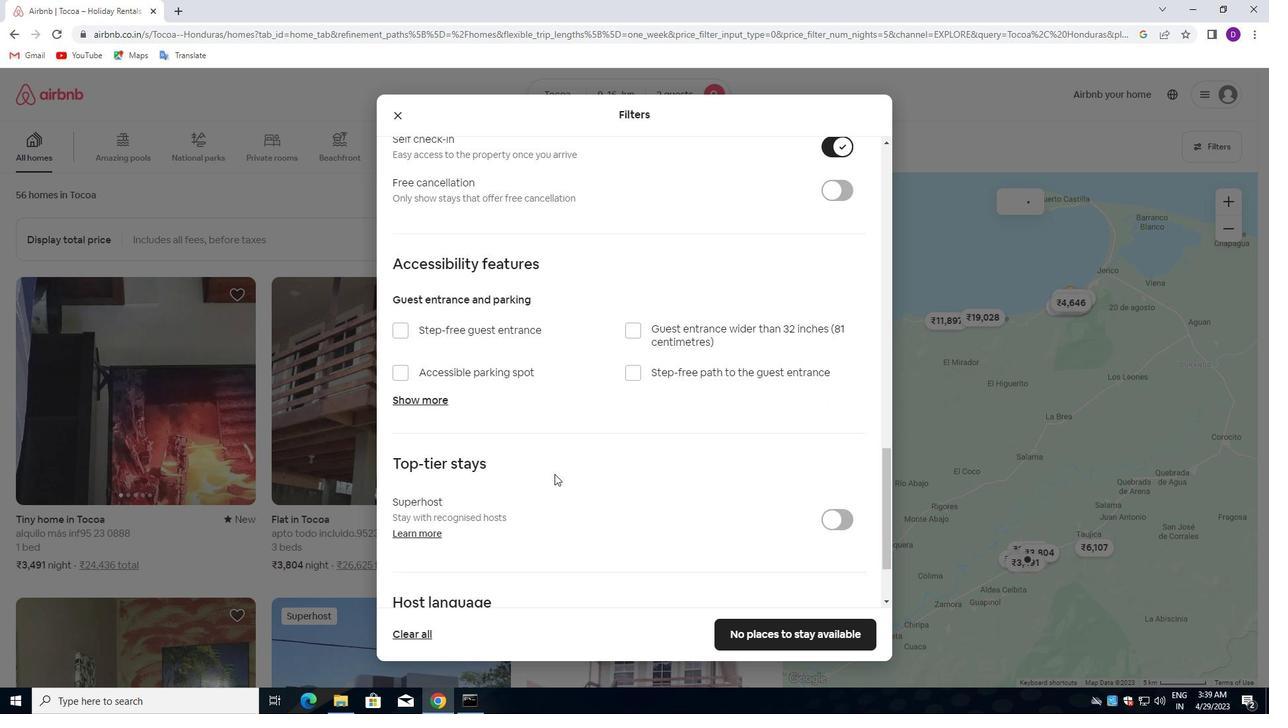 
Action: Mouse scrolled (554, 474) with delta (0, 0)
Screenshot: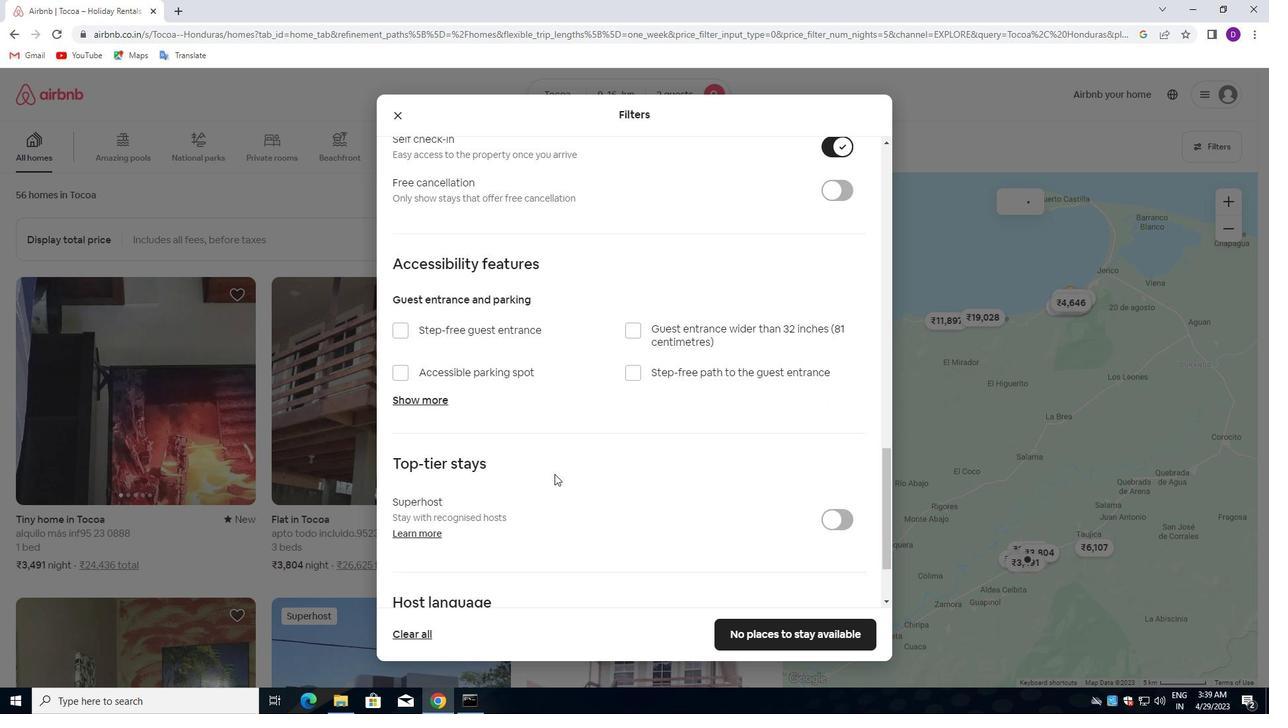 
Action: Mouse moved to (554, 480)
Screenshot: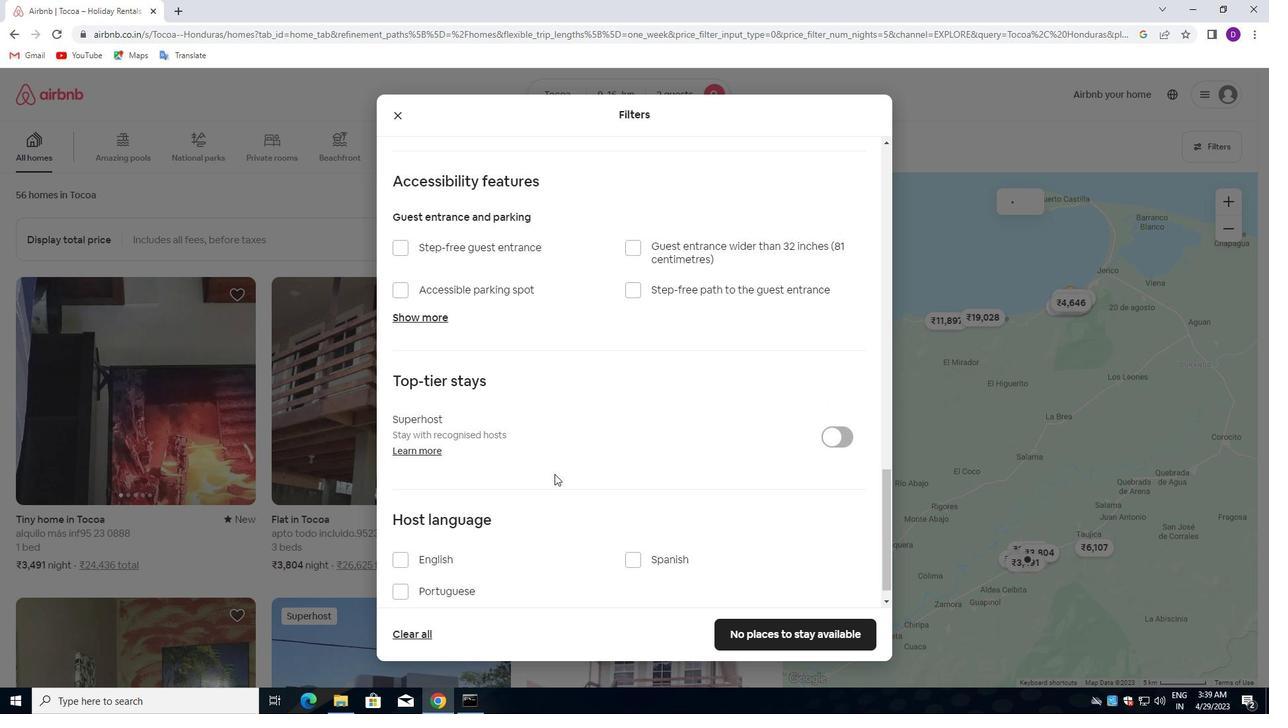 
Action: Mouse scrolled (554, 479) with delta (0, 0)
Screenshot: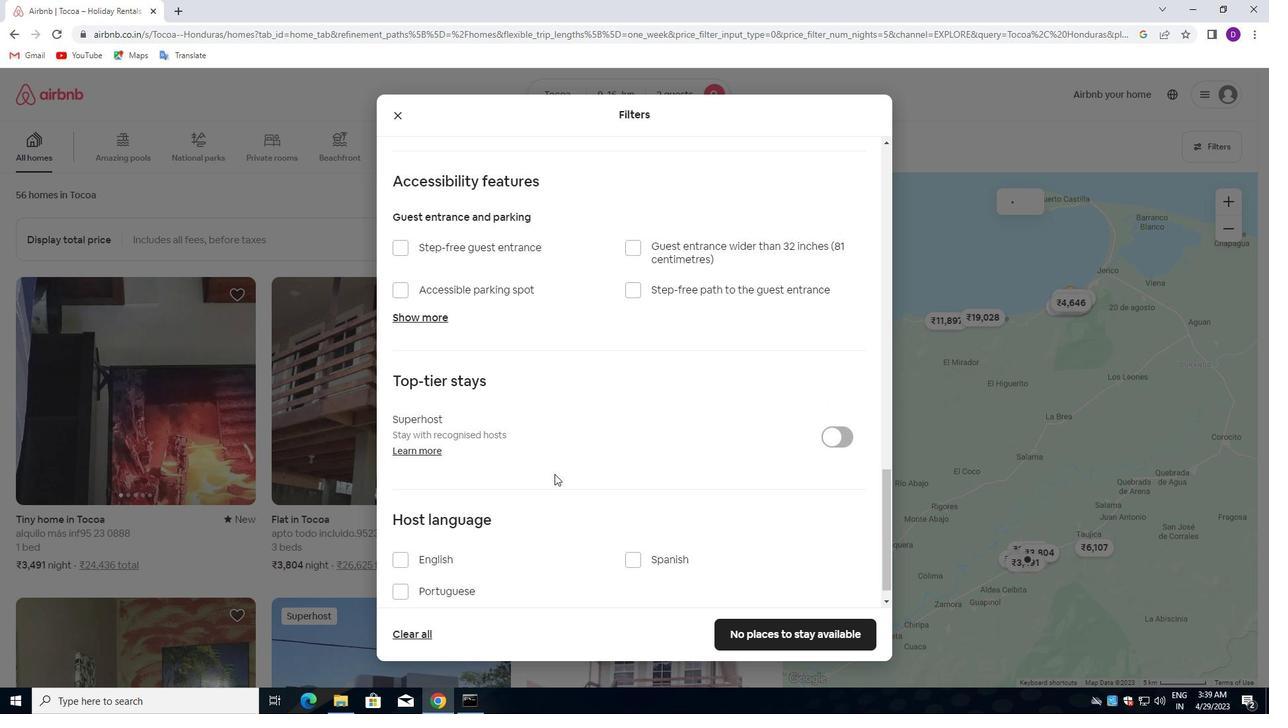 
Action: Mouse moved to (554, 482)
Screenshot: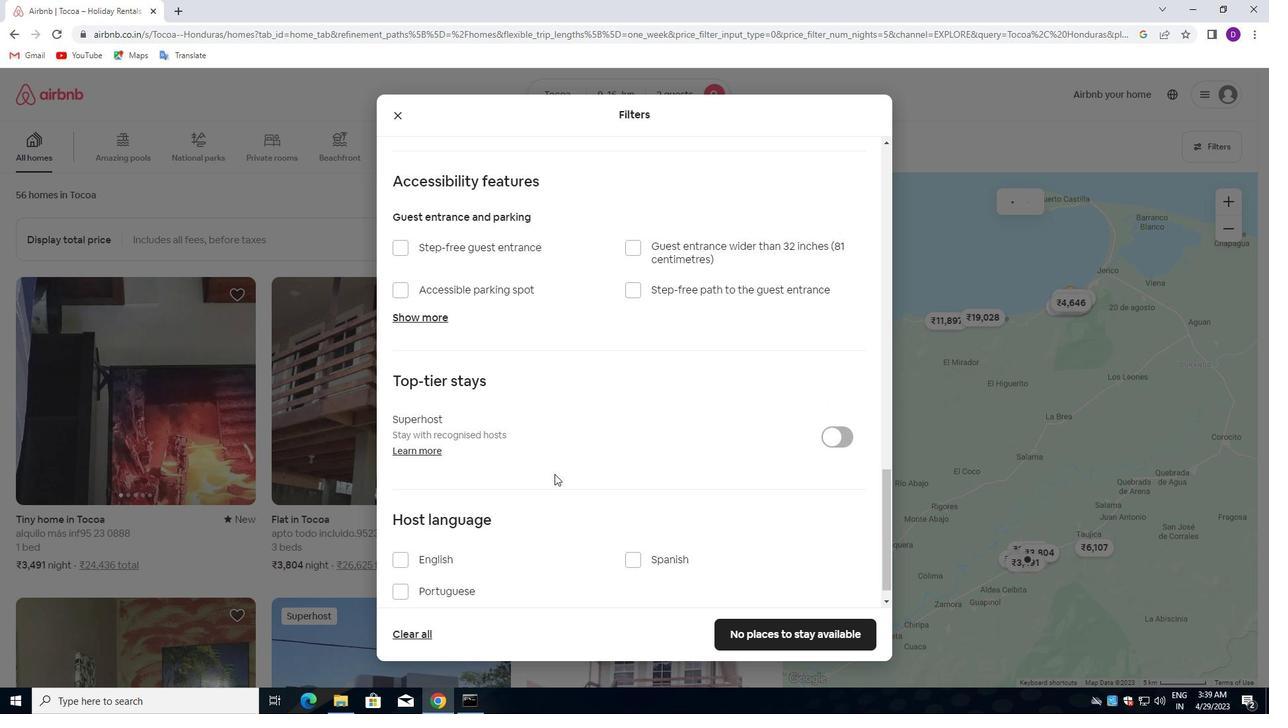 
Action: Mouse scrolled (554, 482) with delta (0, 0)
Screenshot: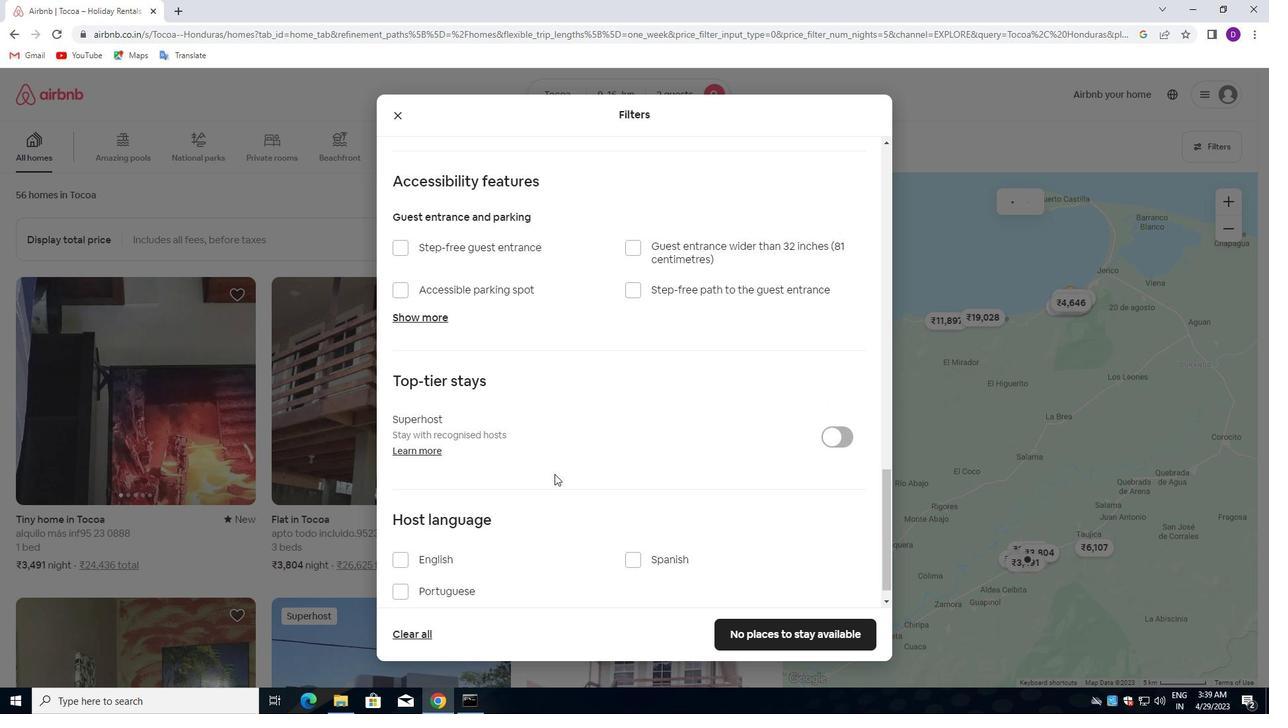 
Action: Mouse moved to (550, 486)
Screenshot: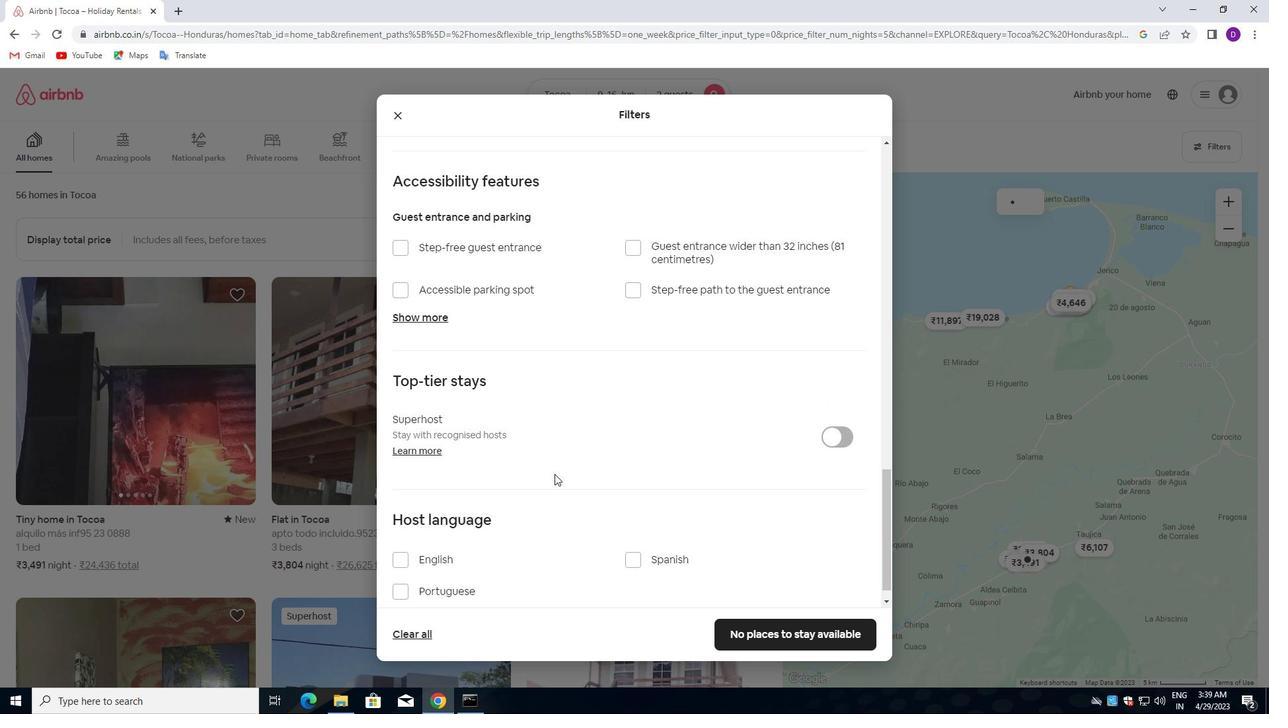 
Action: Mouse scrolled (550, 486) with delta (0, 0)
Screenshot: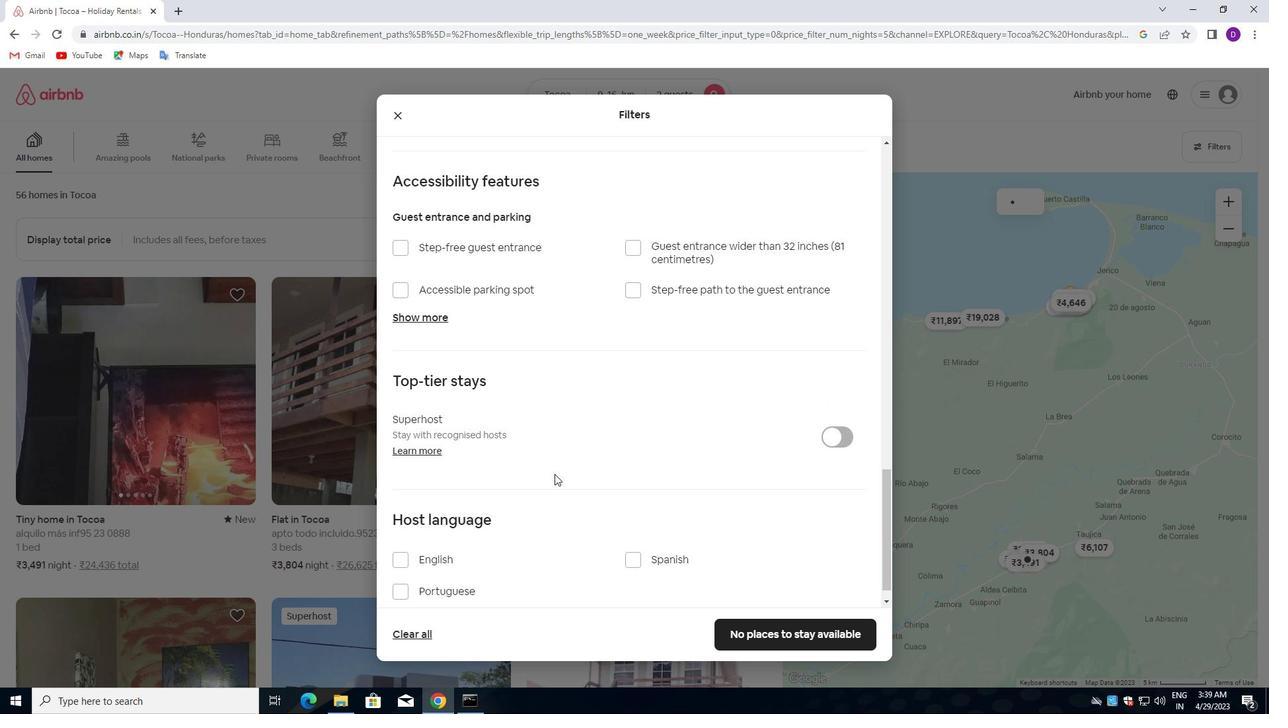 
Action: Mouse moved to (547, 488)
Screenshot: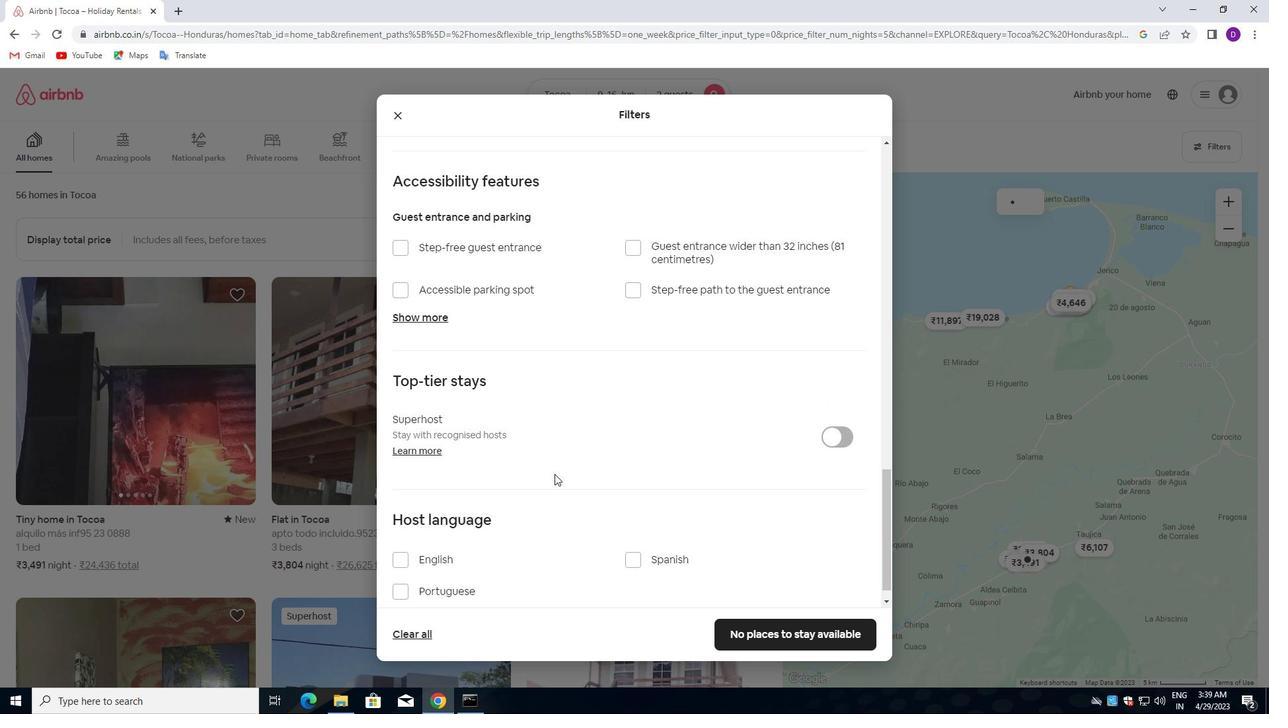 
Action: Mouse scrolled (547, 488) with delta (0, 0)
Screenshot: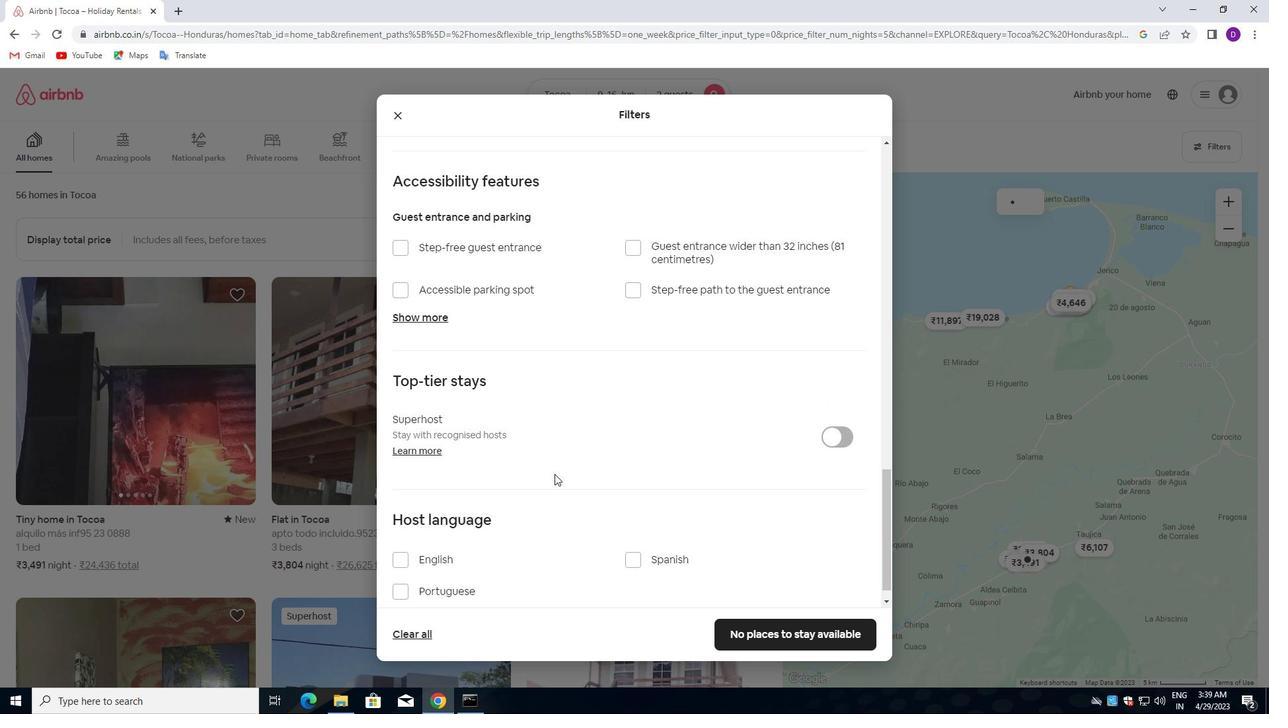 
Action: Mouse moved to (408, 540)
Screenshot: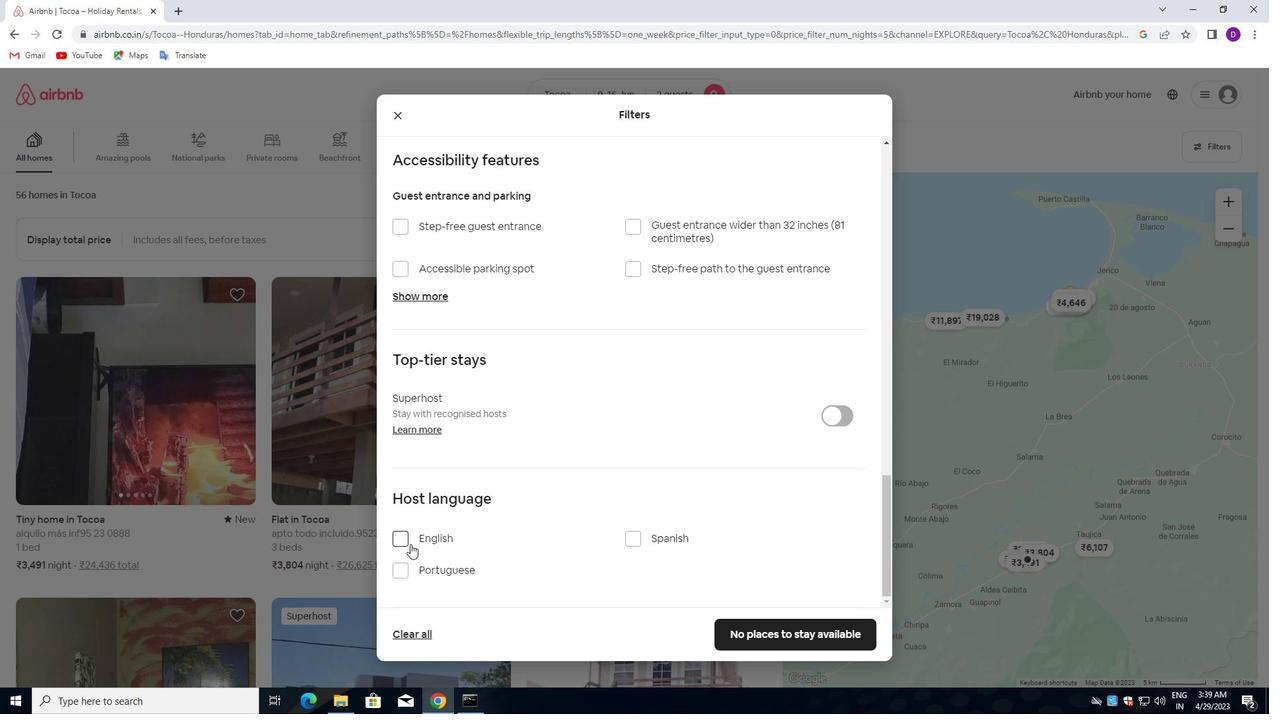 
Action: Mouse pressed left at (408, 540)
Screenshot: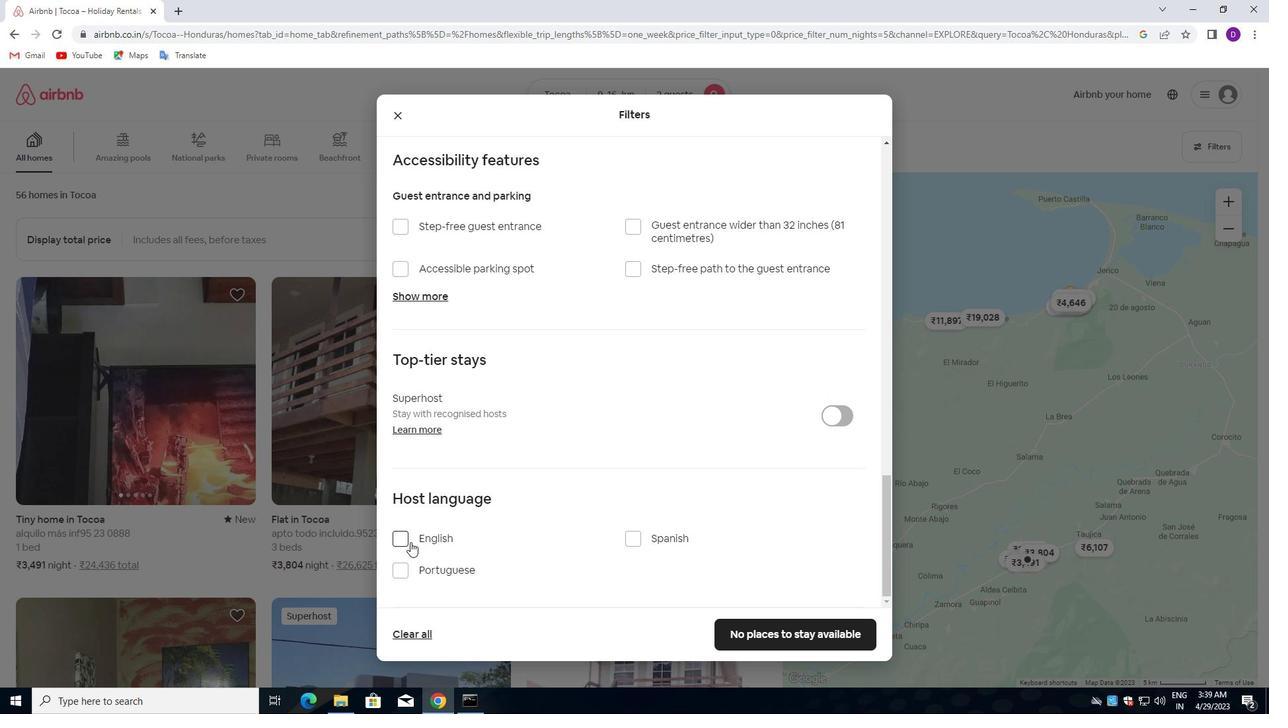
Action: Mouse moved to (761, 630)
Screenshot: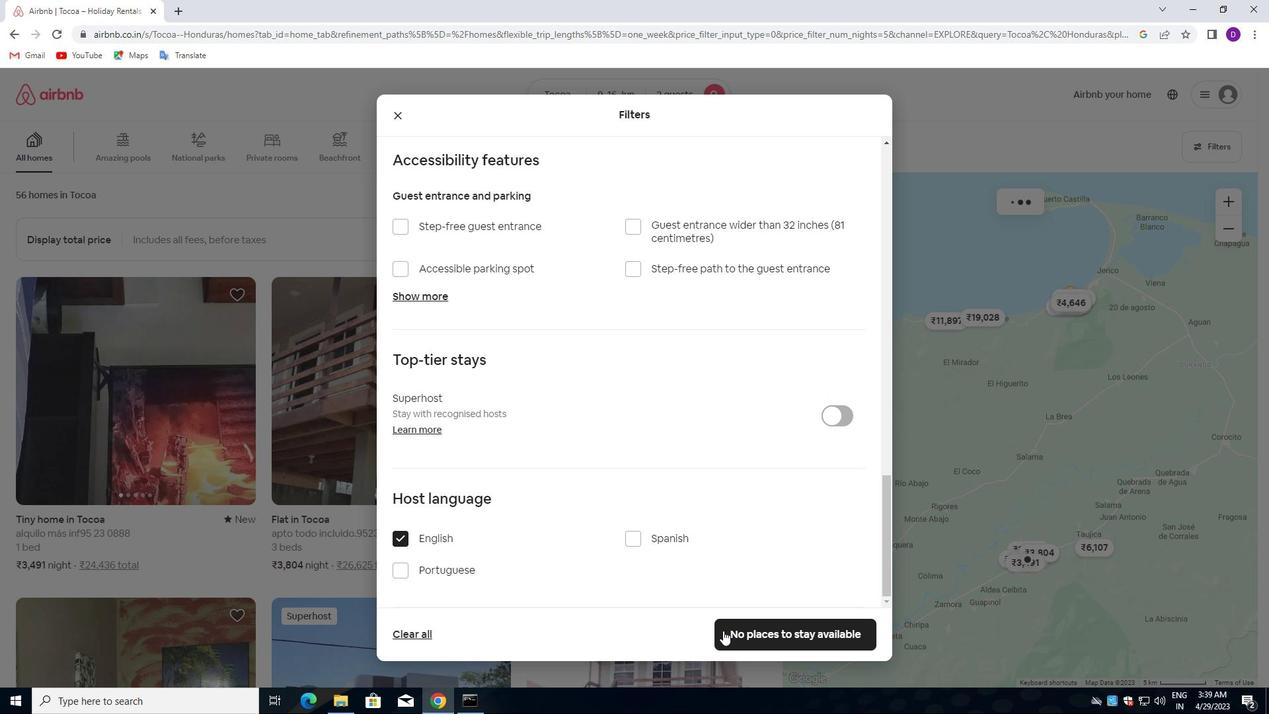 
Action: Mouse pressed left at (761, 630)
Screenshot: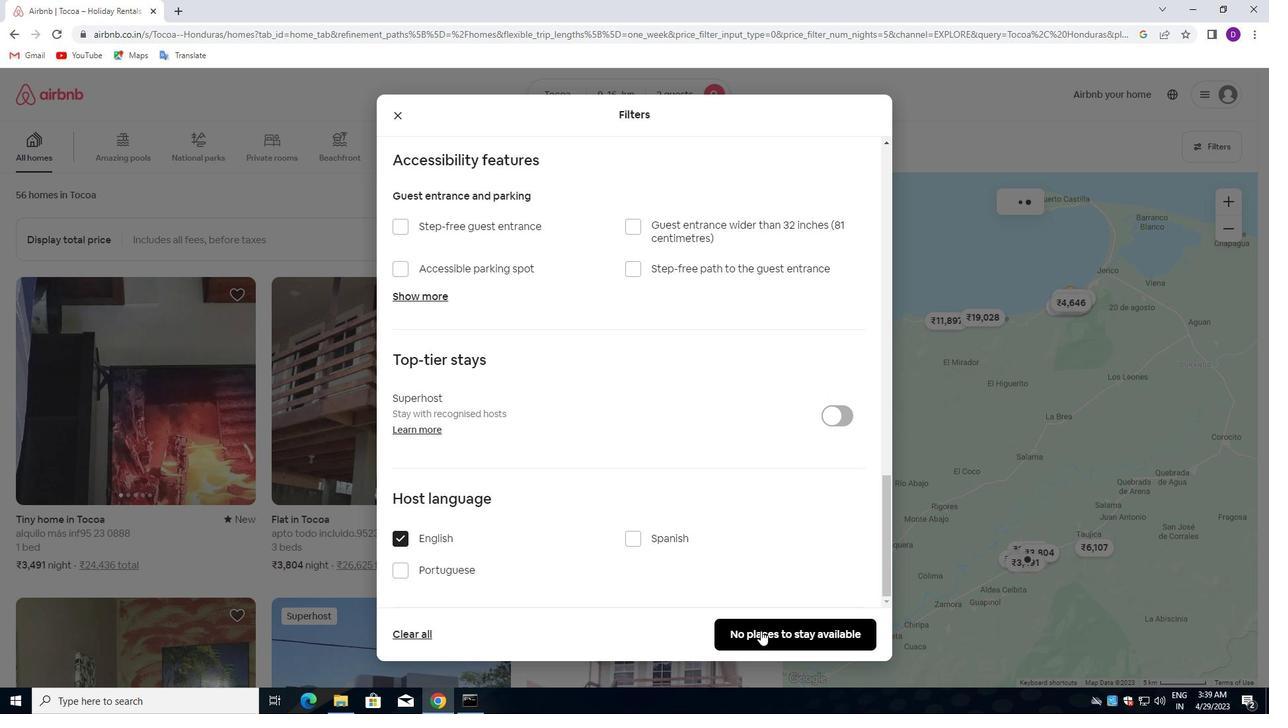 
Action: Mouse moved to (669, 451)
Screenshot: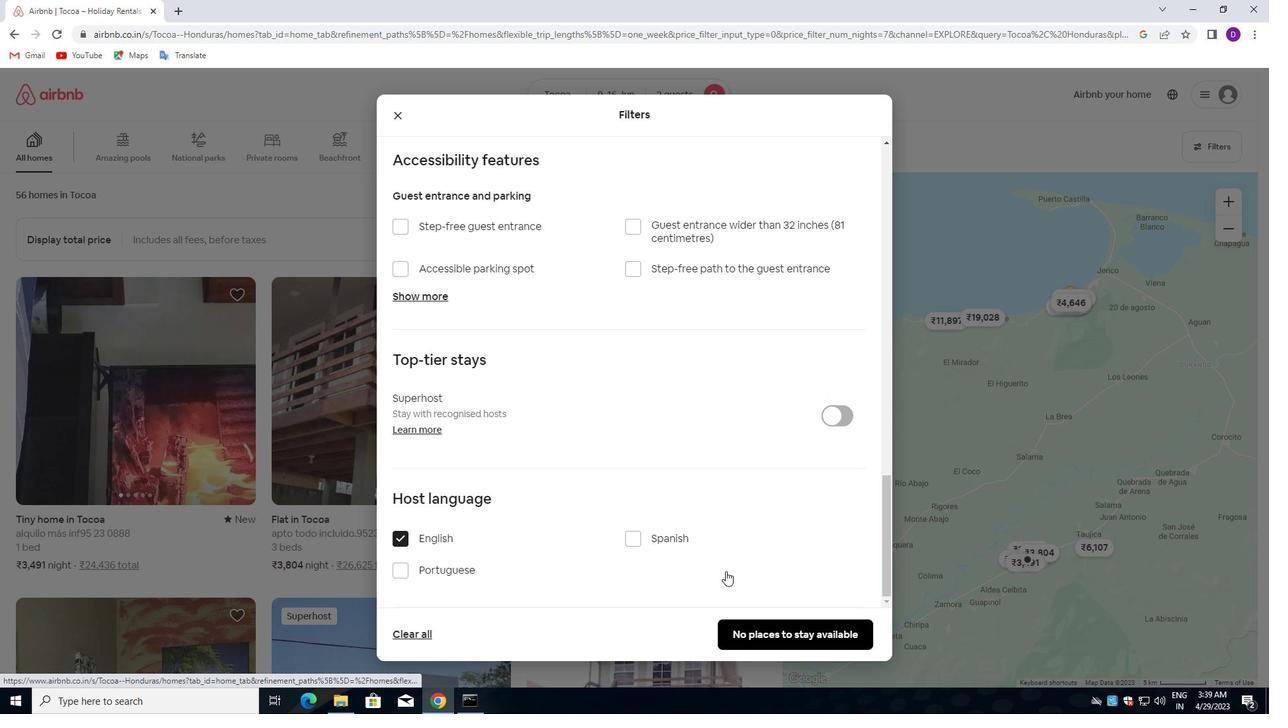 
